 Task: Add a signature Jude Thompson containing Best wishes for a happy National Science Day, Jude Thompson to email address softage.8@softage.net and add a label Version control
Action: Mouse moved to (1114, 54)
Screenshot: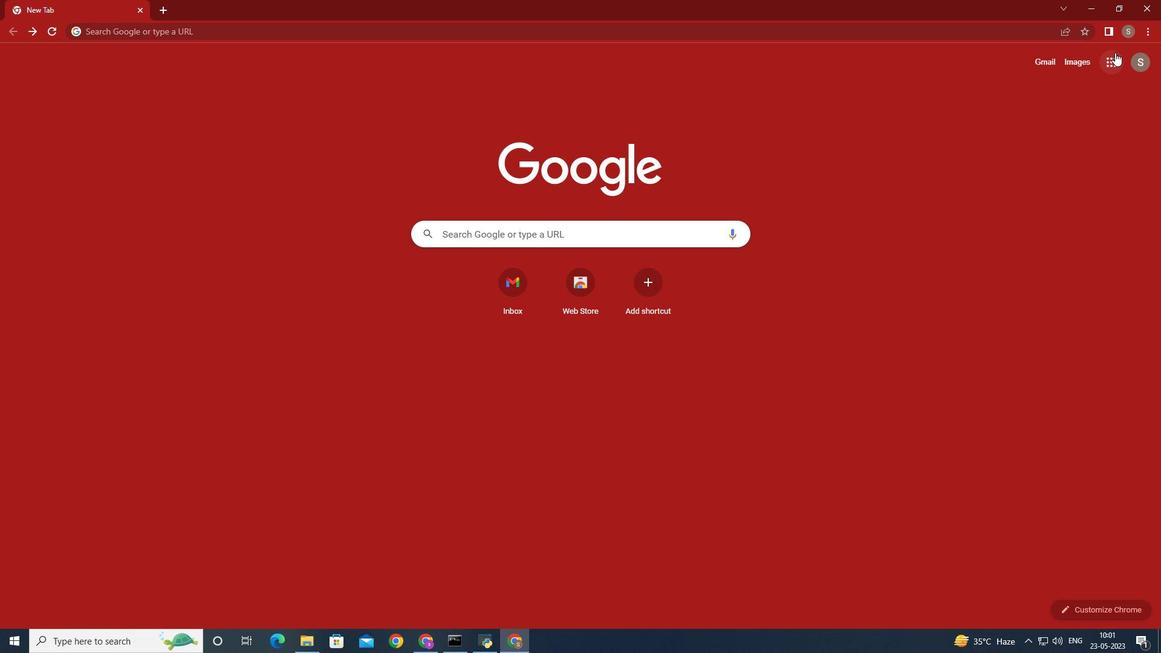 
Action: Mouse pressed left at (1114, 54)
Screenshot: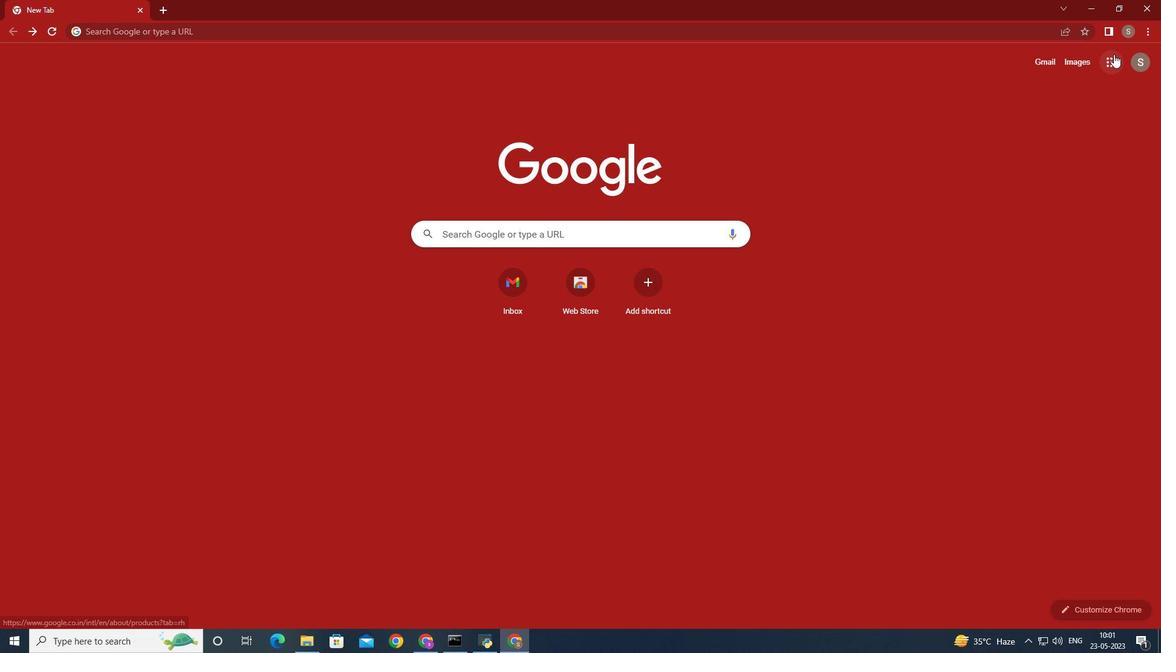 
Action: Mouse moved to (1068, 113)
Screenshot: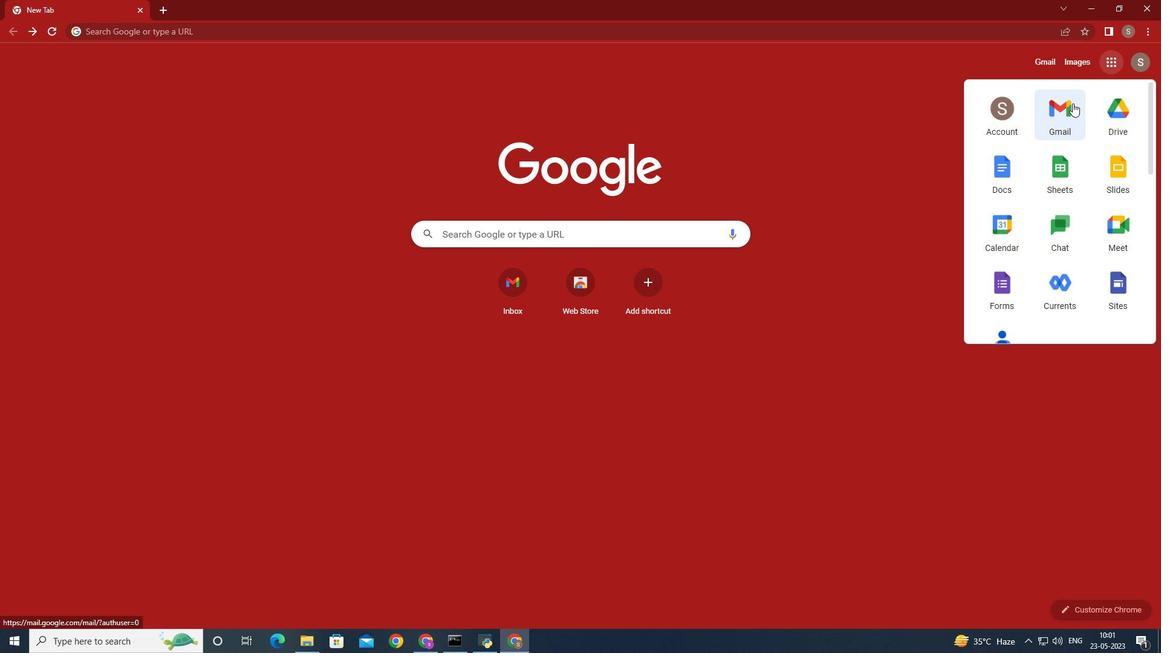
Action: Mouse pressed left at (1068, 113)
Screenshot: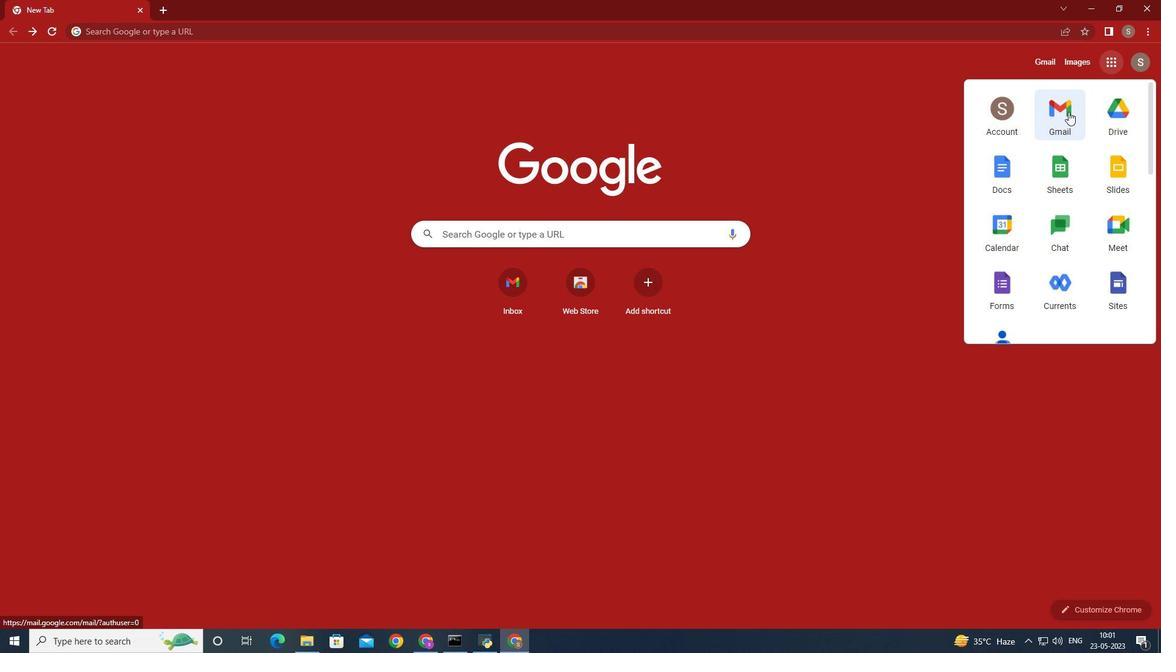
Action: Mouse moved to (946, 93)
Screenshot: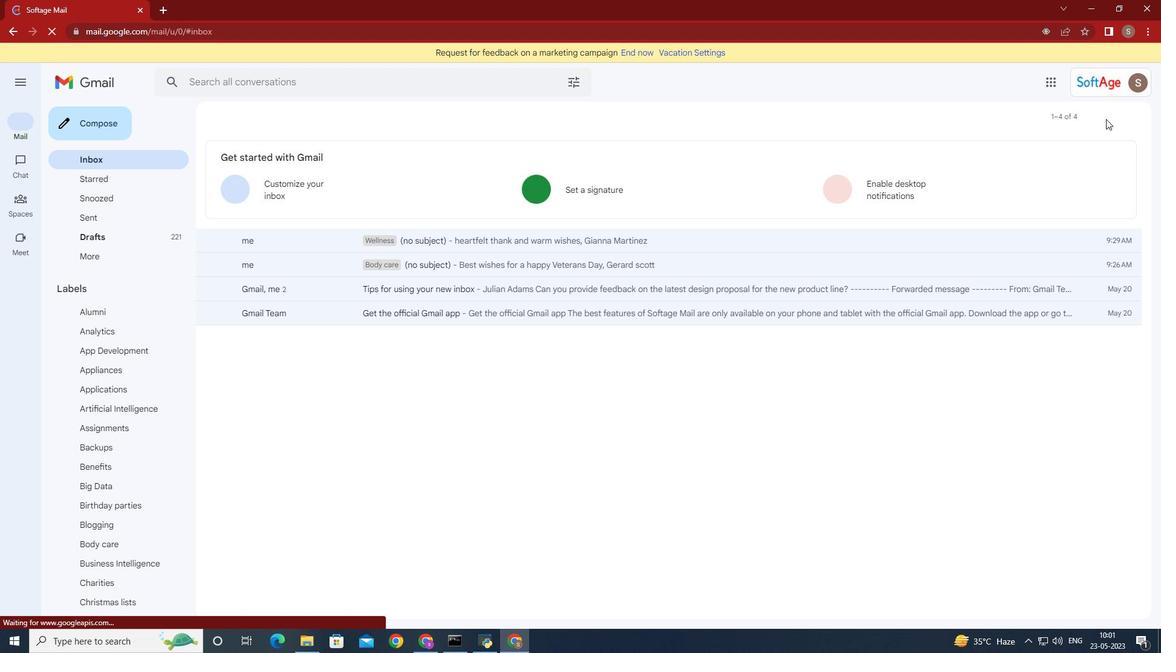 
Action: Mouse pressed left at (946, 93)
Screenshot: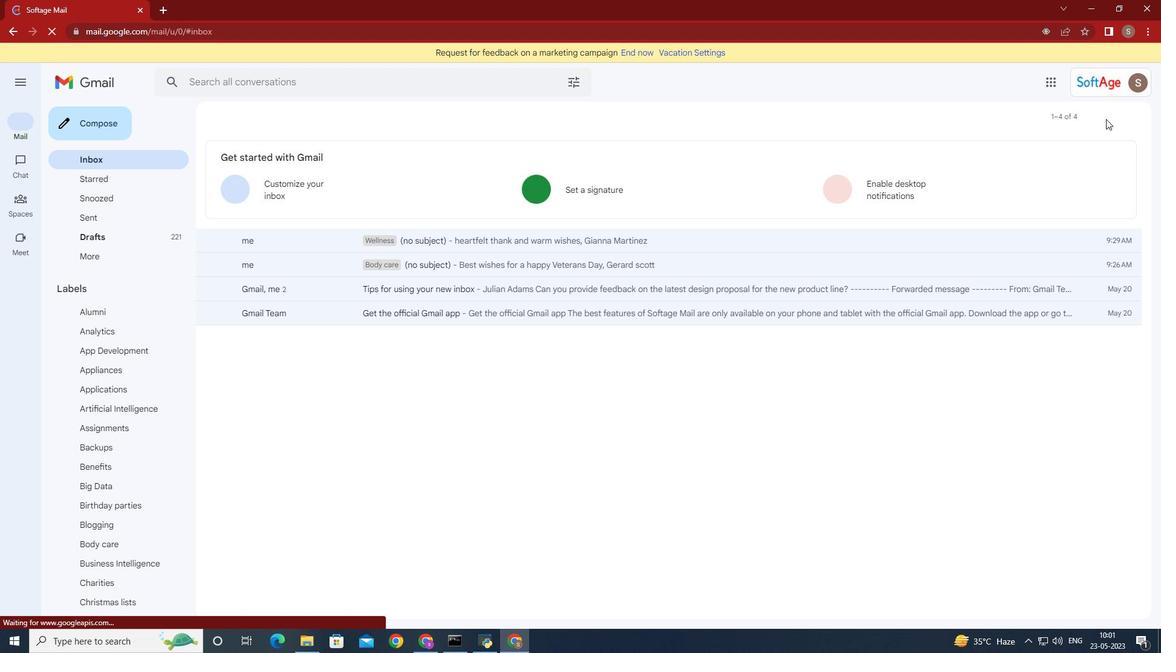 
Action: Mouse moved to (1027, 82)
Screenshot: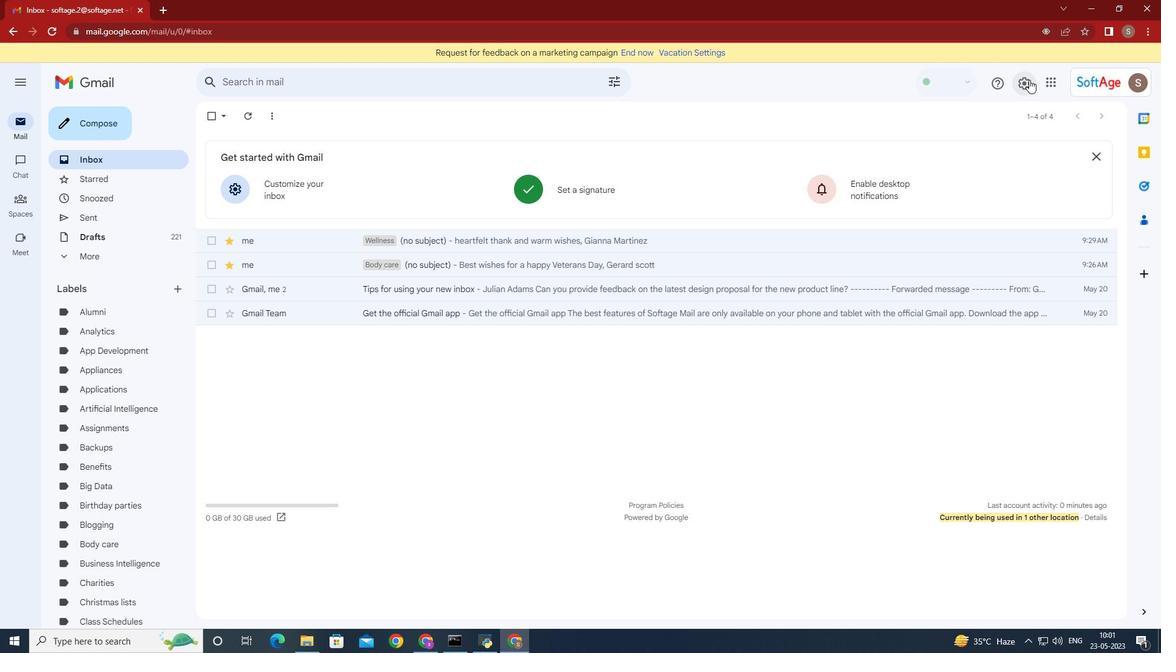 
Action: Mouse pressed left at (1027, 82)
Screenshot: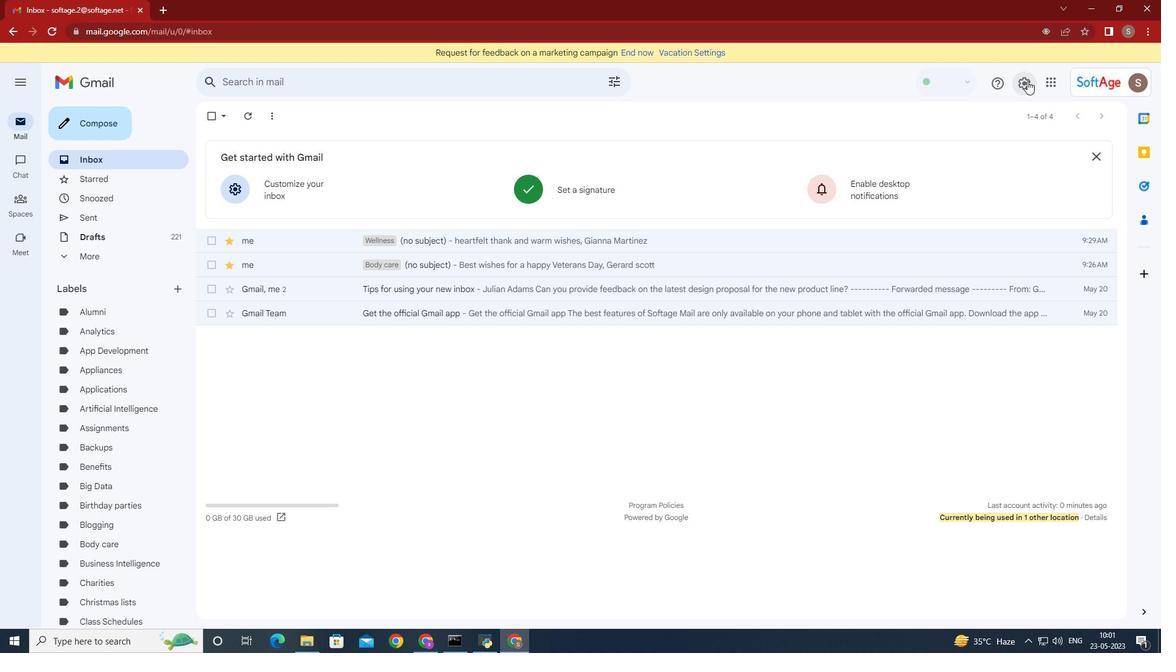 
Action: Mouse moved to (1043, 138)
Screenshot: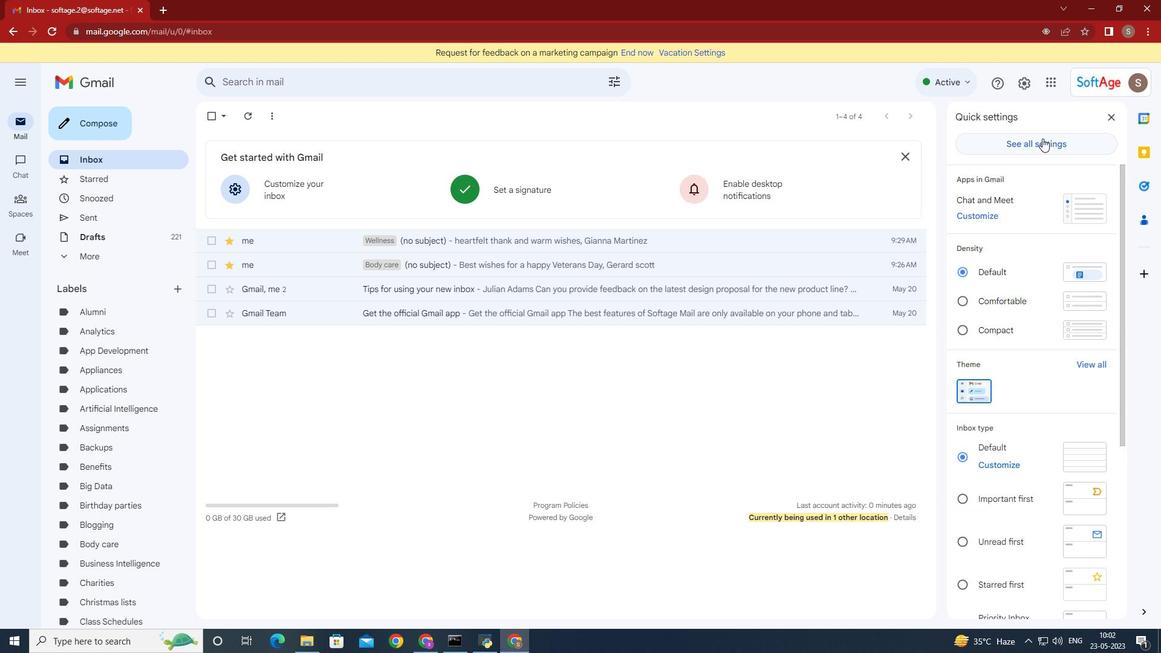 
Action: Mouse pressed left at (1043, 138)
Screenshot: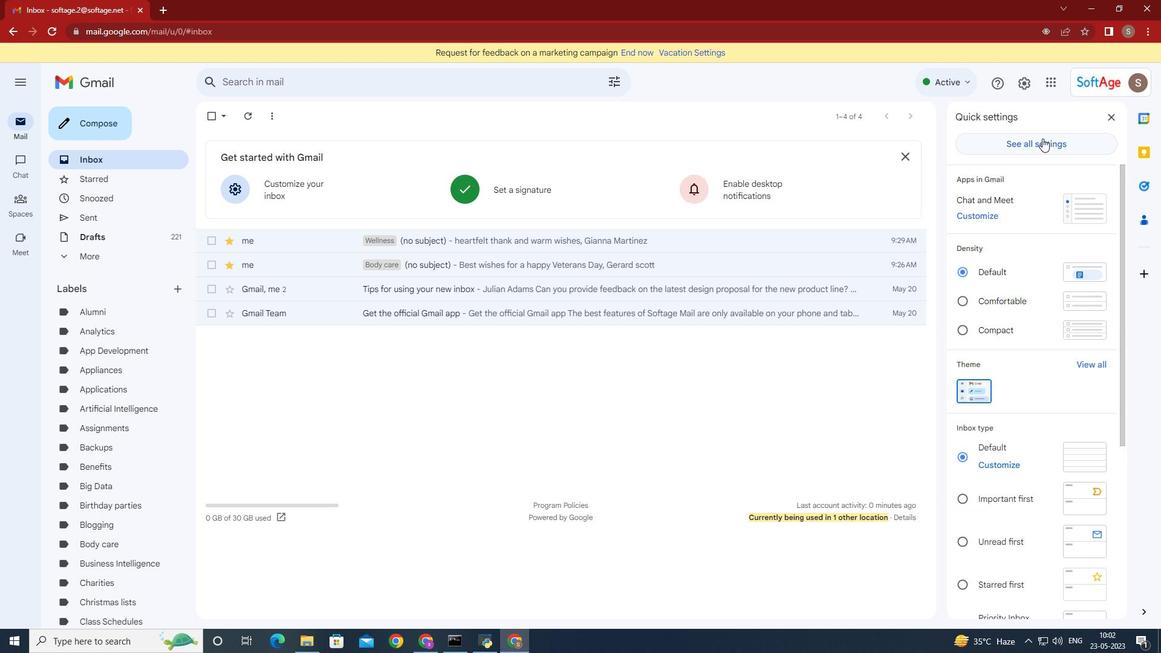 
Action: Mouse moved to (719, 350)
Screenshot: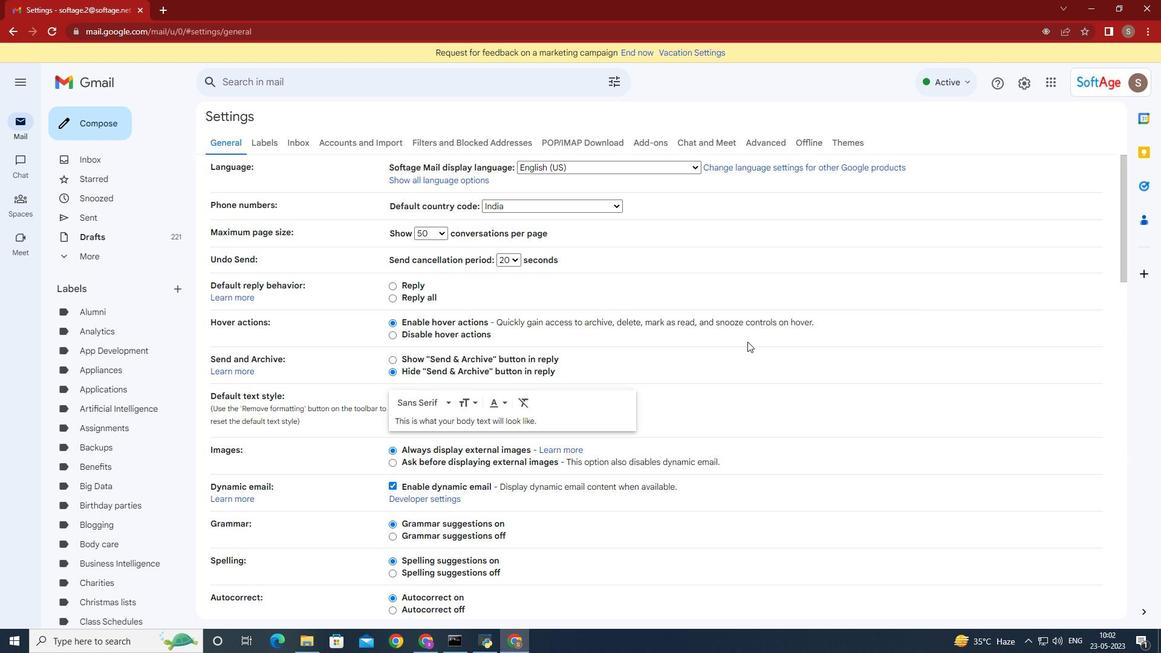 
Action: Mouse scrolled (719, 349) with delta (0, 0)
Screenshot: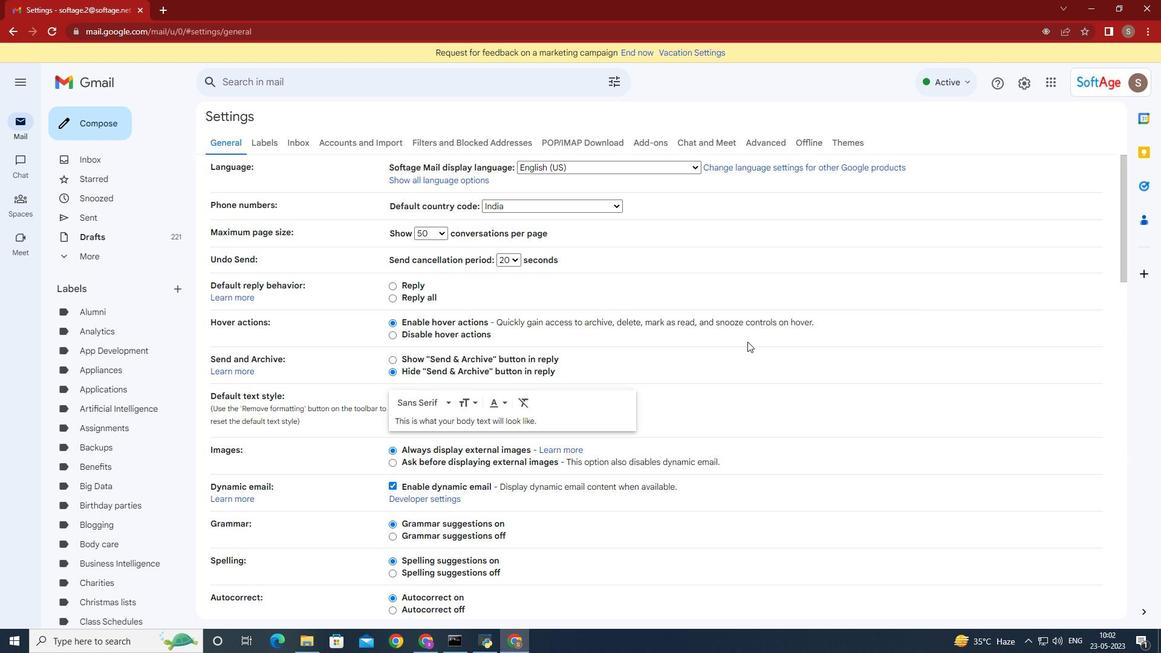 
Action: Mouse moved to (719, 350)
Screenshot: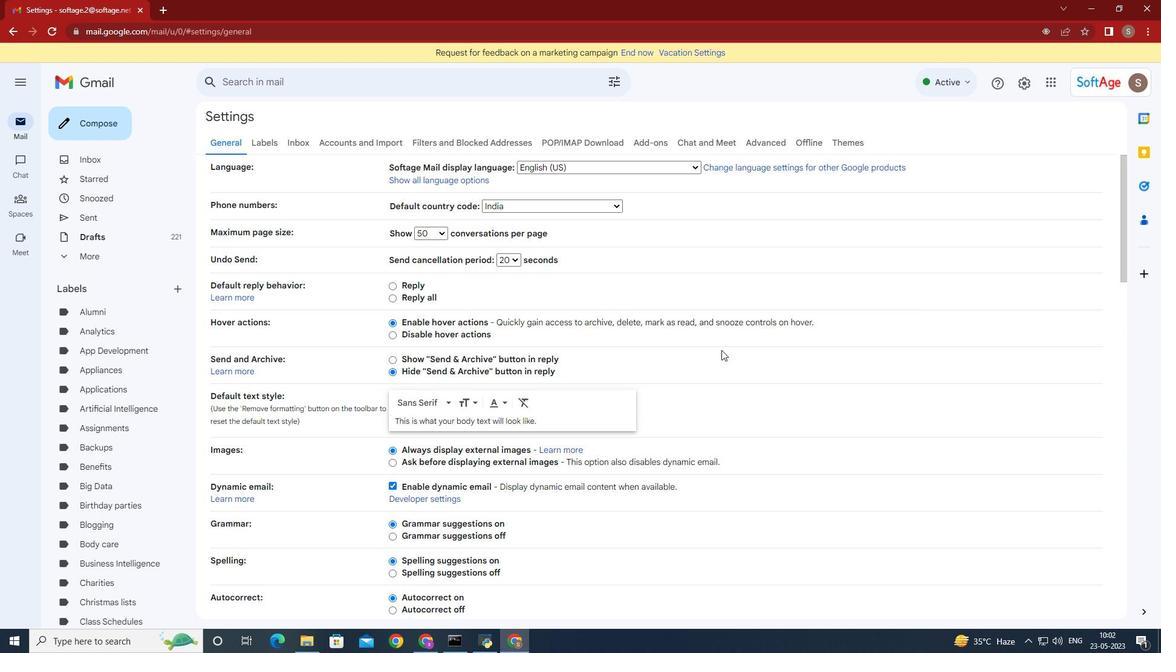 
Action: Mouse scrolled (719, 349) with delta (0, 0)
Screenshot: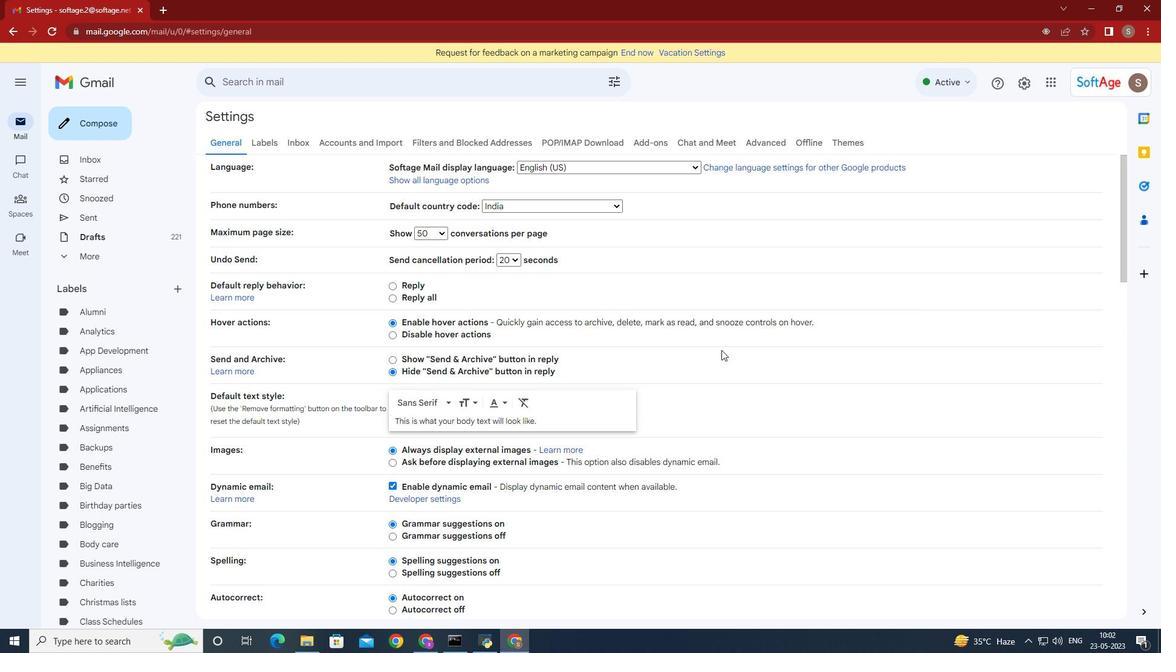 
Action: Mouse moved to (718, 350)
Screenshot: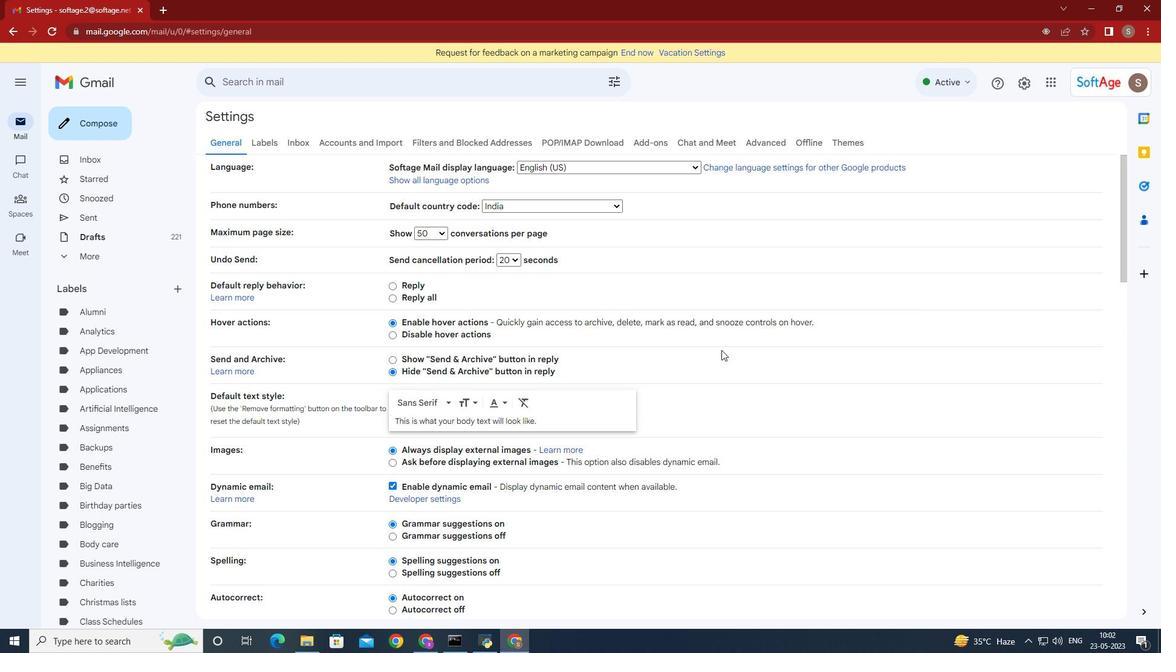 
Action: Mouse scrolled (718, 349) with delta (0, 0)
Screenshot: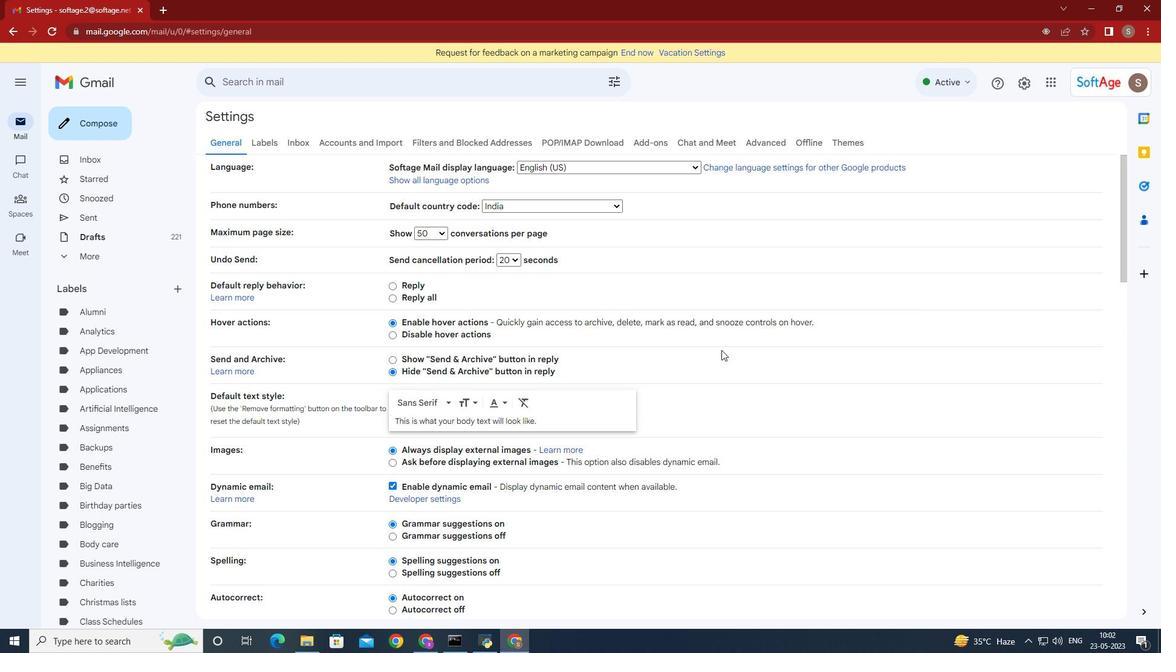
Action: Mouse moved to (718, 350)
Screenshot: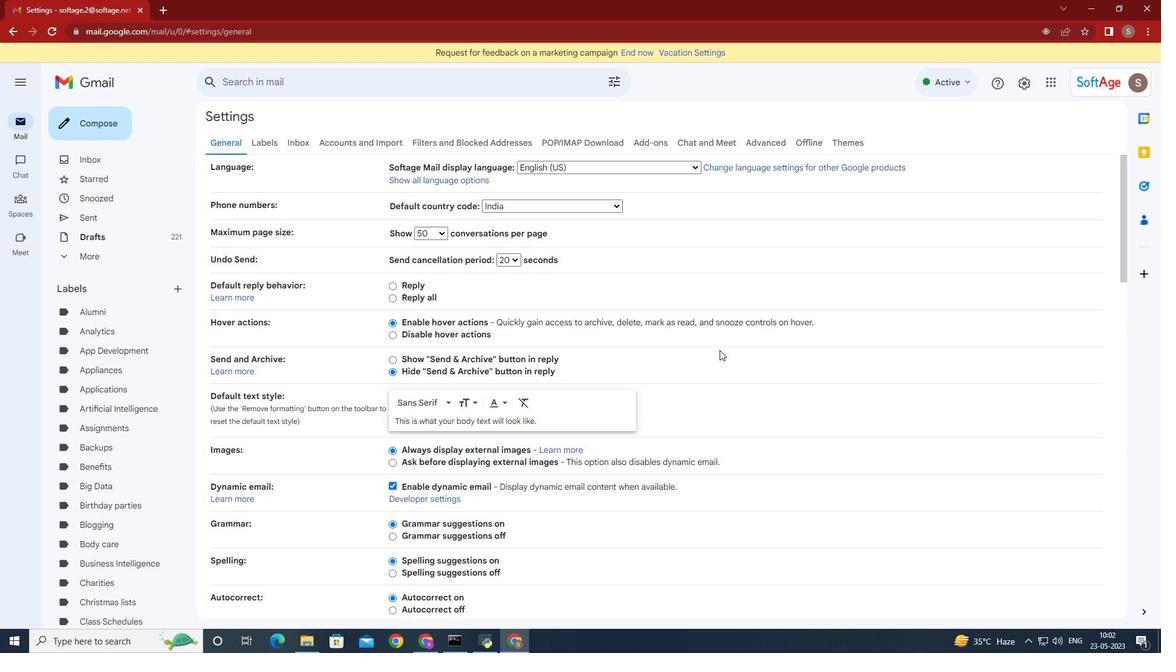 
Action: Mouse scrolled (718, 349) with delta (0, 0)
Screenshot: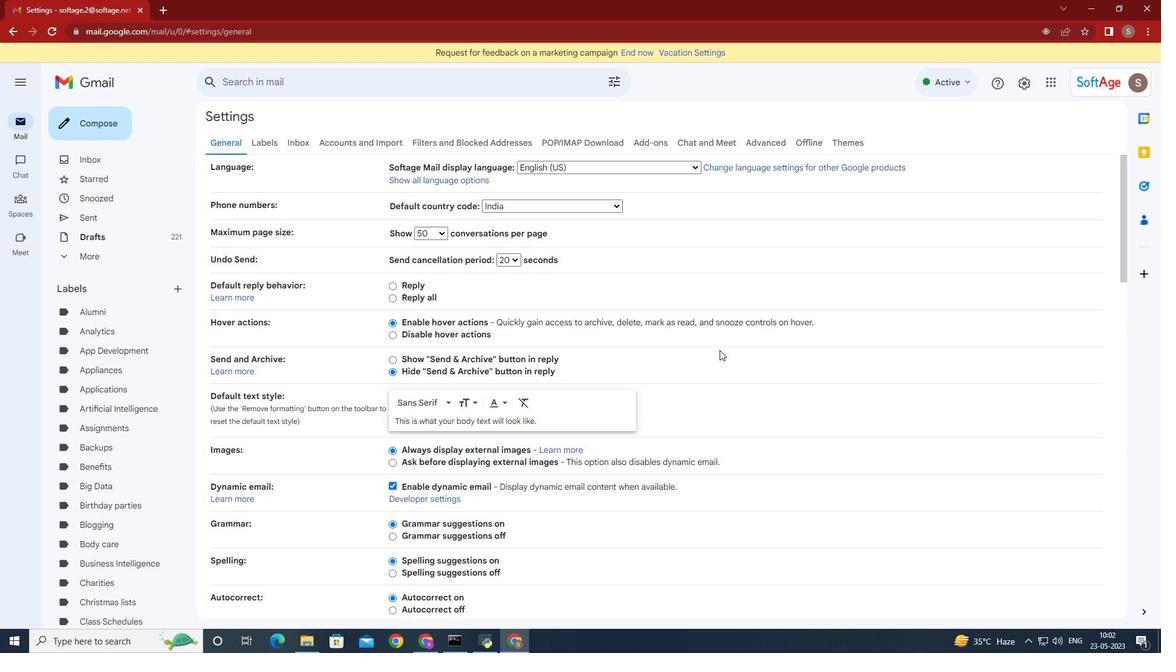 
Action: Mouse moved to (717, 348)
Screenshot: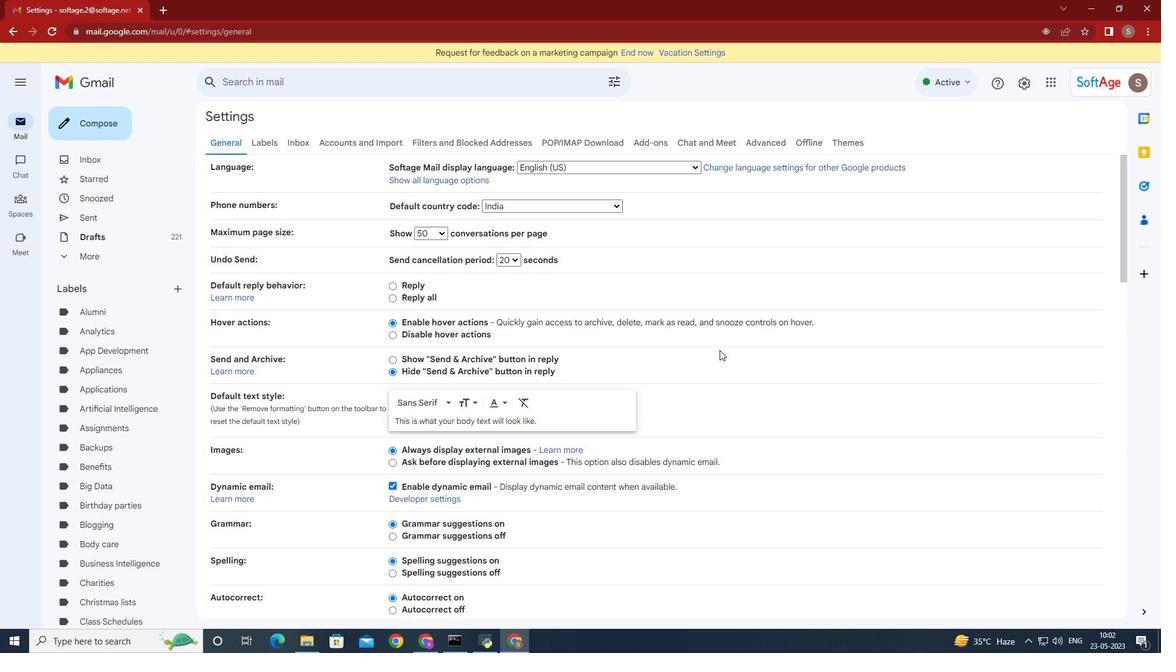 
Action: Mouse scrolled (717, 347) with delta (0, 0)
Screenshot: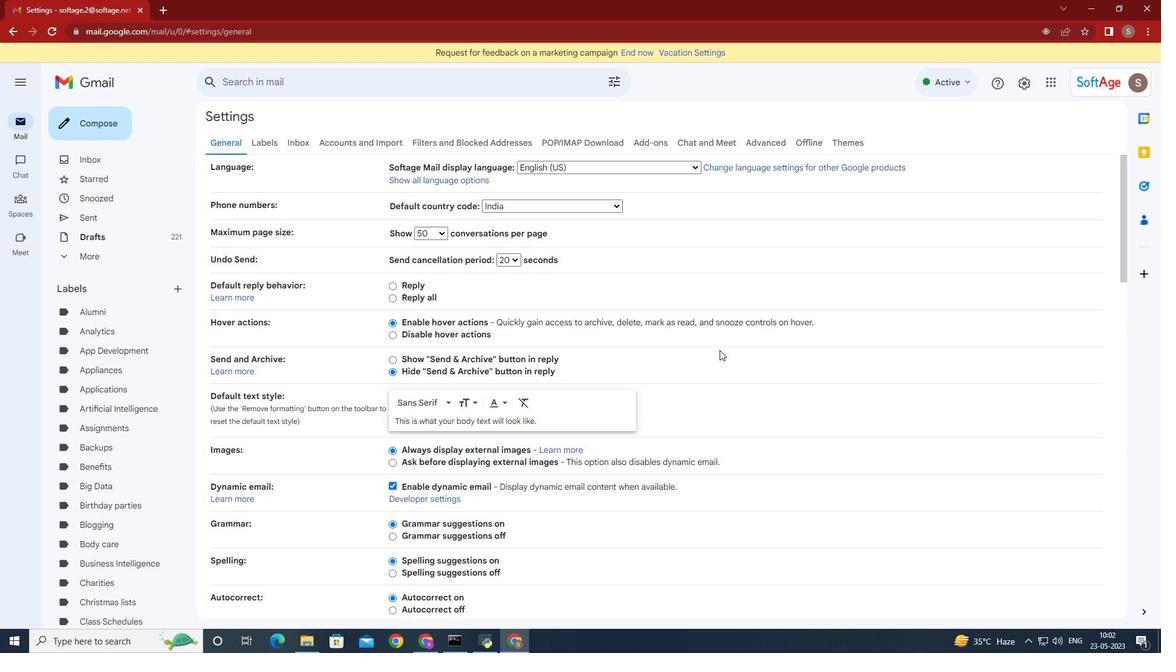 
Action: Mouse moved to (715, 343)
Screenshot: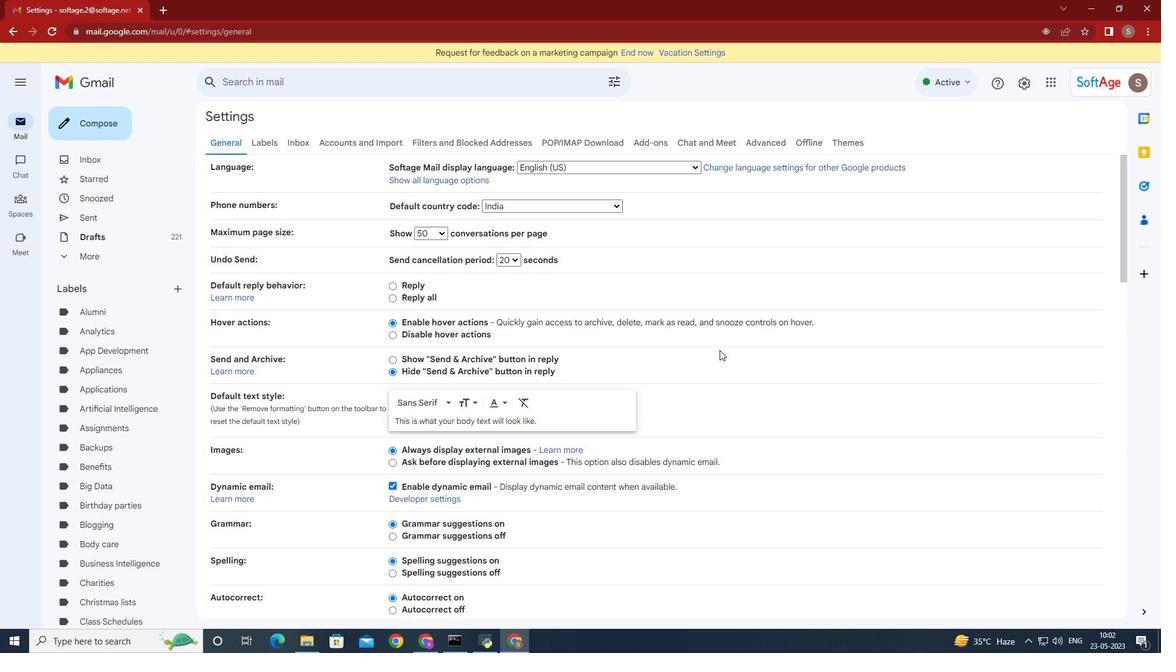 
Action: Mouse scrolled (715, 342) with delta (0, 0)
Screenshot: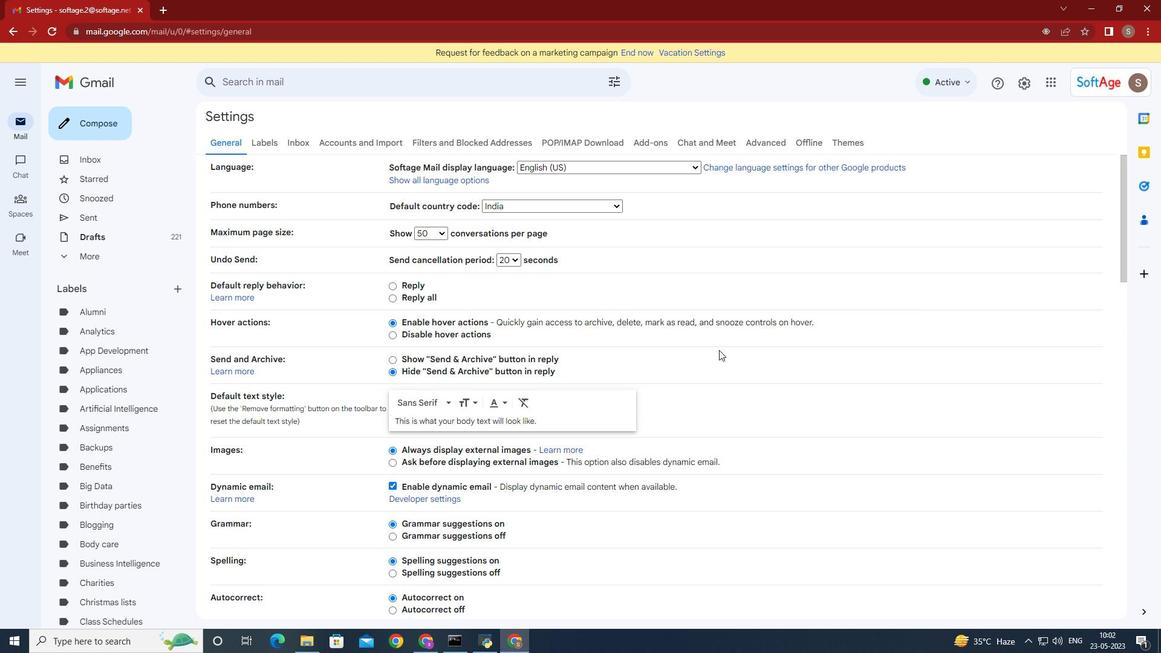 
Action: Mouse moved to (715, 338)
Screenshot: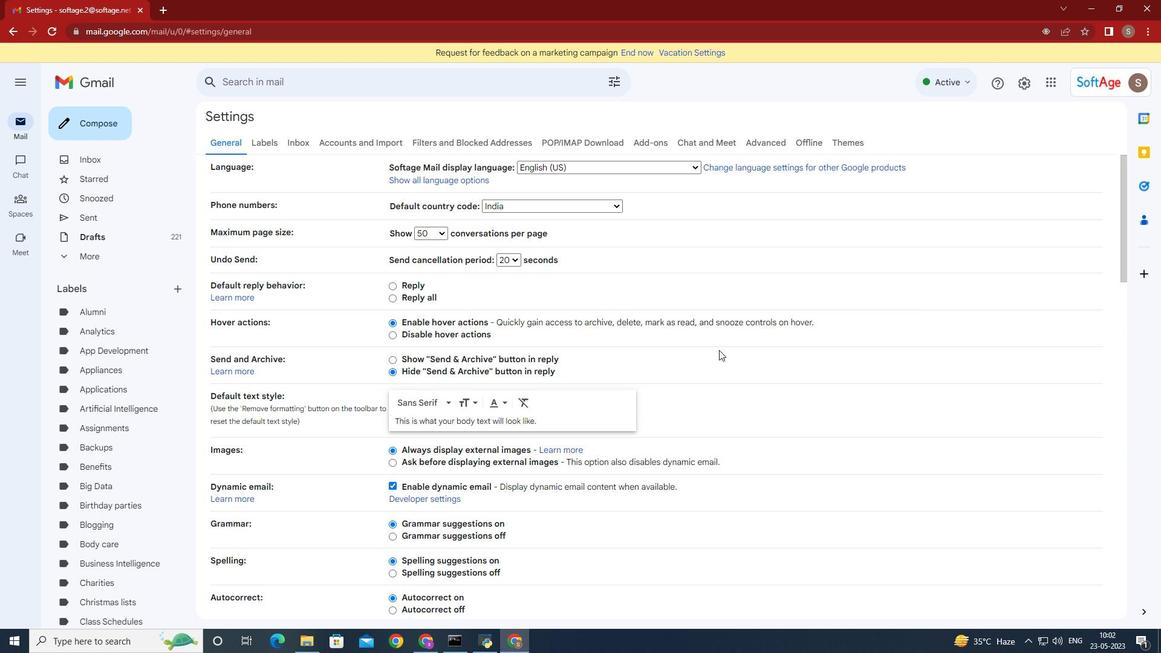 
Action: Mouse scrolled (715, 337) with delta (0, 0)
Screenshot: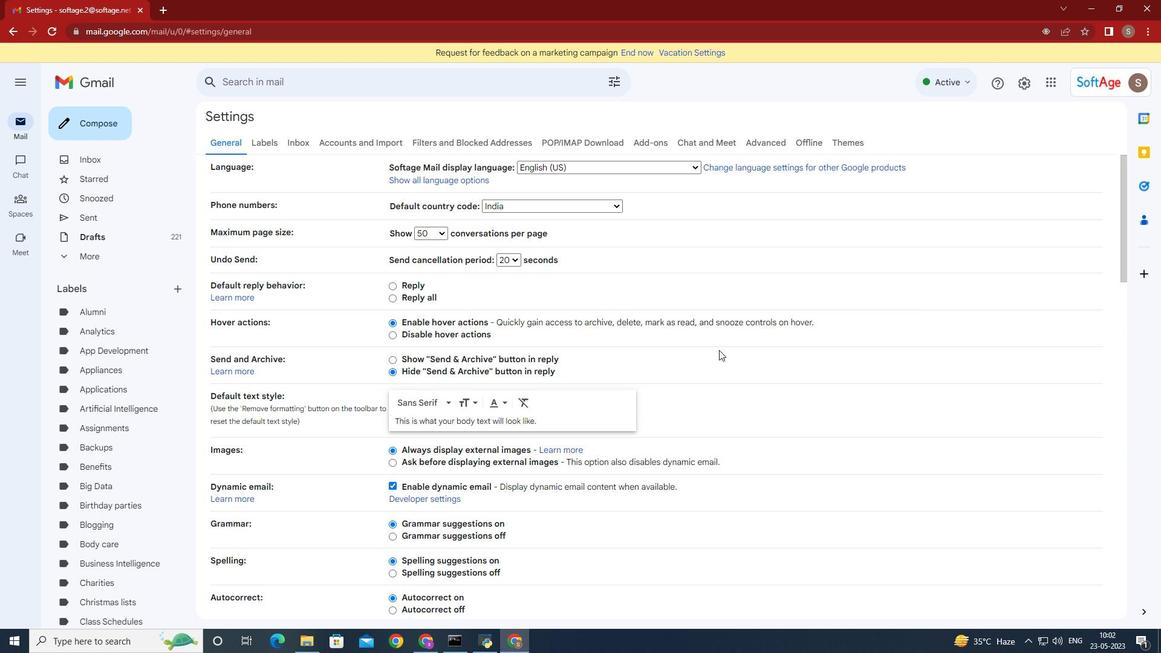 
Action: Mouse moved to (713, 333)
Screenshot: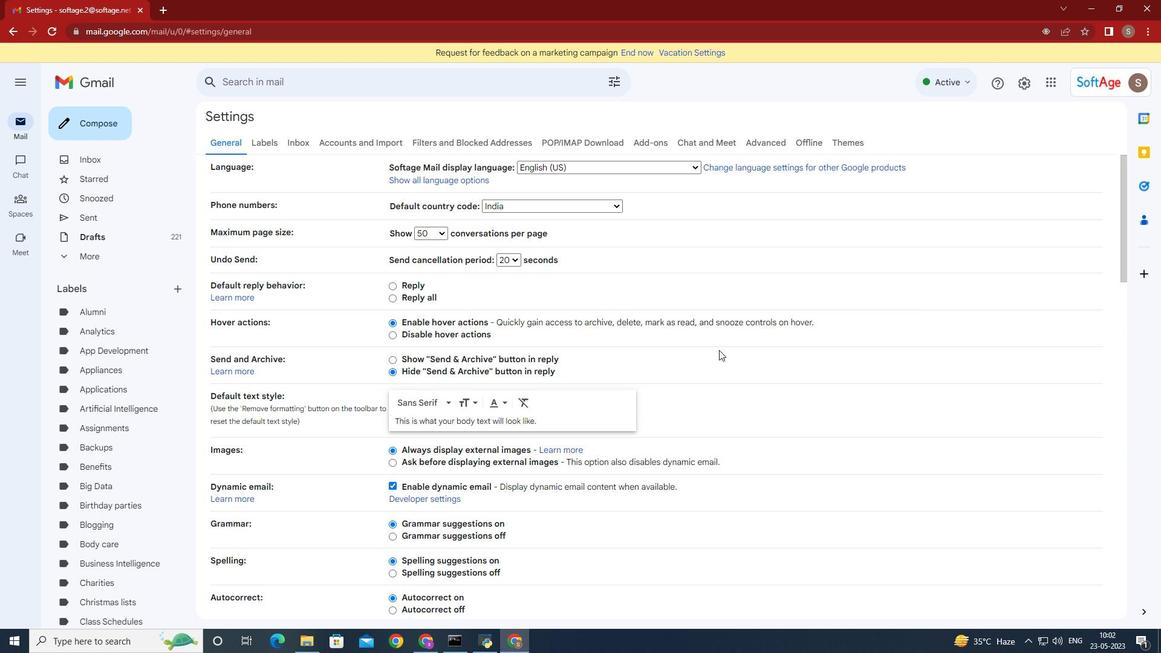 
Action: Mouse scrolled (713, 332) with delta (0, 0)
Screenshot: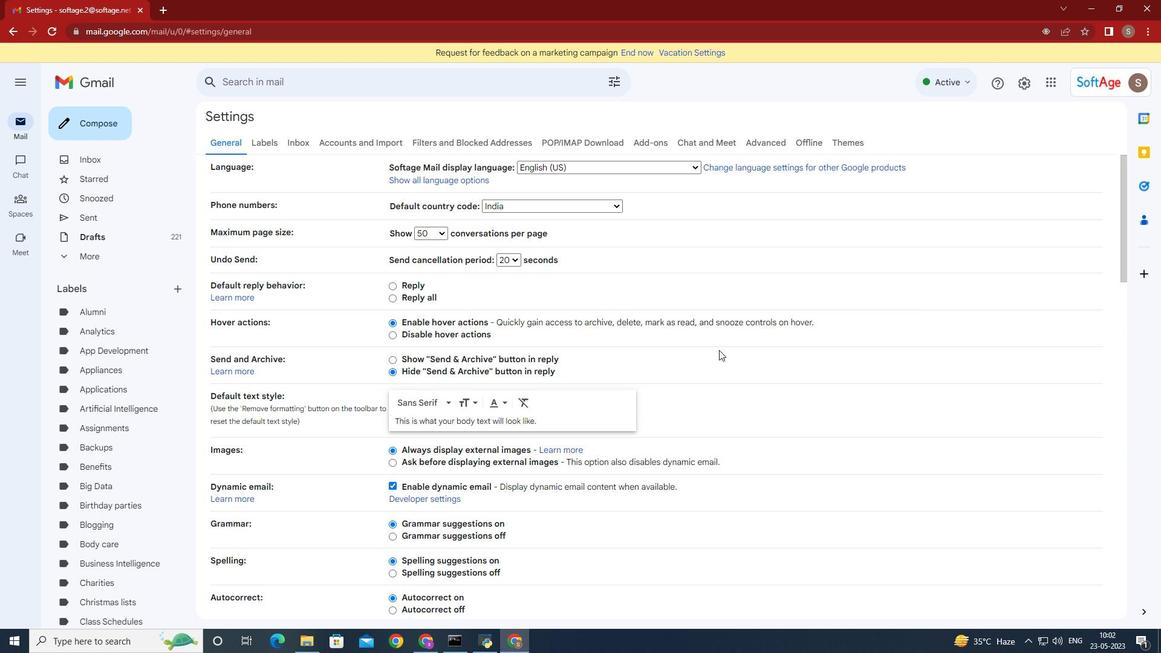 
Action: Mouse moved to (696, 344)
Screenshot: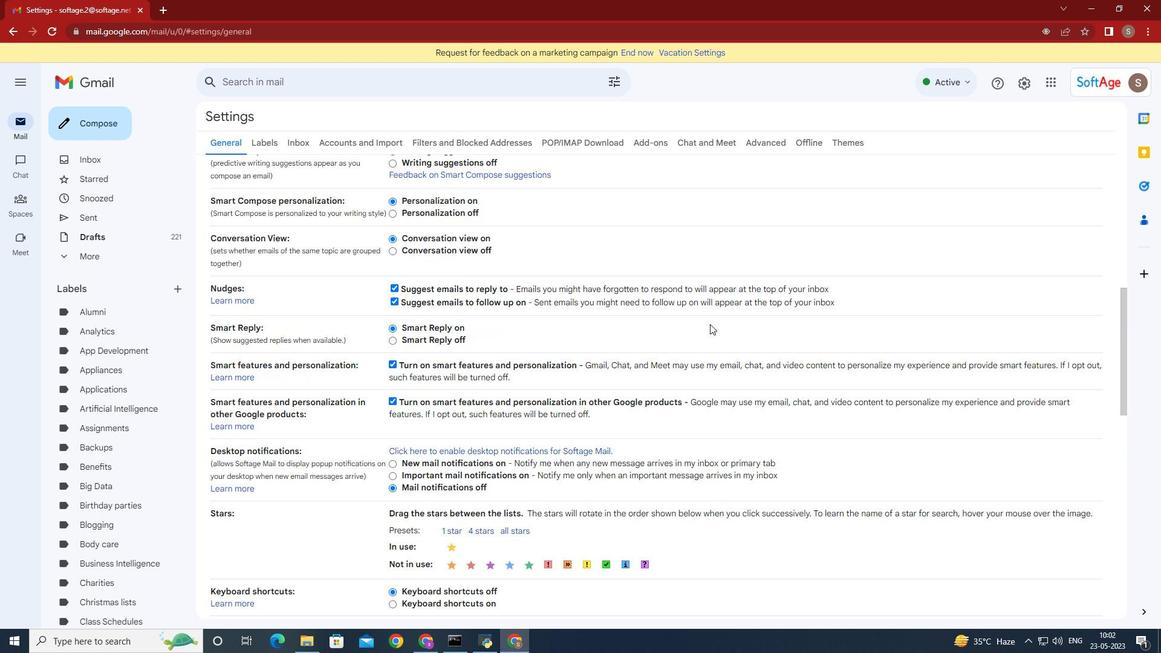 
Action: Mouse scrolled (696, 344) with delta (0, 0)
Screenshot: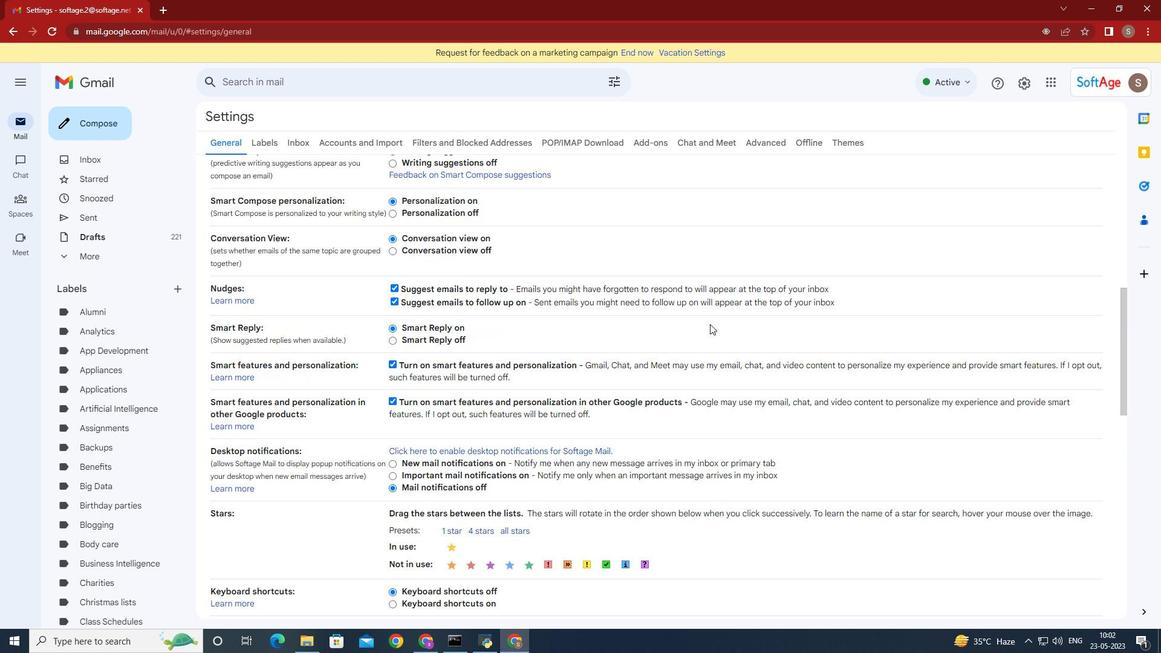 
Action: Mouse scrolled (696, 344) with delta (0, 0)
Screenshot: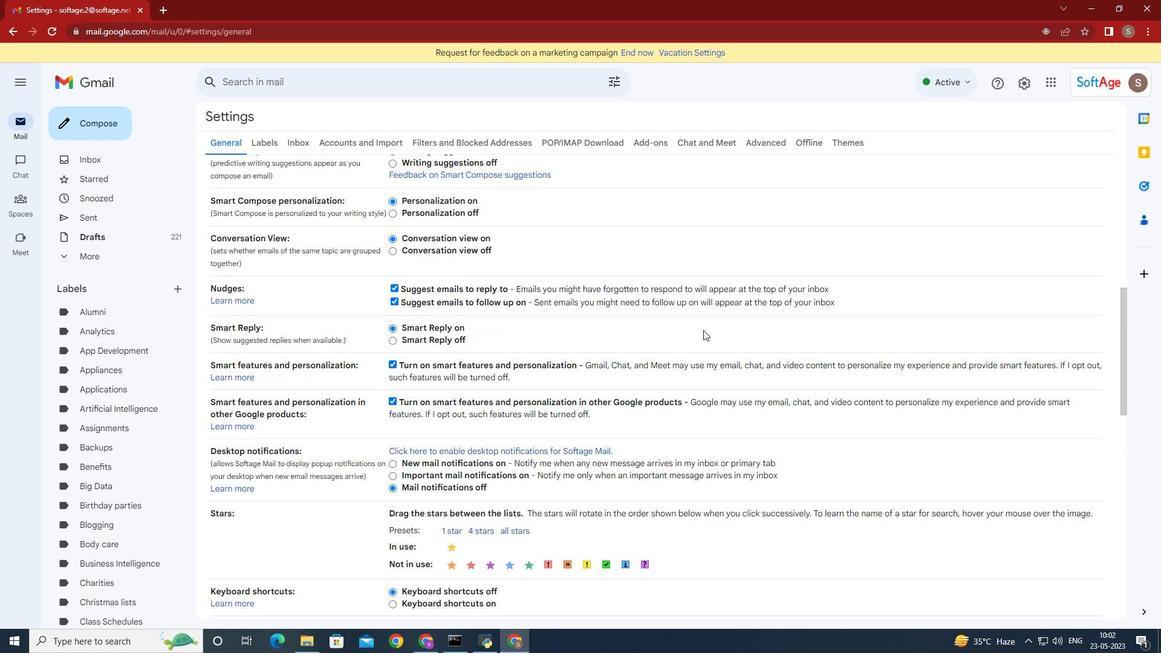 
Action: Mouse scrolled (696, 344) with delta (0, 0)
Screenshot: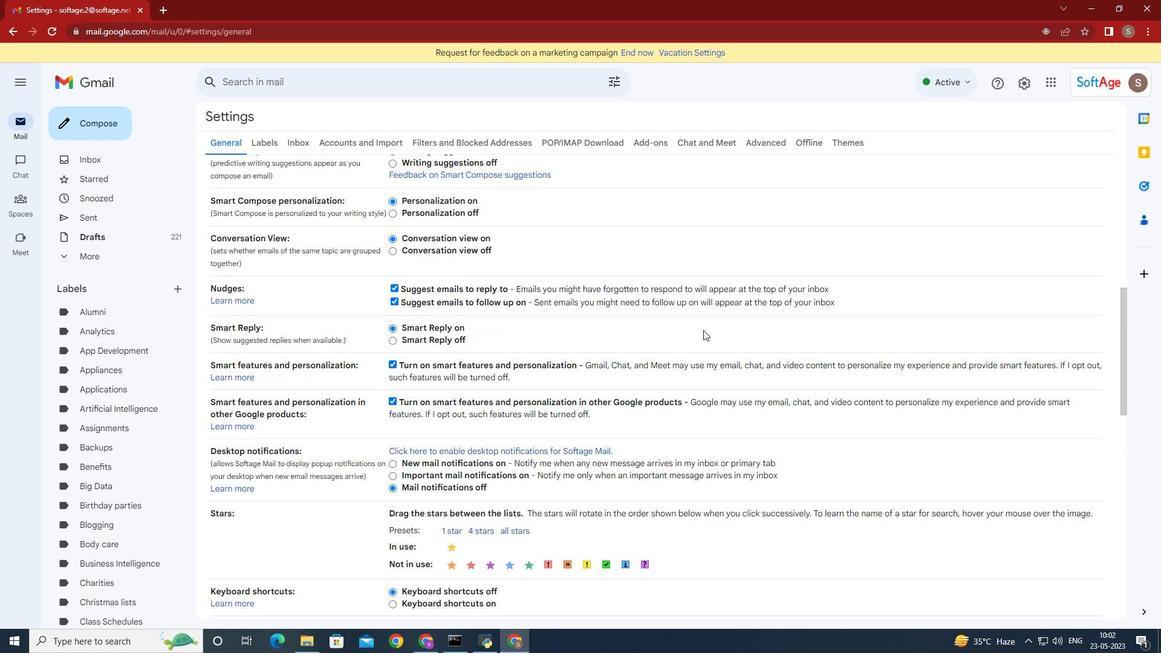 
Action: Mouse scrolled (696, 344) with delta (0, 0)
Screenshot: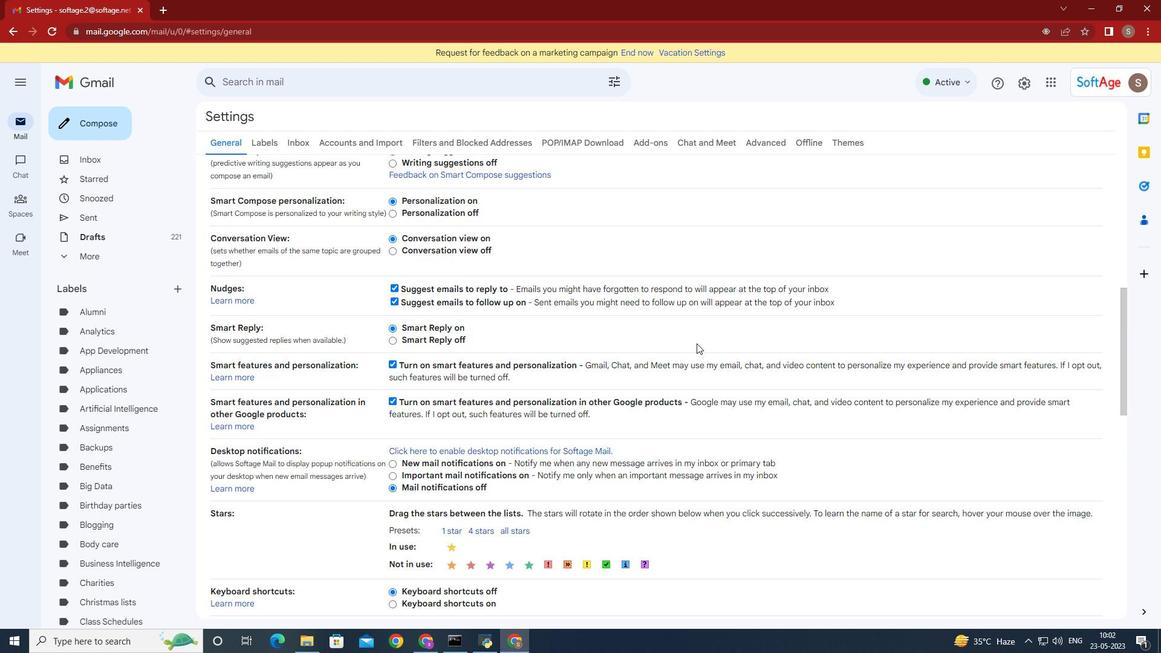 
Action: Mouse scrolled (696, 344) with delta (0, 0)
Screenshot: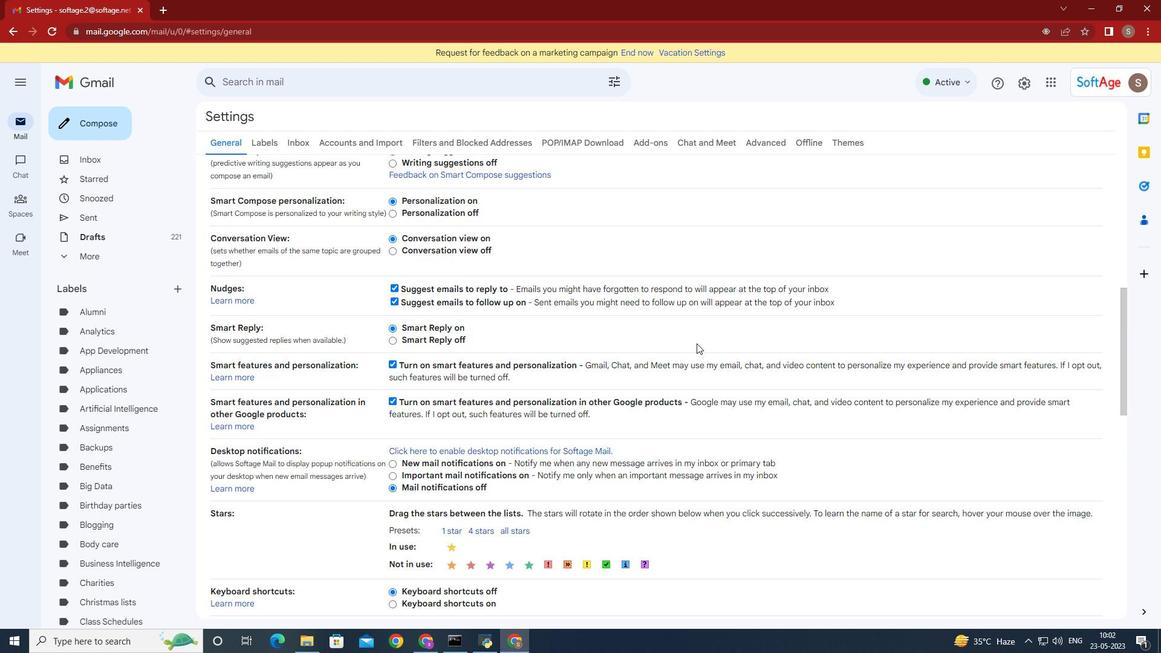 
Action: Mouse scrolled (696, 344) with delta (0, 0)
Screenshot: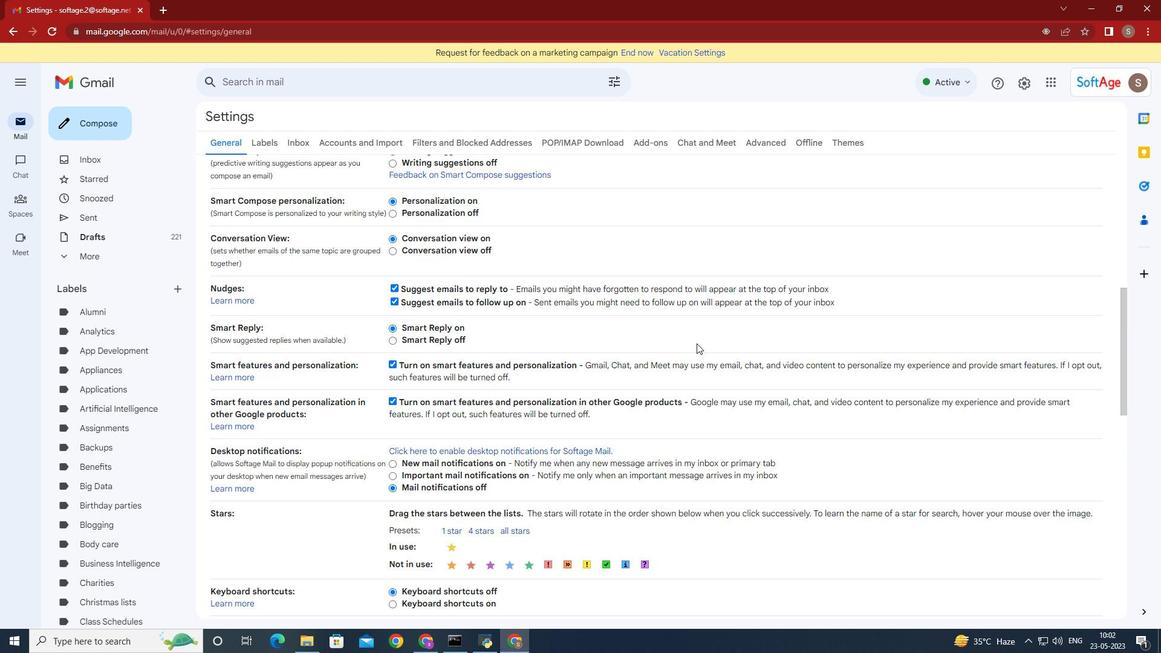
Action: Mouse moved to (696, 344)
Screenshot: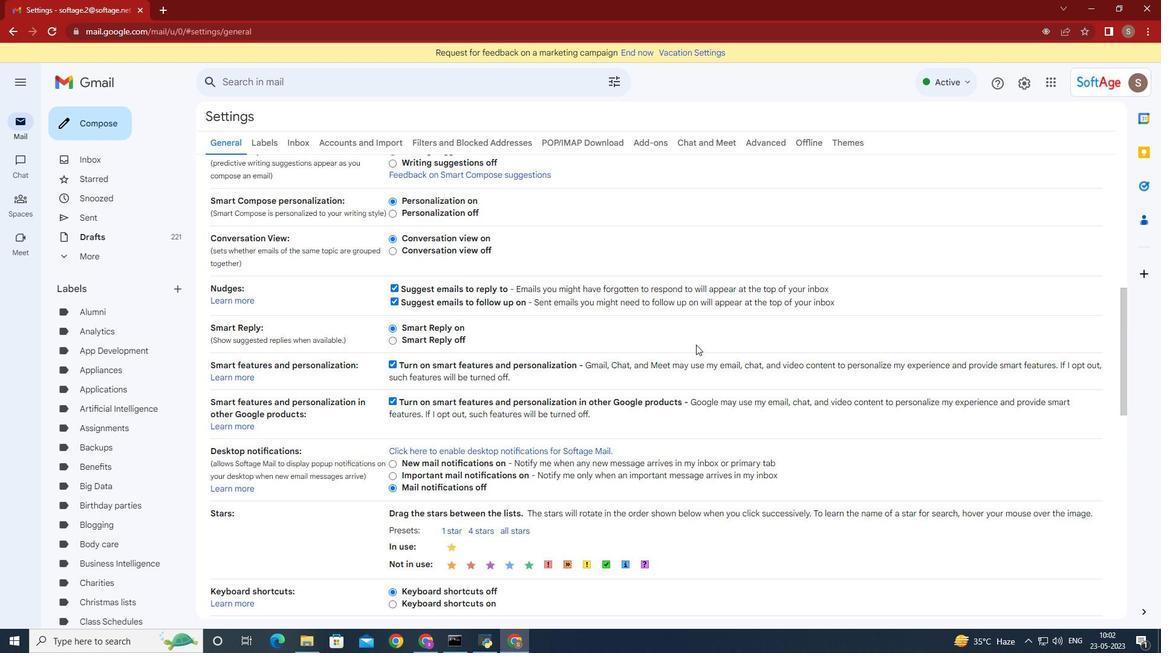 
Action: Mouse scrolled (696, 344) with delta (0, 0)
Screenshot: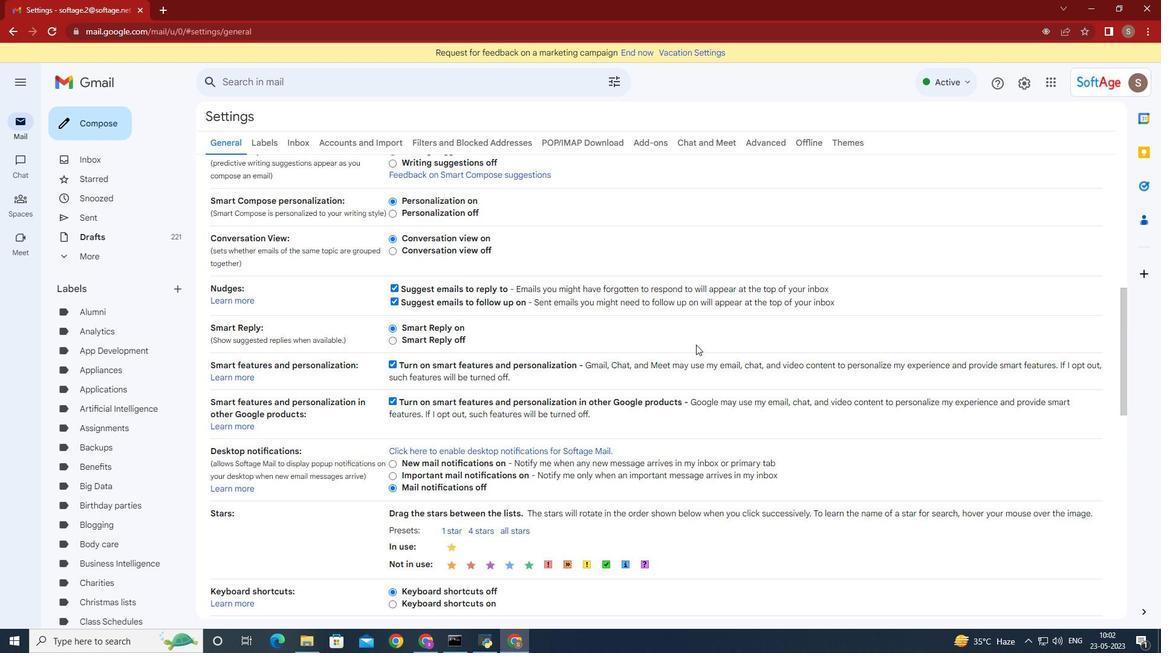
Action: Mouse moved to (500, 436)
Screenshot: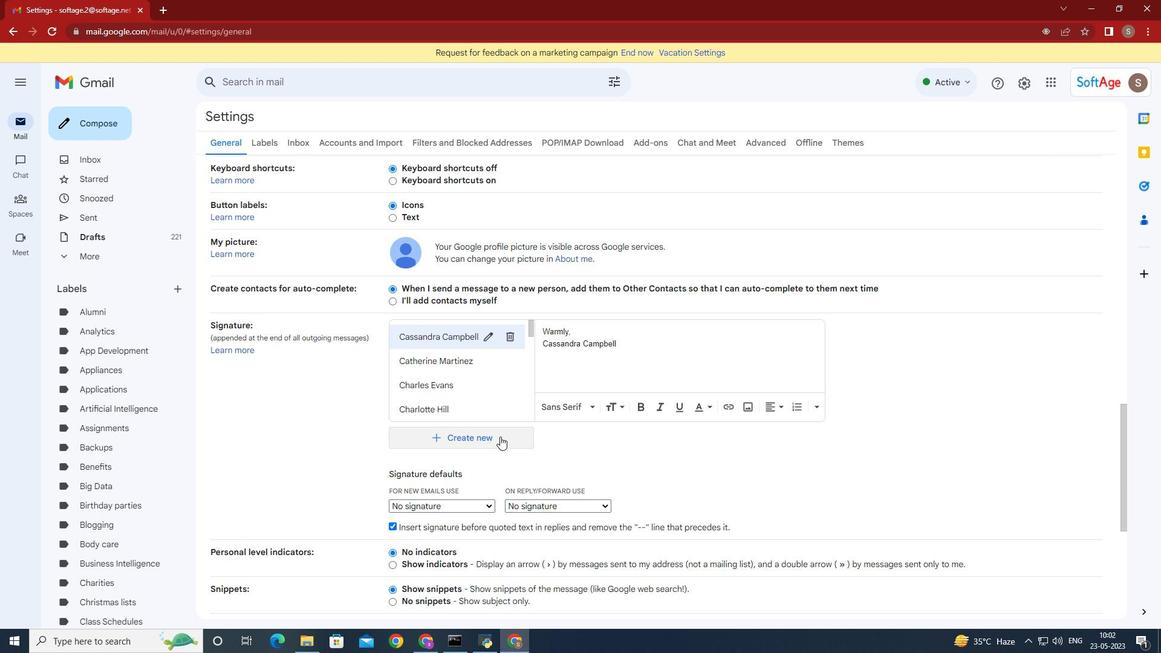 
Action: Mouse pressed left at (500, 436)
Screenshot: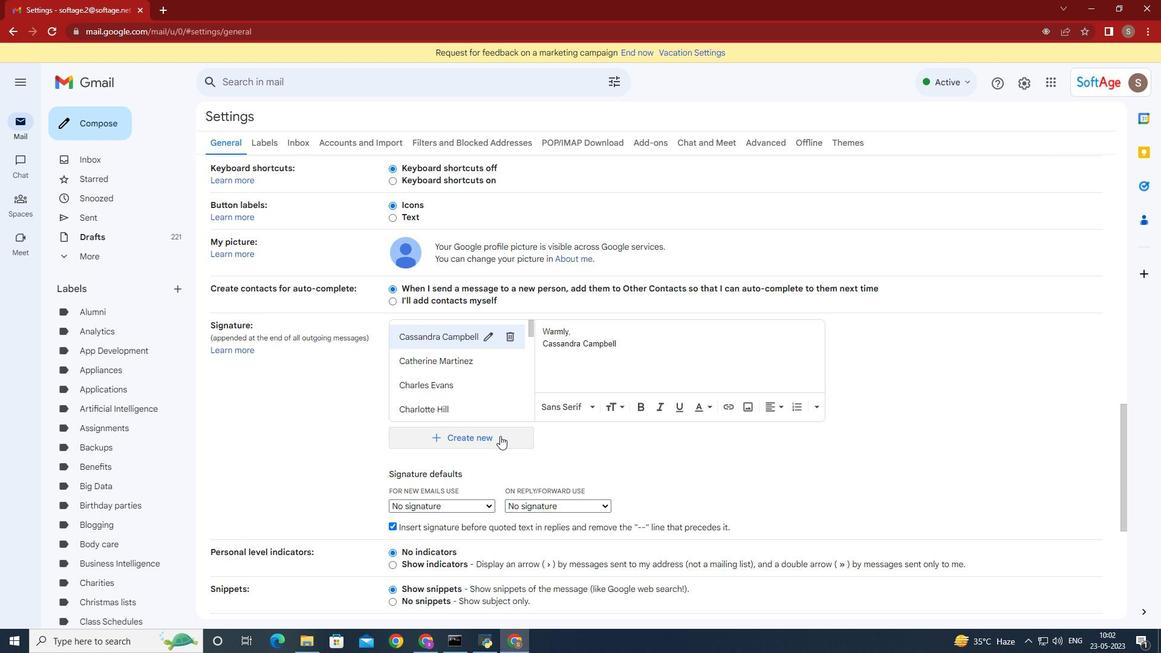 
Action: Mouse moved to (555, 435)
Screenshot: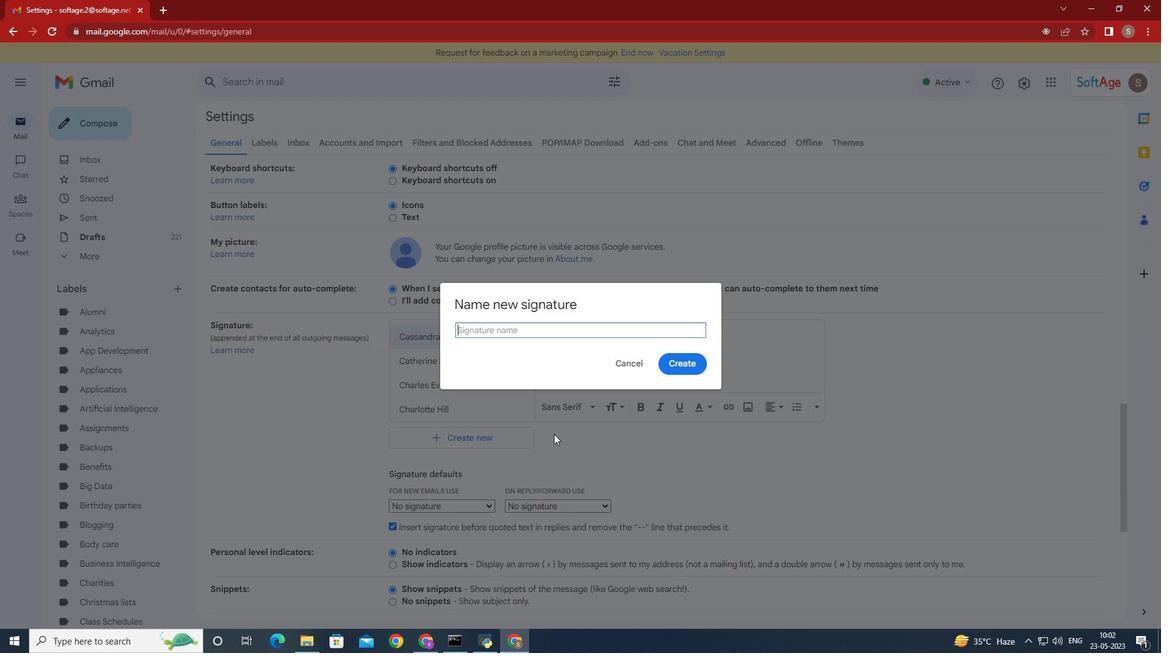 
Action: Key pressed <Key.shift>Jude<Key.space><Key.shift>Thompson
Screenshot: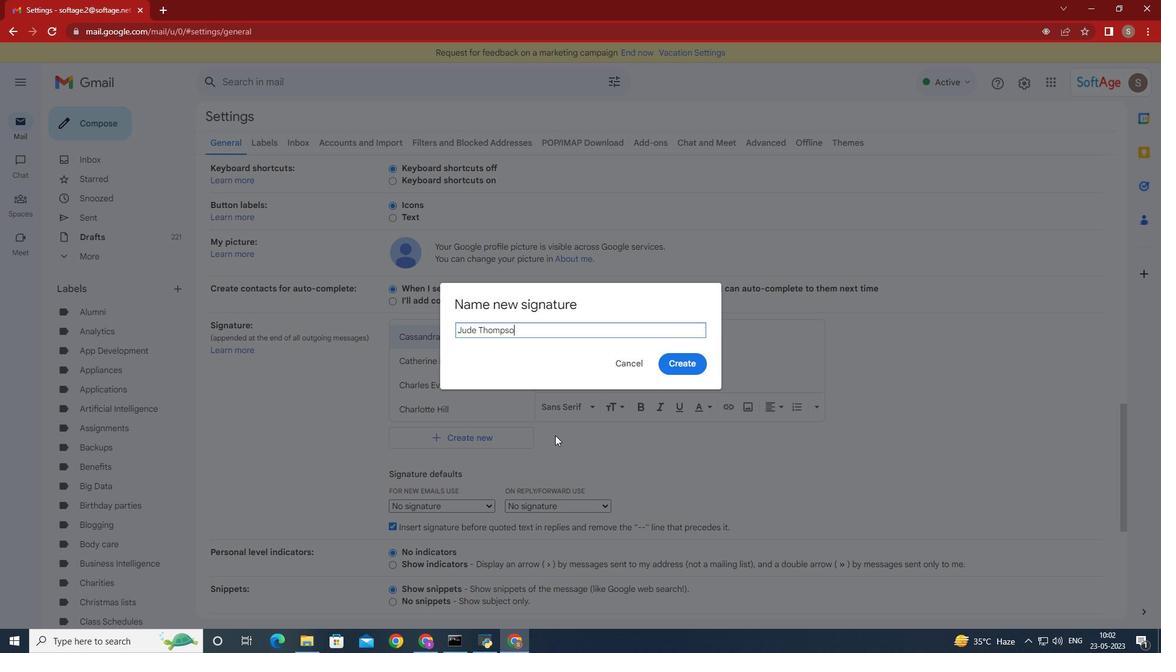 
Action: Mouse moved to (675, 364)
Screenshot: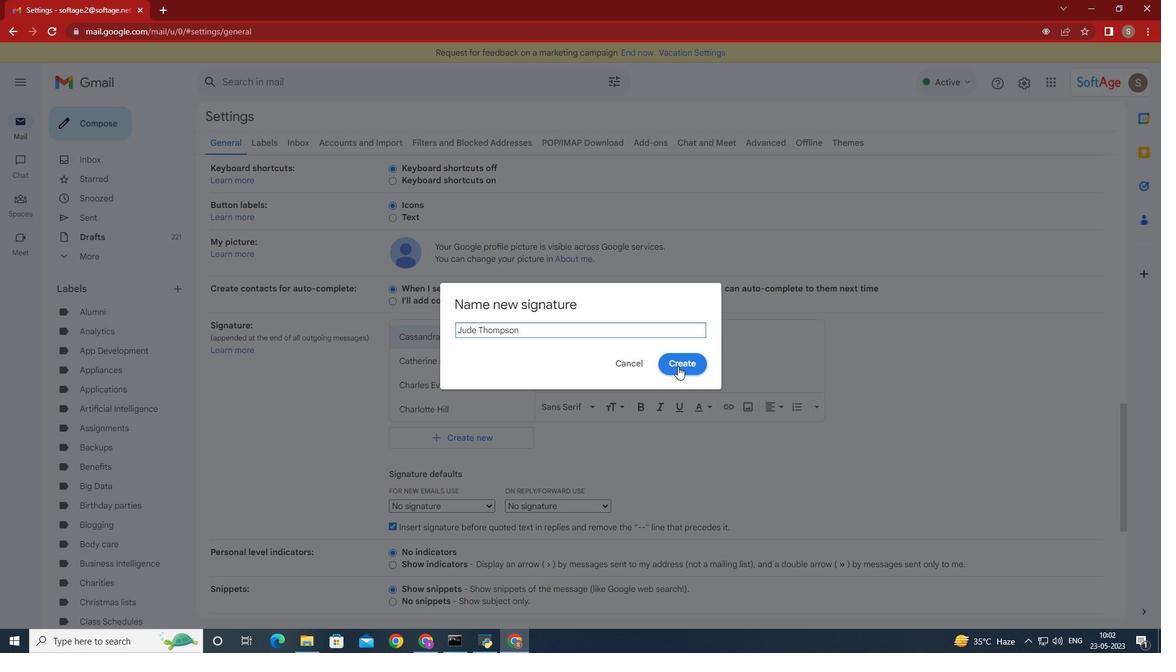 
Action: Mouse pressed left at (675, 364)
Screenshot: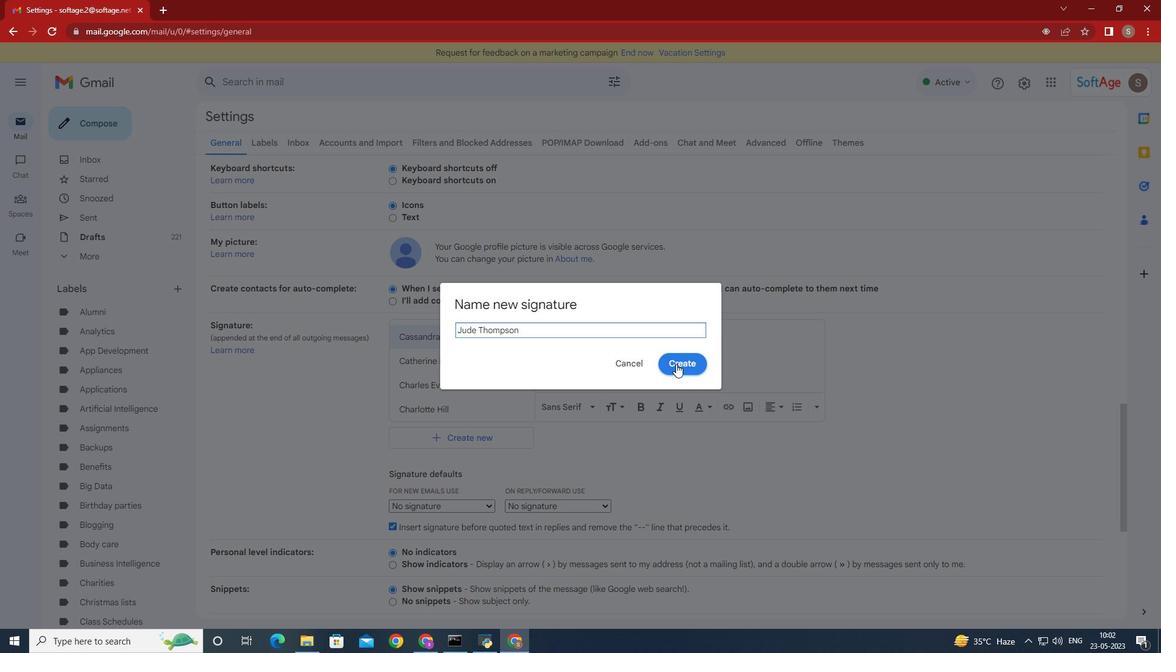 
Action: Key pressed <Key.shift>Best<Key.space>wishes<Key.space>for<Key.space>a<Key.space>happy<Key.space><Key.shift>National<Key.space><Key.shift>Science<Key.shift>Da<Key.backspace><Key.backspace><Key.space><Key.shift>Day,<Key.enter><Key.shift>H<Key.backspace><Key.shift>Jude<Key.space><Key.shift>Thompson
Screenshot: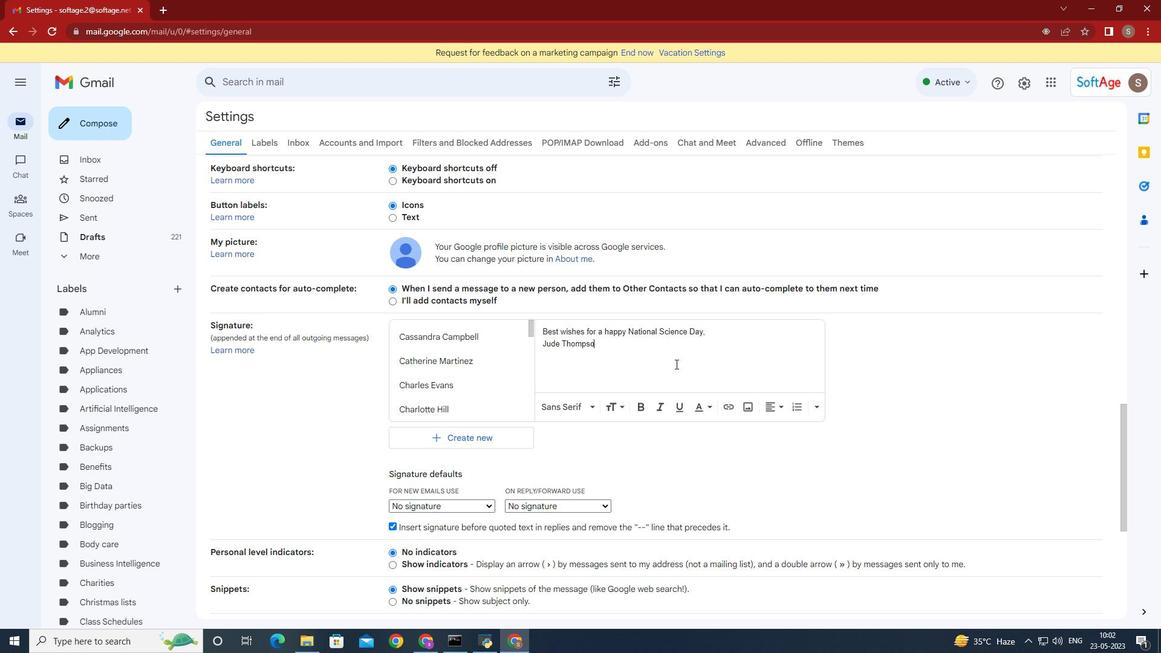 
Action: Mouse moved to (737, 359)
Screenshot: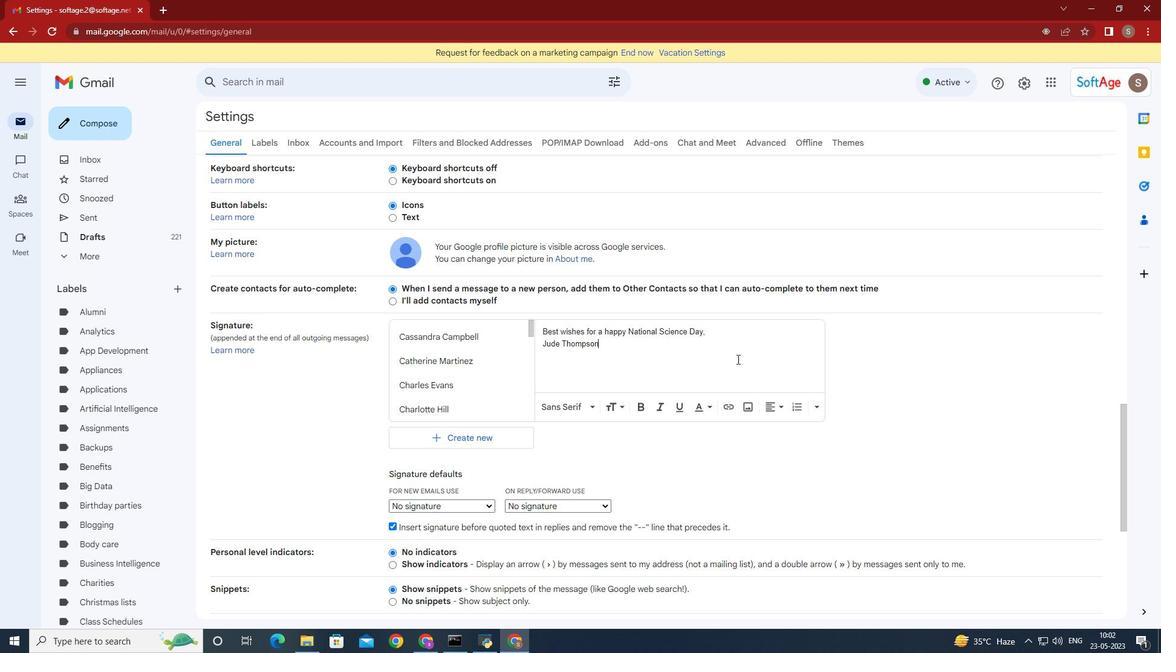 
Action: Mouse scrolled (737, 358) with delta (0, 0)
Screenshot: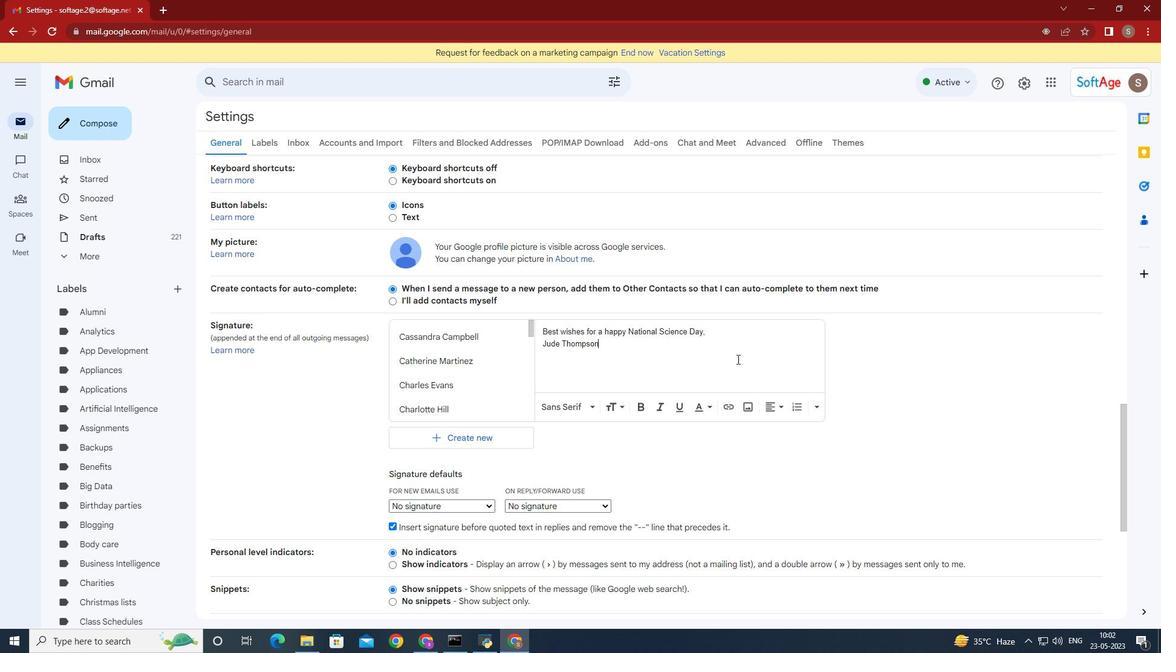 
Action: Mouse scrolled (737, 358) with delta (0, 0)
Screenshot: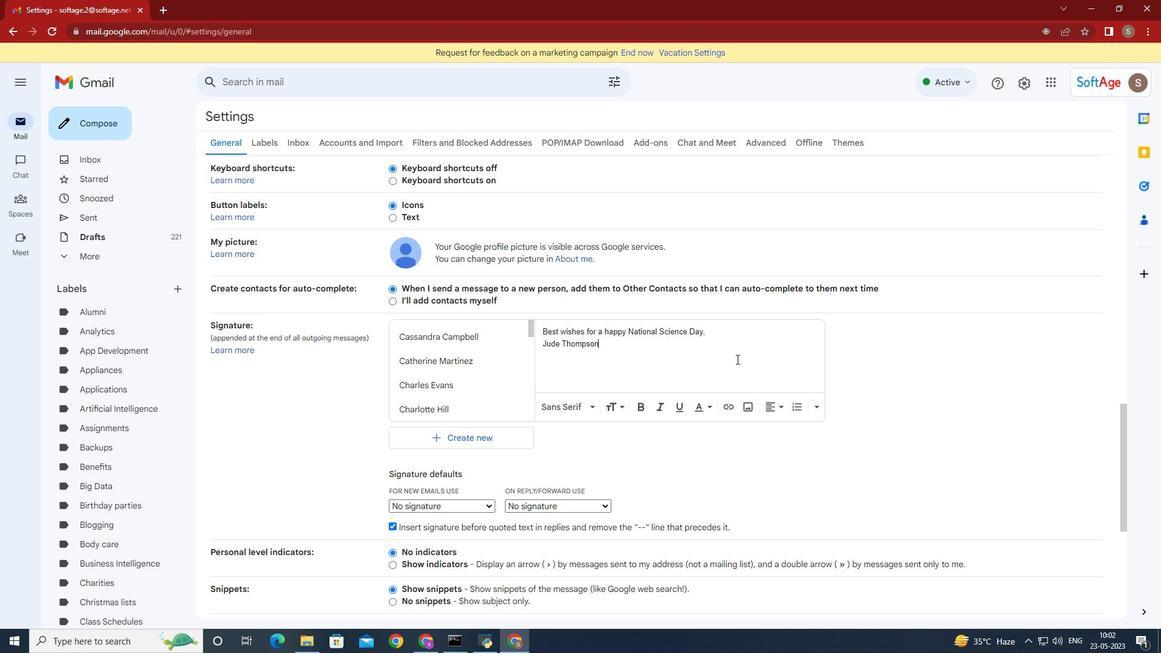 
Action: Mouse moved to (489, 385)
Screenshot: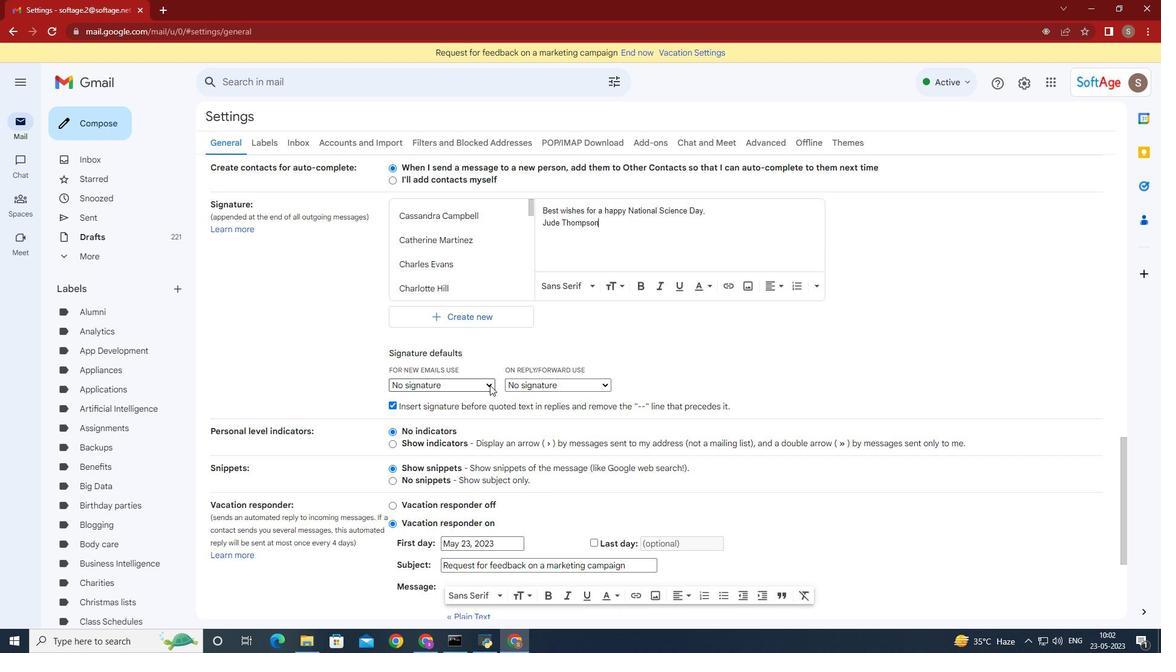 
Action: Mouse pressed left at (489, 385)
Screenshot: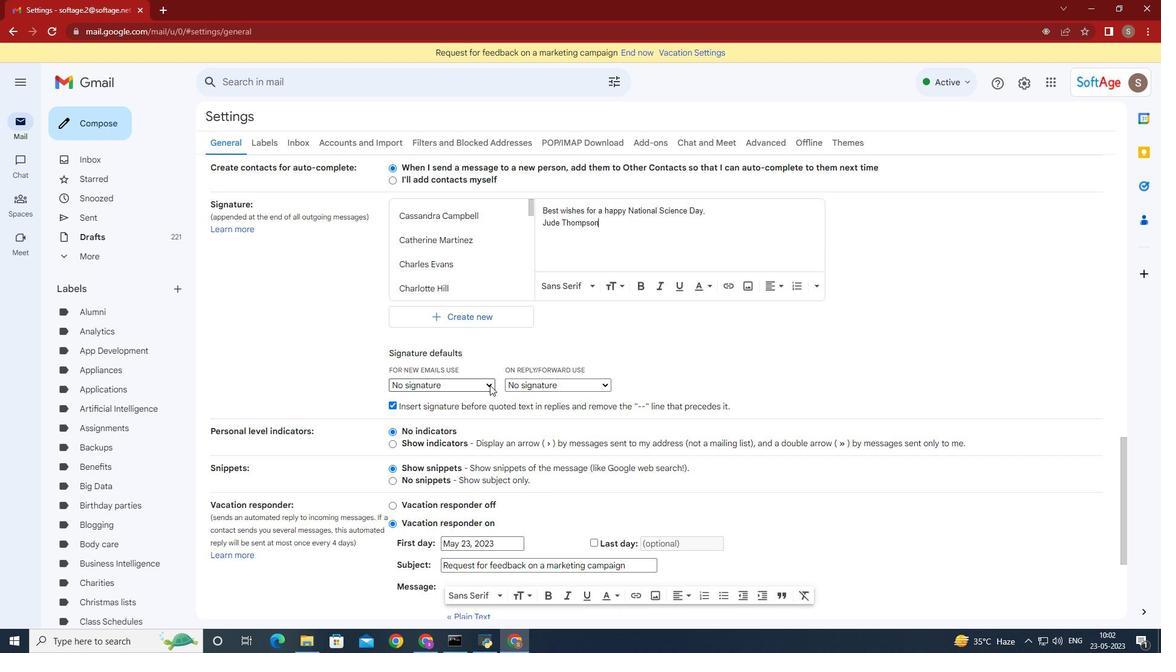 
Action: Mouse moved to (458, 473)
Screenshot: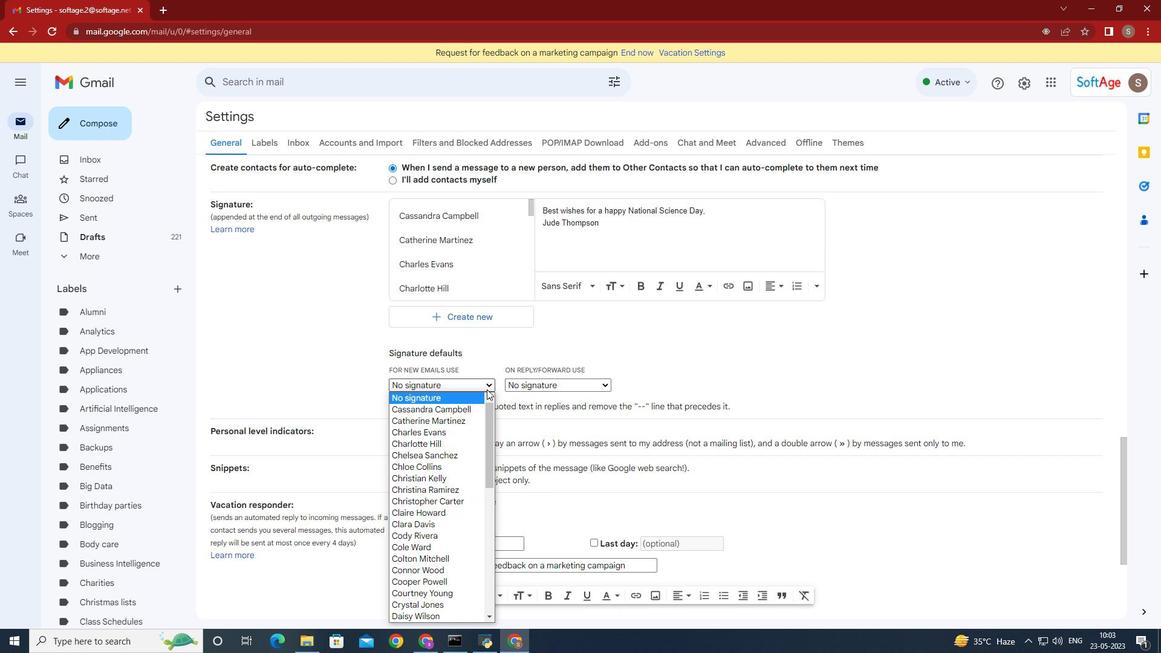 
Action: Mouse scrolled (458, 473) with delta (0, 0)
Screenshot: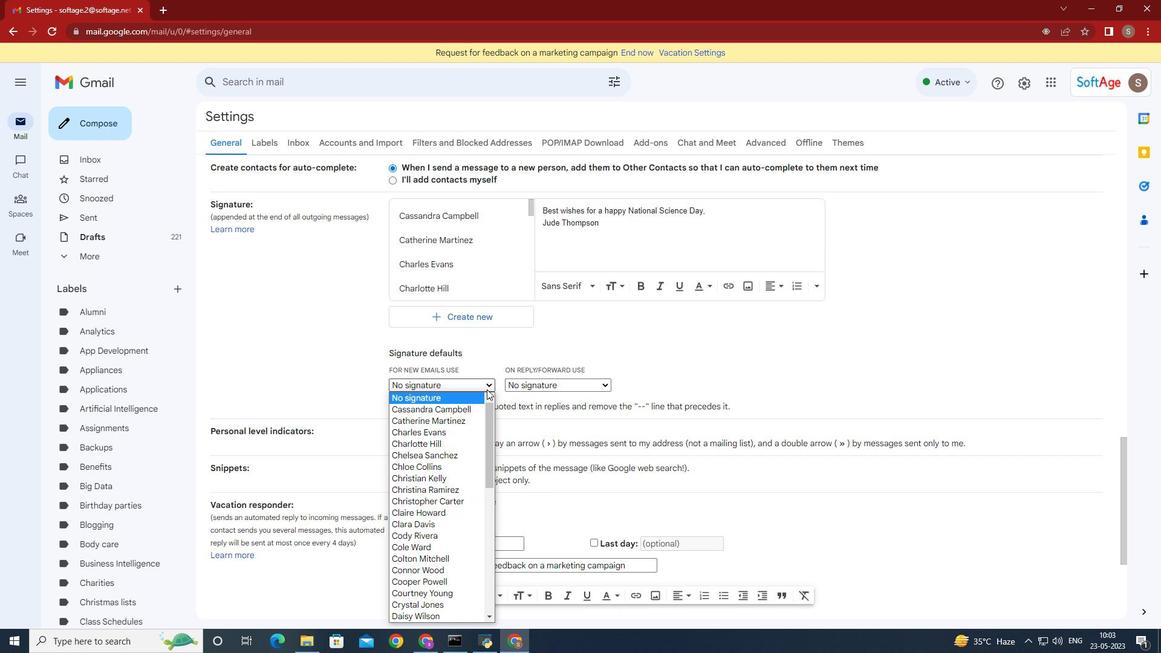 
Action: Mouse moved to (458, 475)
Screenshot: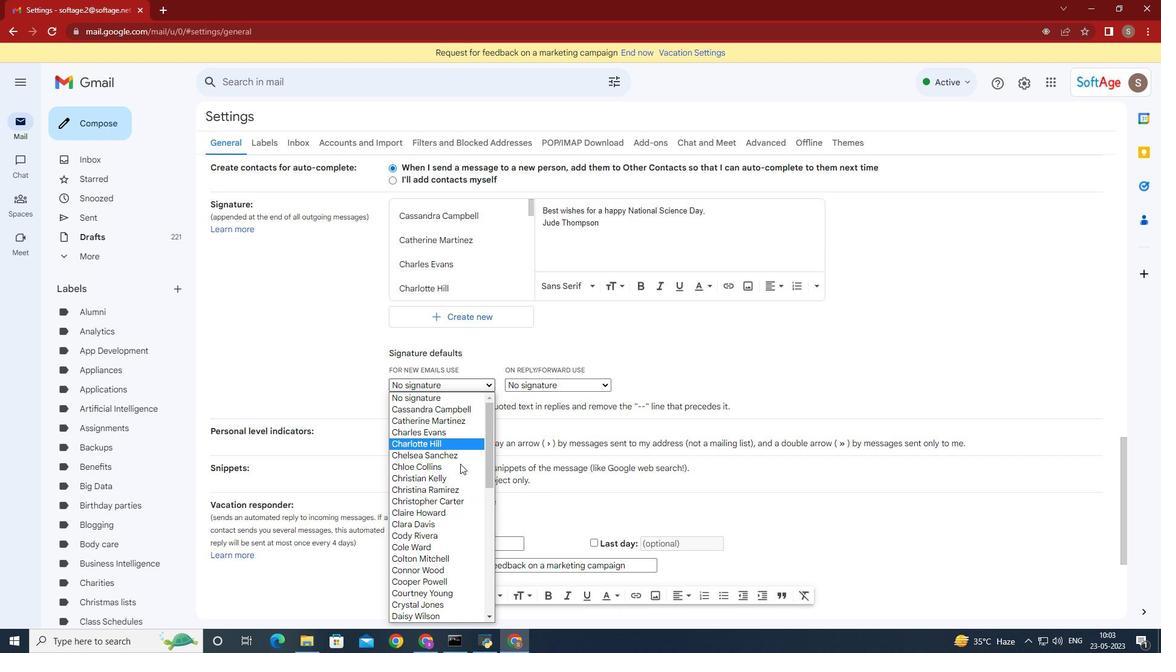 
Action: Mouse scrolled (458, 474) with delta (0, 0)
Screenshot: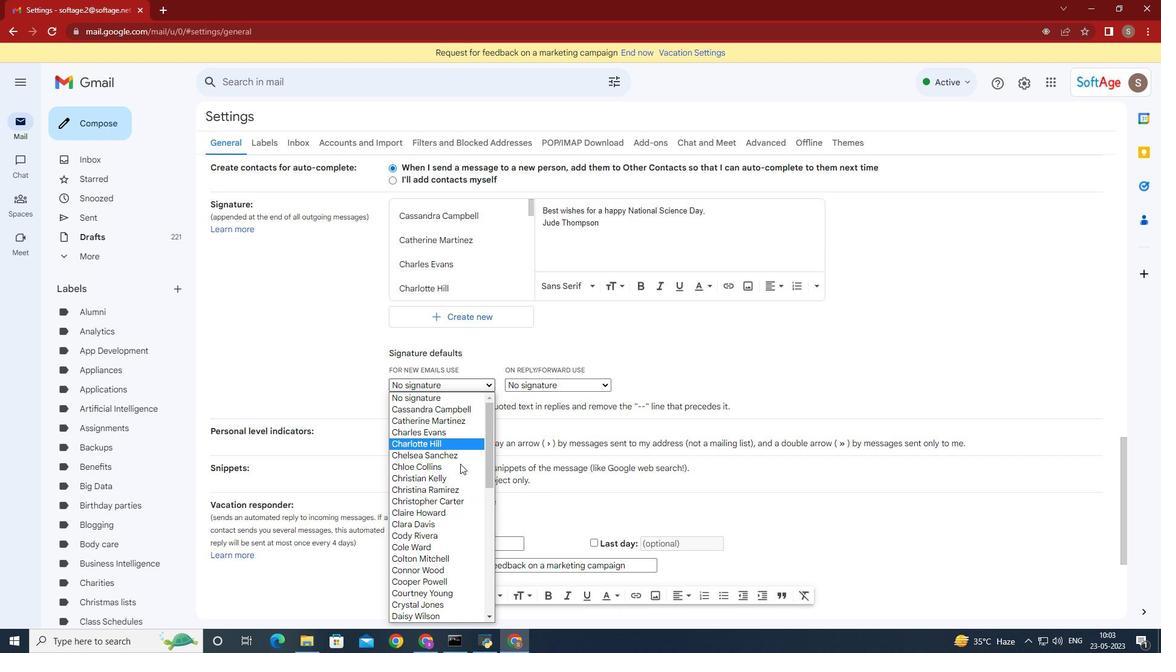 
Action: Mouse moved to (458, 475)
Screenshot: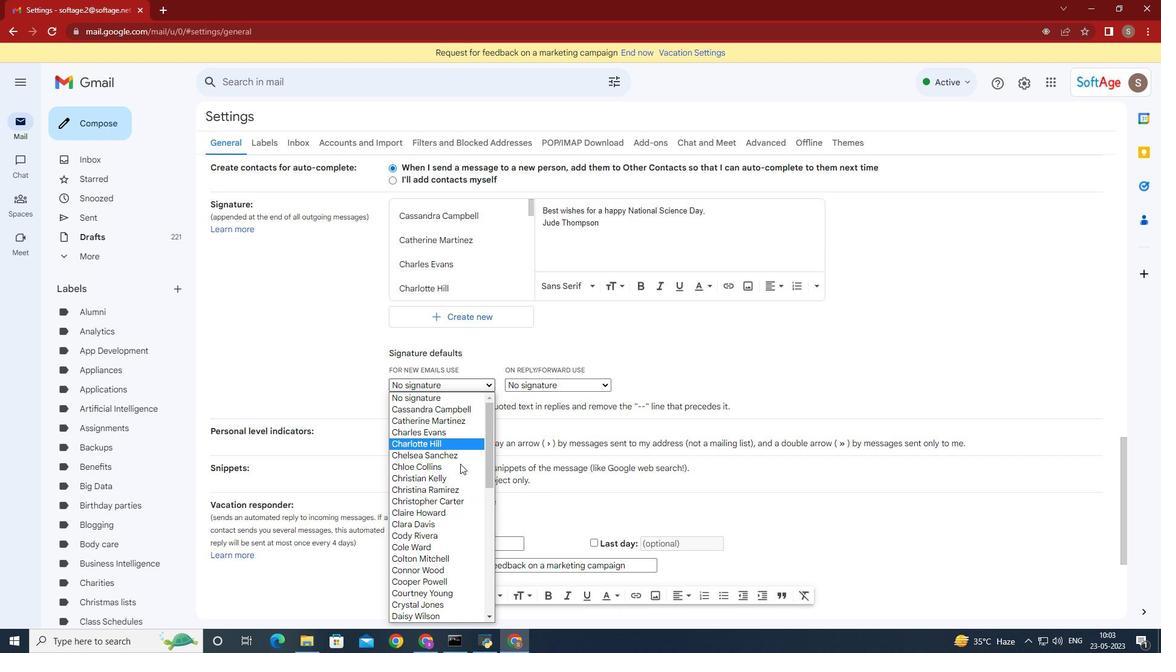 
Action: Mouse scrolled (458, 475) with delta (0, 0)
Screenshot: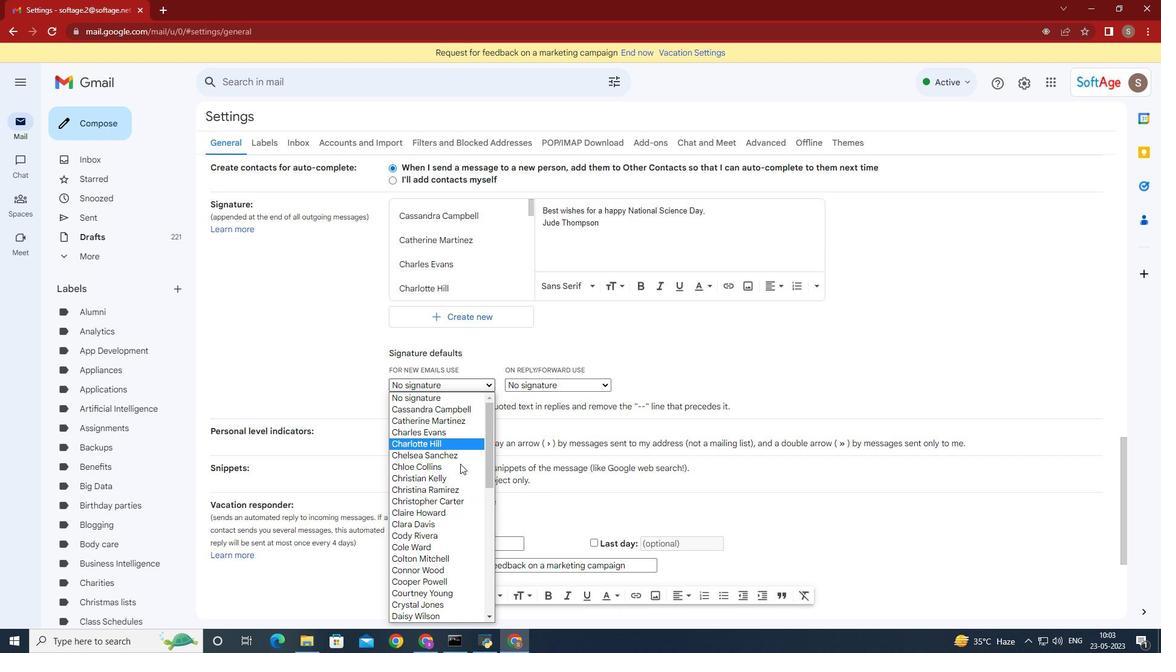 
Action: Mouse moved to (458, 476)
Screenshot: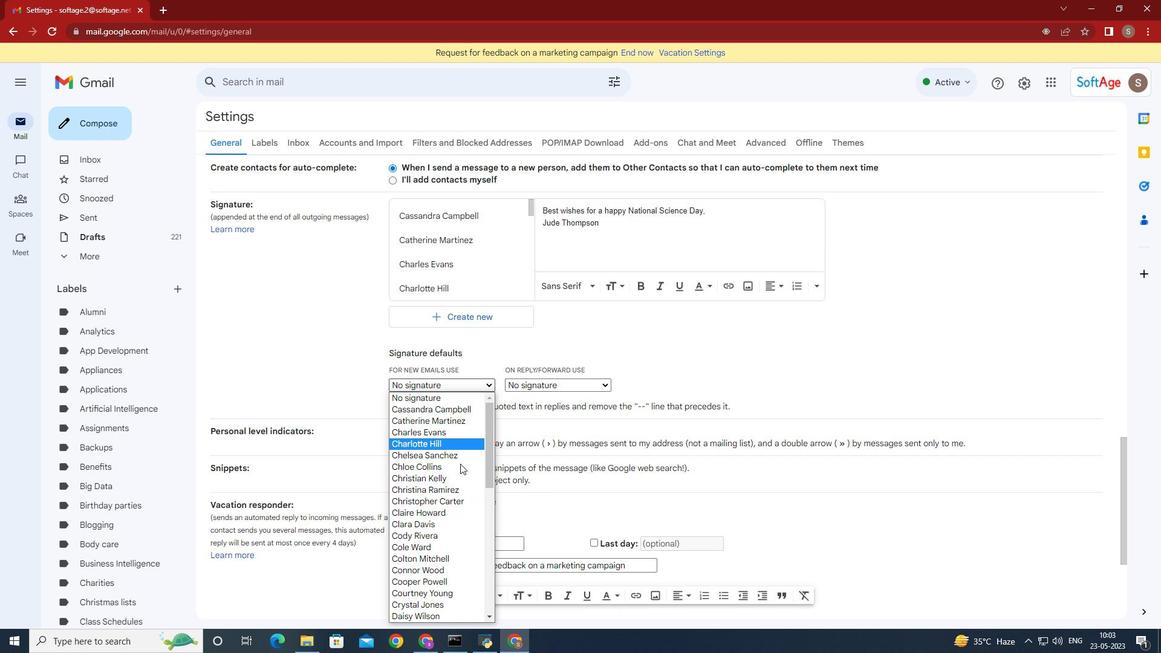 
Action: Mouse scrolled (458, 475) with delta (0, 0)
Screenshot: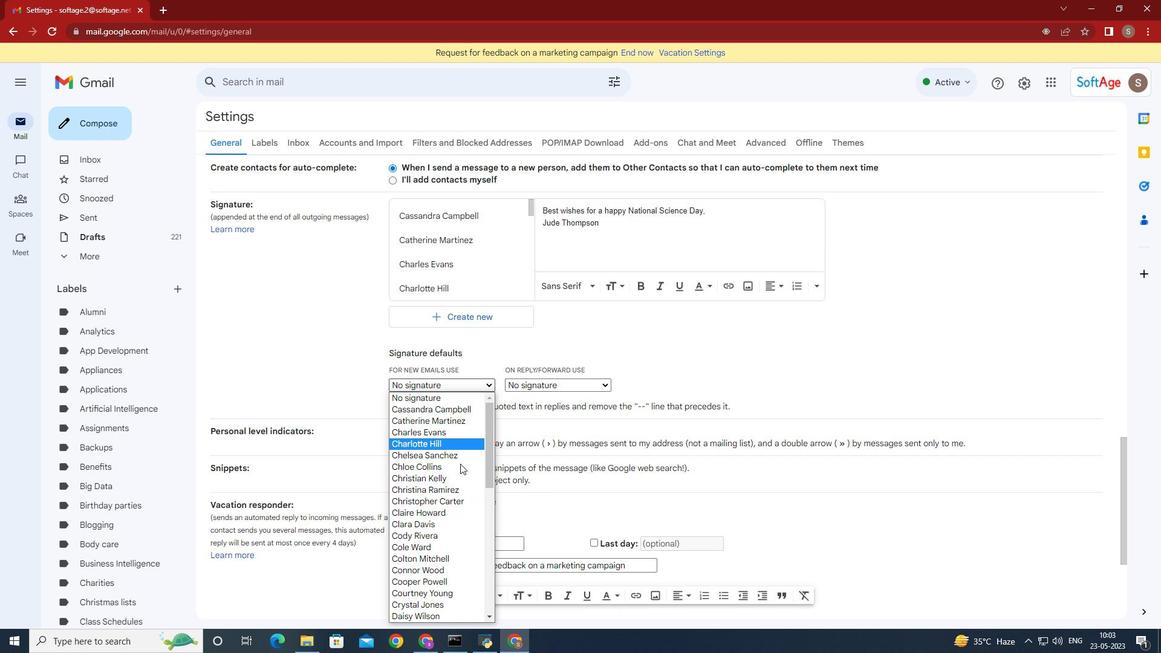 
Action: Mouse scrolled (458, 475) with delta (0, 0)
Screenshot: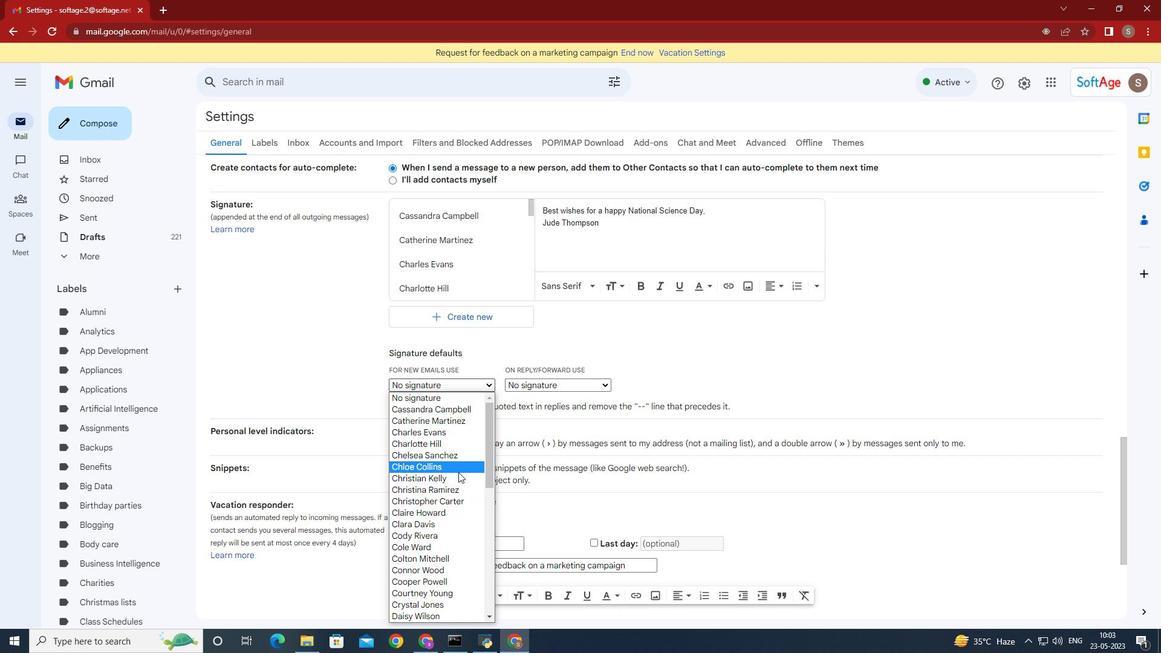 
Action: Mouse scrolled (458, 475) with delta (0, 0)
Screenshot: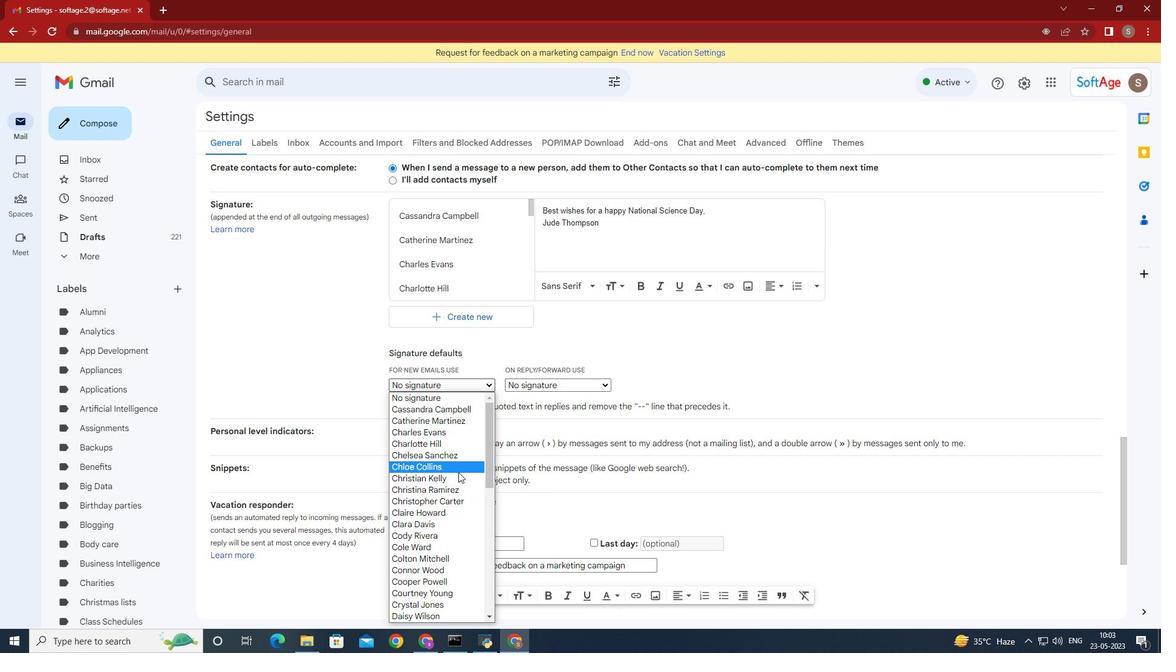 
Action: Mouse scrolled (458, 475) with delta (0, 0)
Screenshot: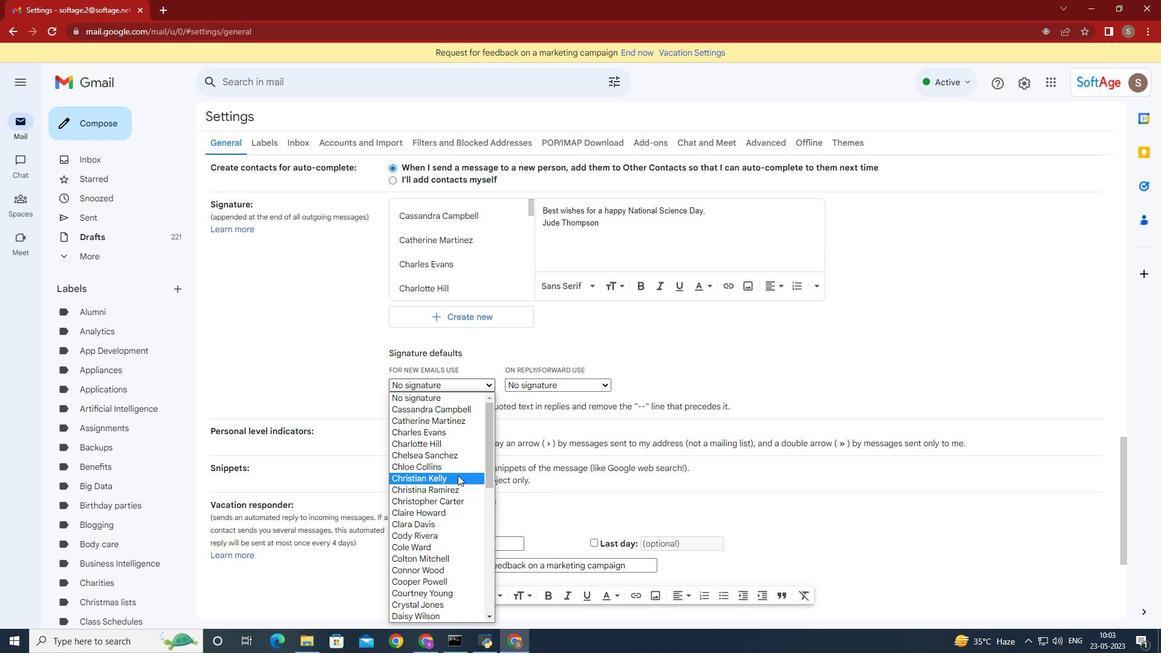 
Action: Mouse scrolled (458, 475) with delta (0, 0)
Screenshot: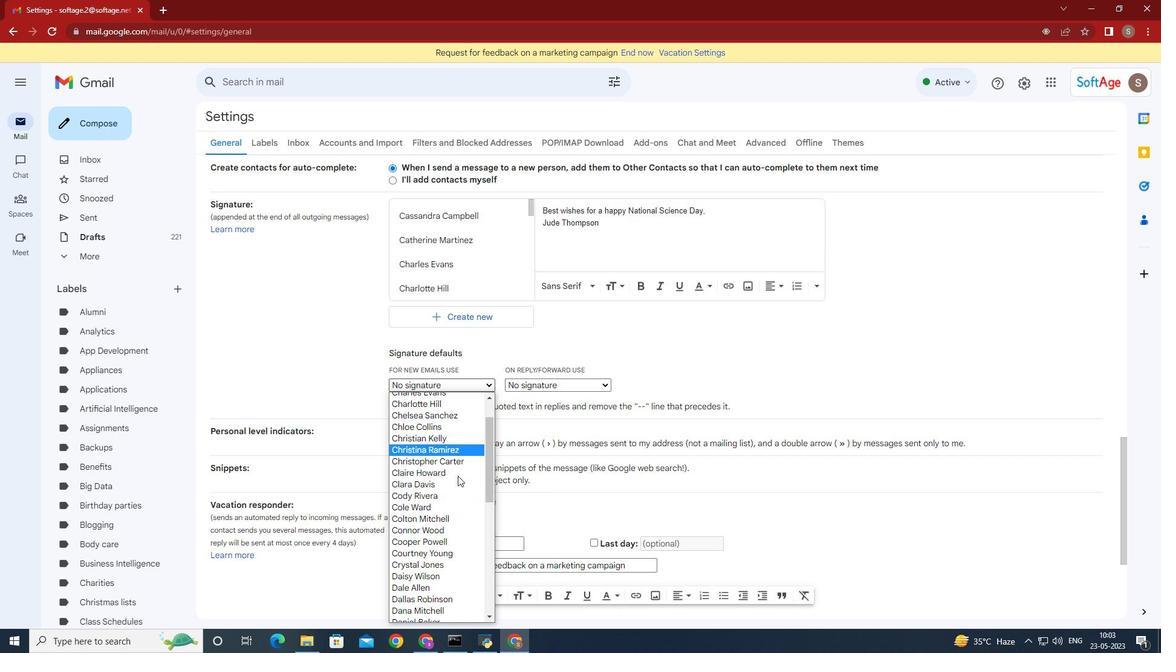 
Action: Mouse moved to (476, 611)
Screenshot: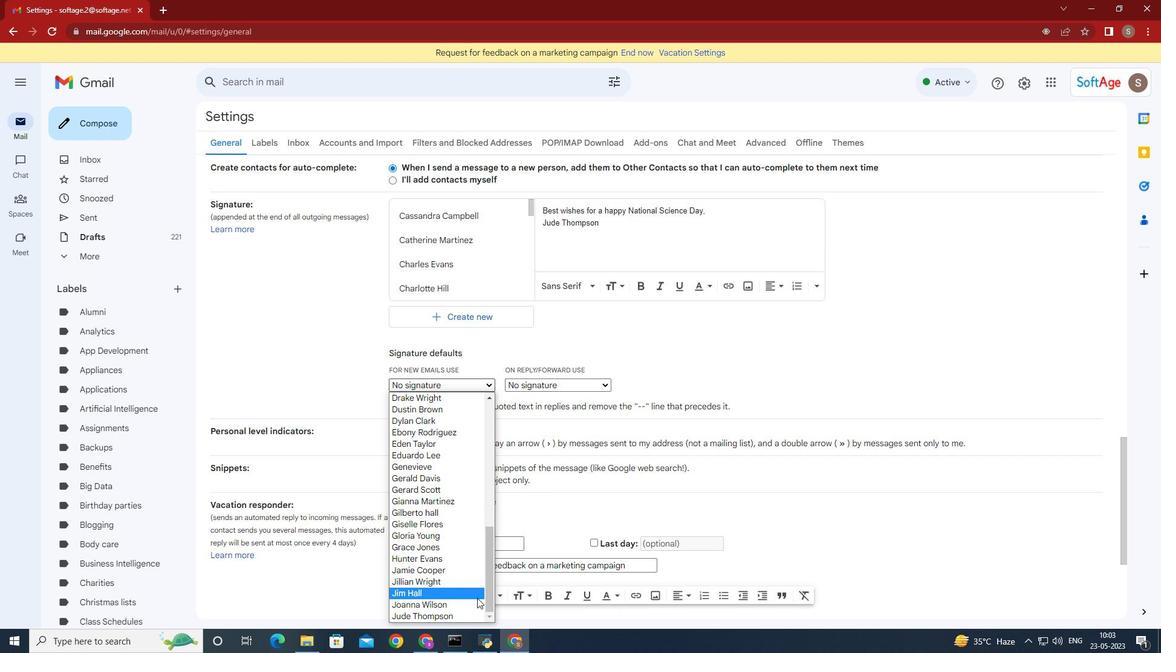 
Action: Mouse pressed left at (476, 611)
Screenshot: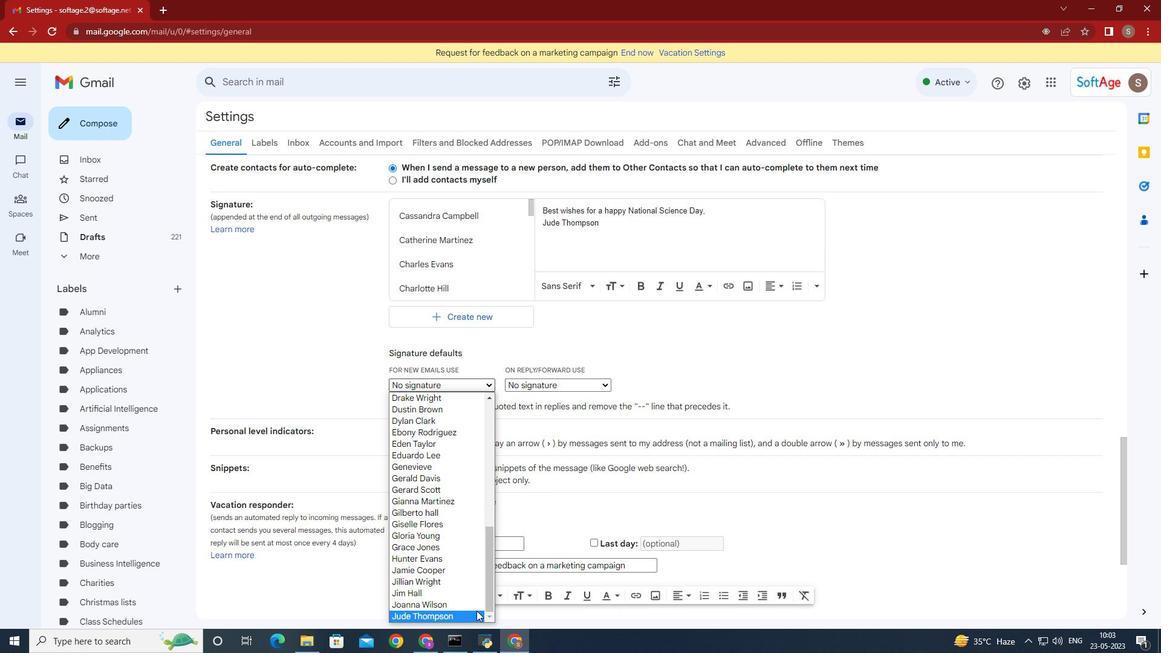 
Action: Mouse moved to (603, 384)
Screenshot: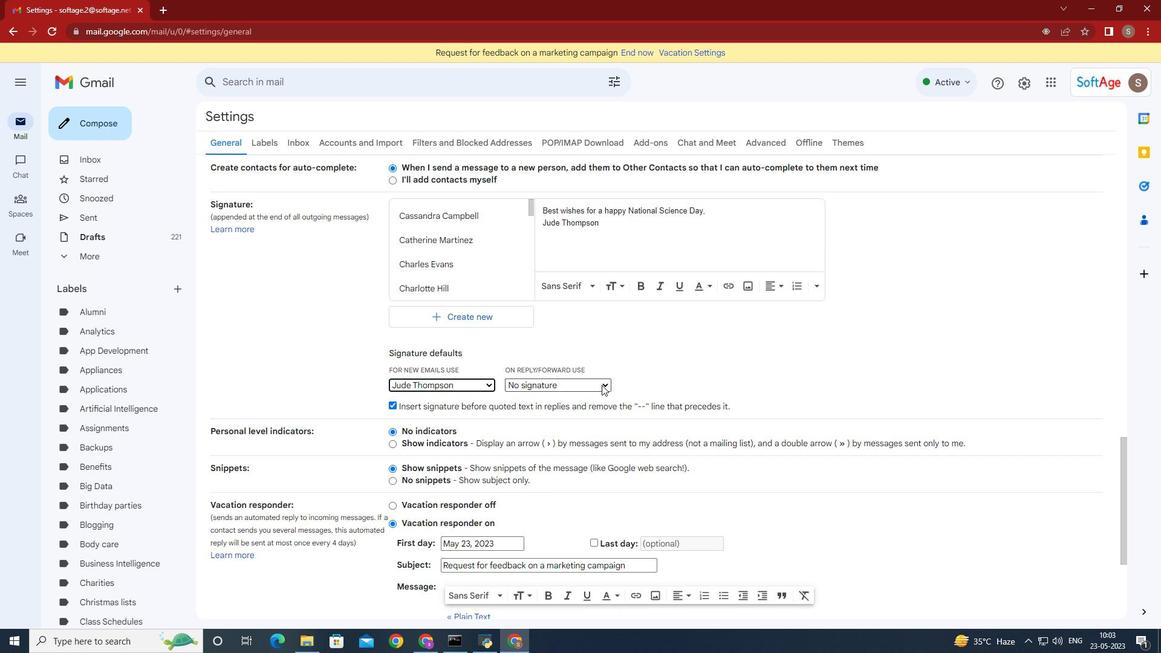 
Action: Mouse pressed left at (603, 384)
Screenshot: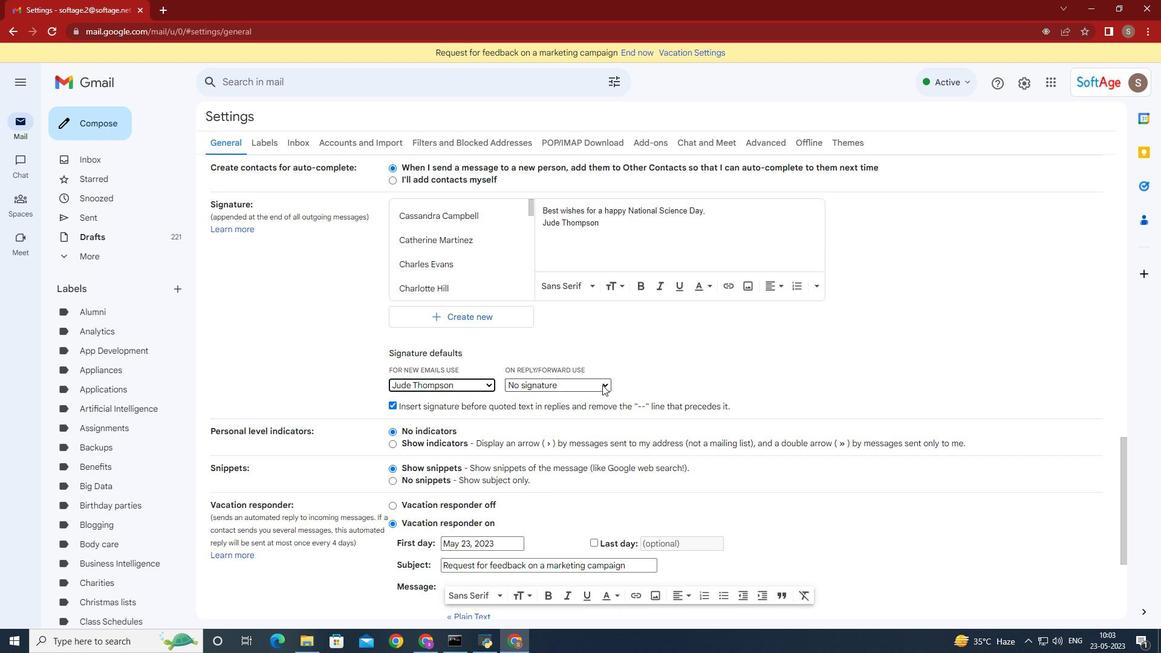
Action: Mouse moved to (576, 504)
Screenshot: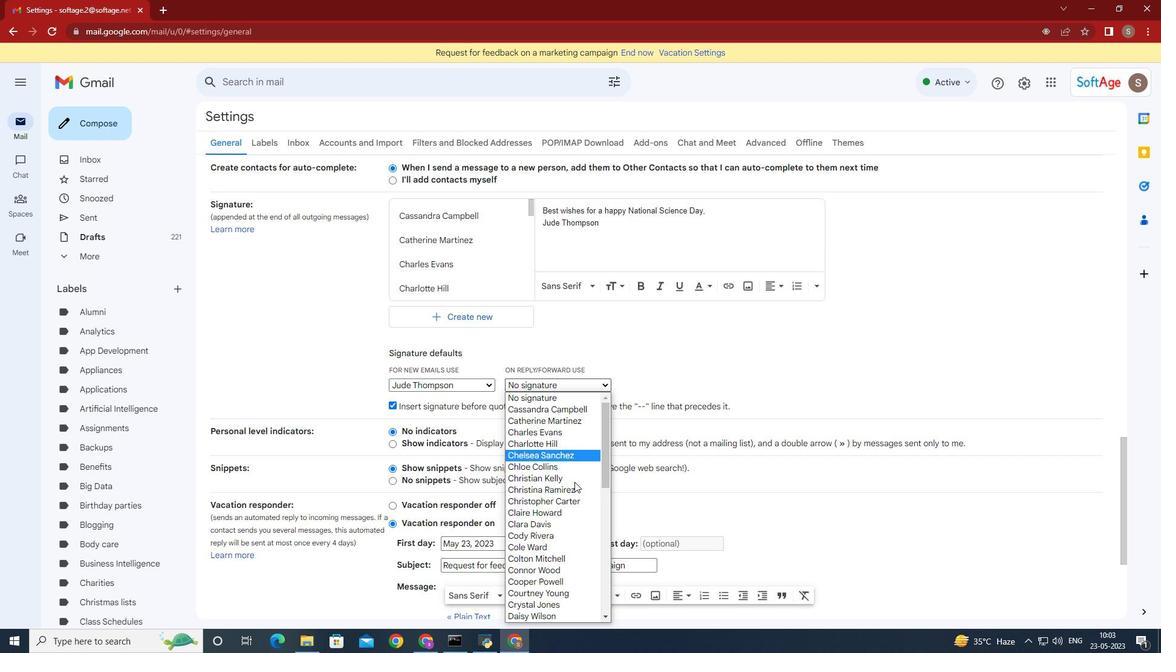 
Action: Mouse scrolled (576, 504) with delta (0, 0)
Screenshot: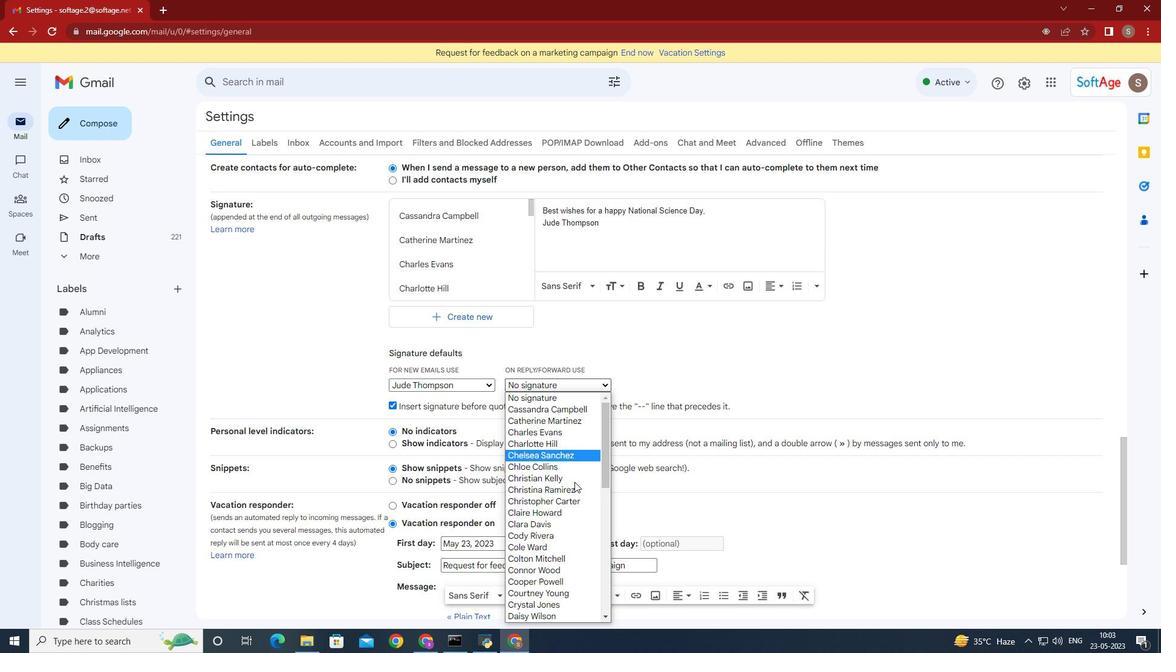 
Action: Mouse moved to (576, 508)
Screenshot: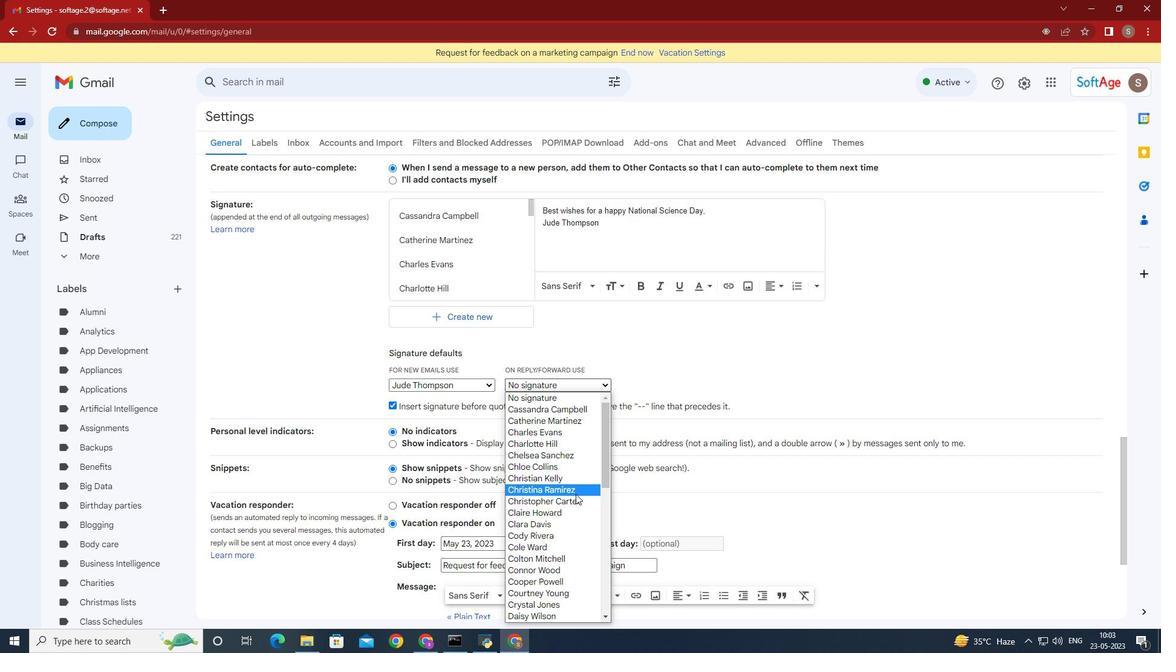 
Action: Mouse scrolled (576, 507) with delta (0, 0)
Screenshot: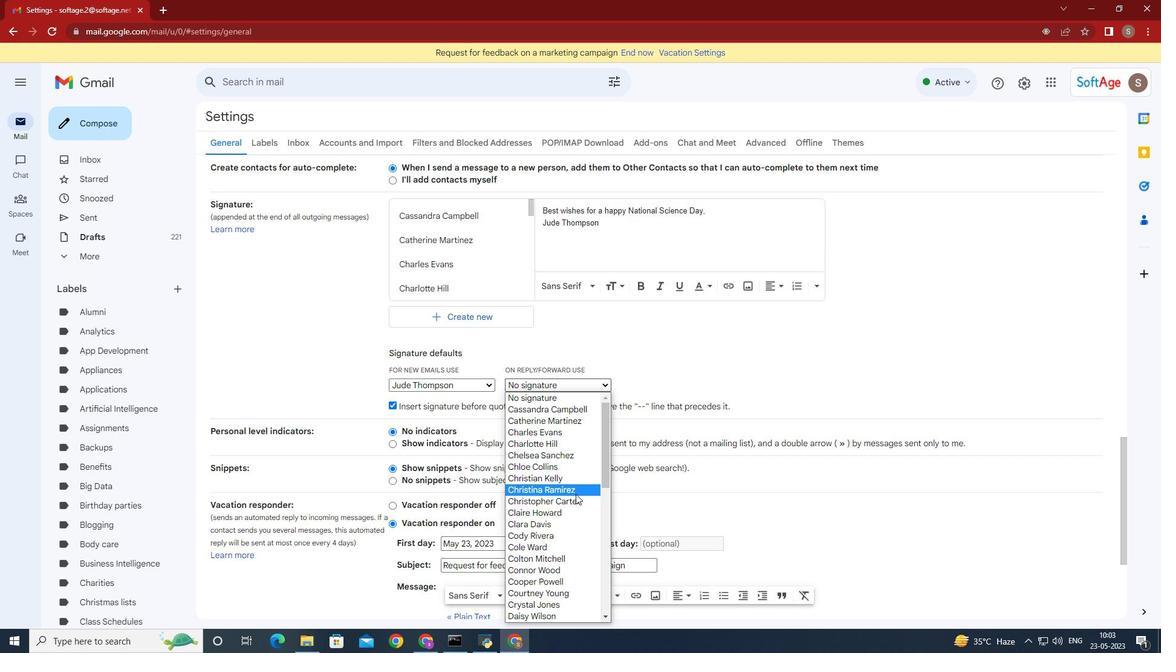 
Action: Mouse moved to (577, 510)
Screenshot: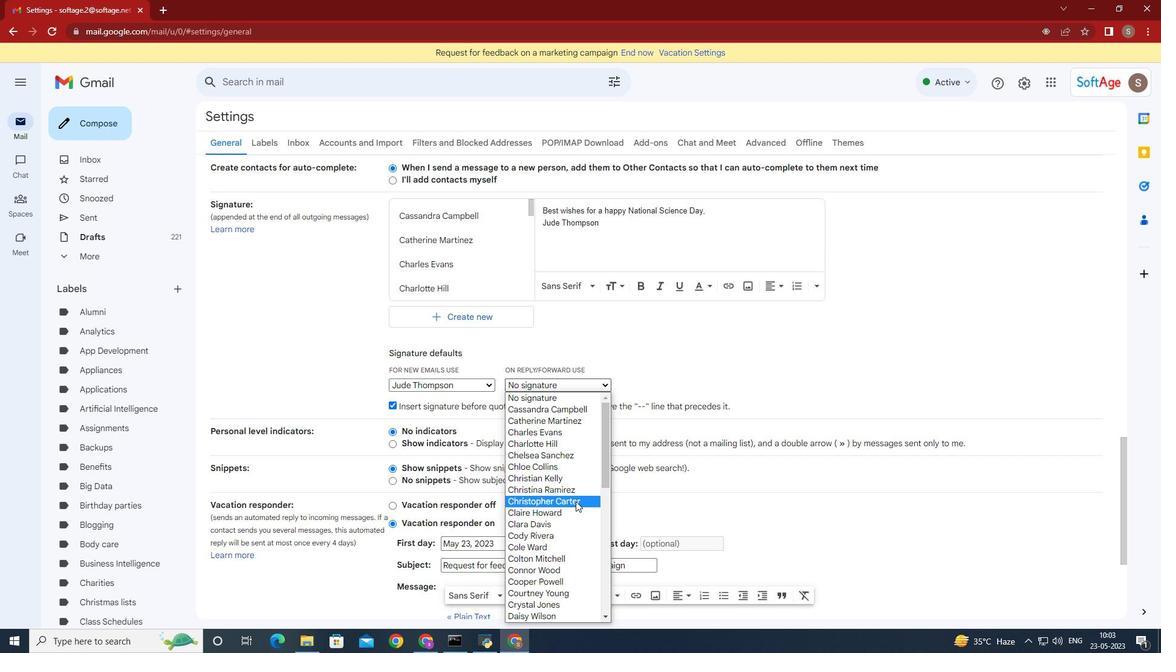 
Action: Mouse scrolled (577, 509) with delta (0, 0)
Screenshot: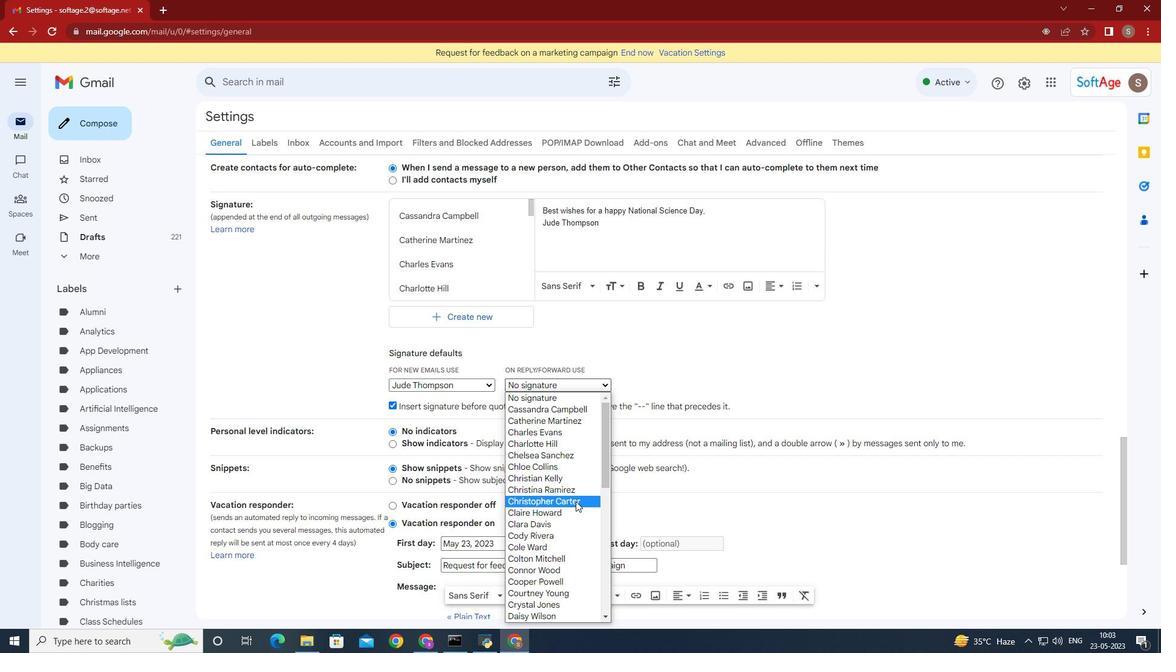
Action: Mouse moved to (577, 510)
Screenshot: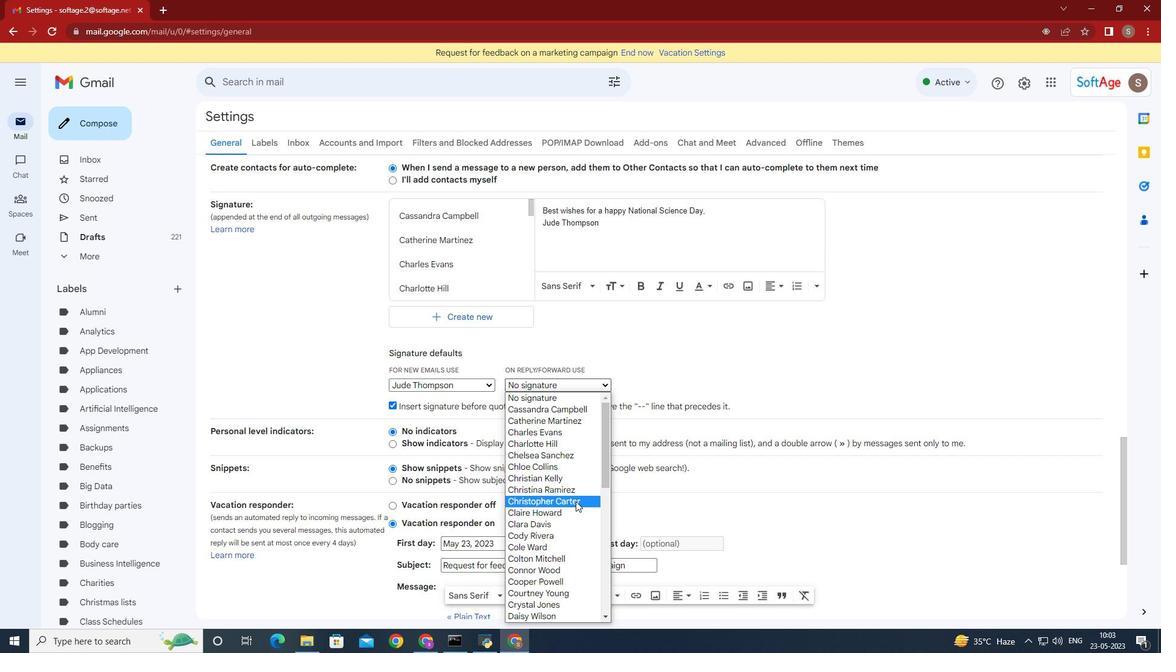 
Action: Mouse scrolled (577, 510) with delta (0, 0)
Screenshot: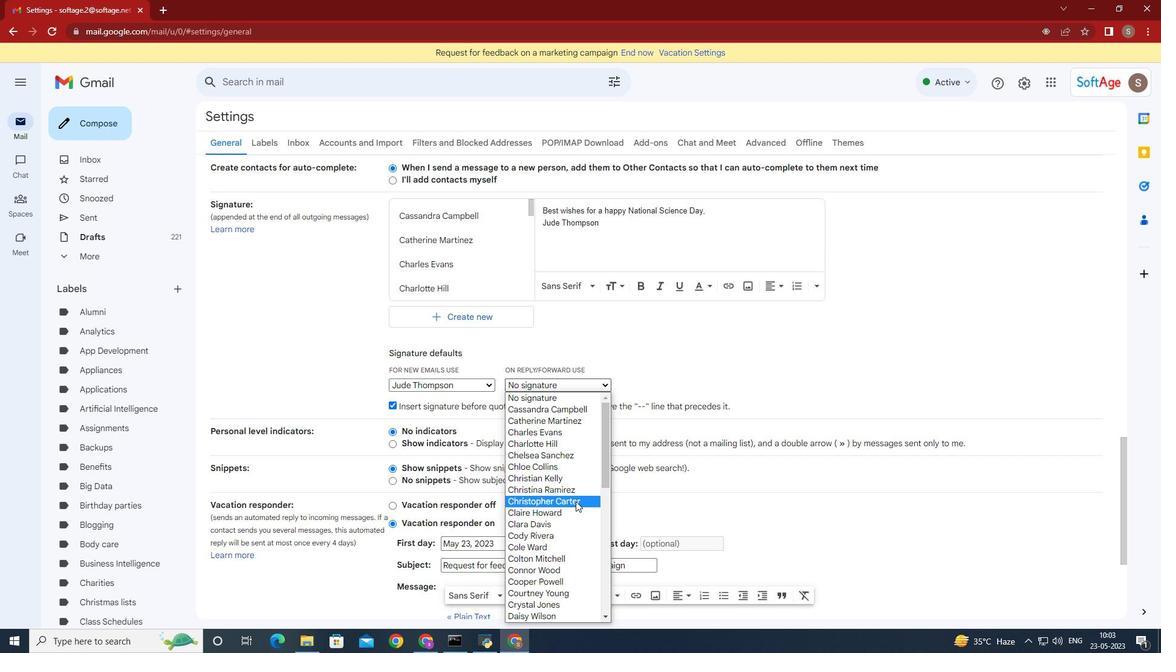 
Action: Mouse scrolled (577, 510) with delta (0, 0)
Screenshot: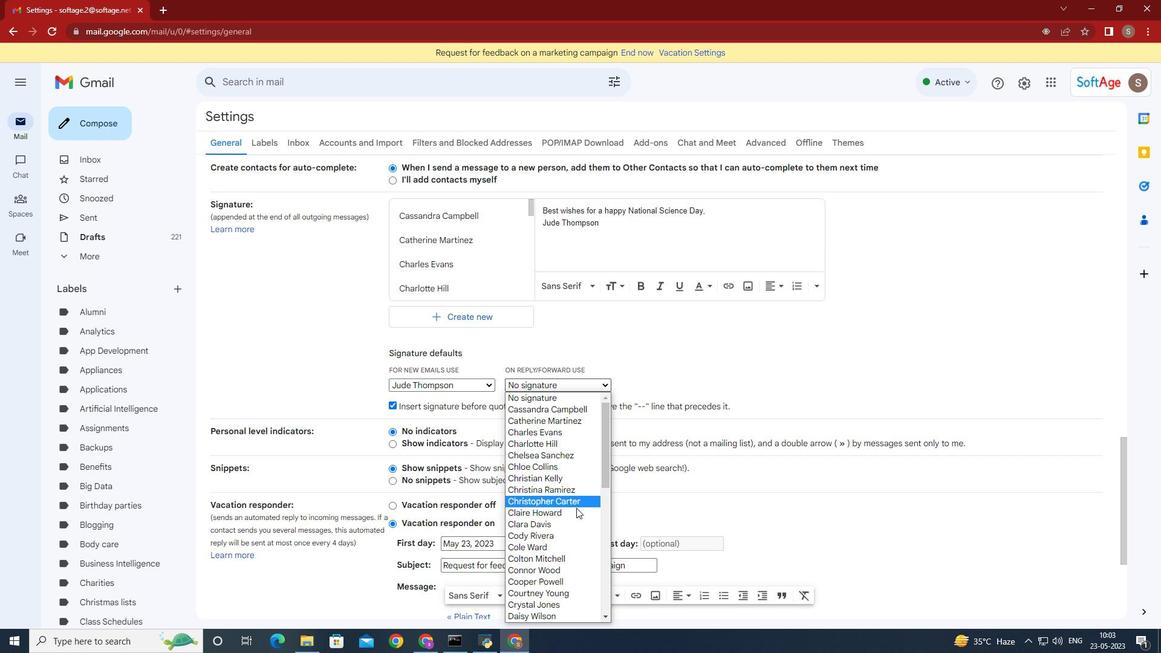
Action: Mouse scrolled (577, 510) with delta (0, 0)
Screenshot: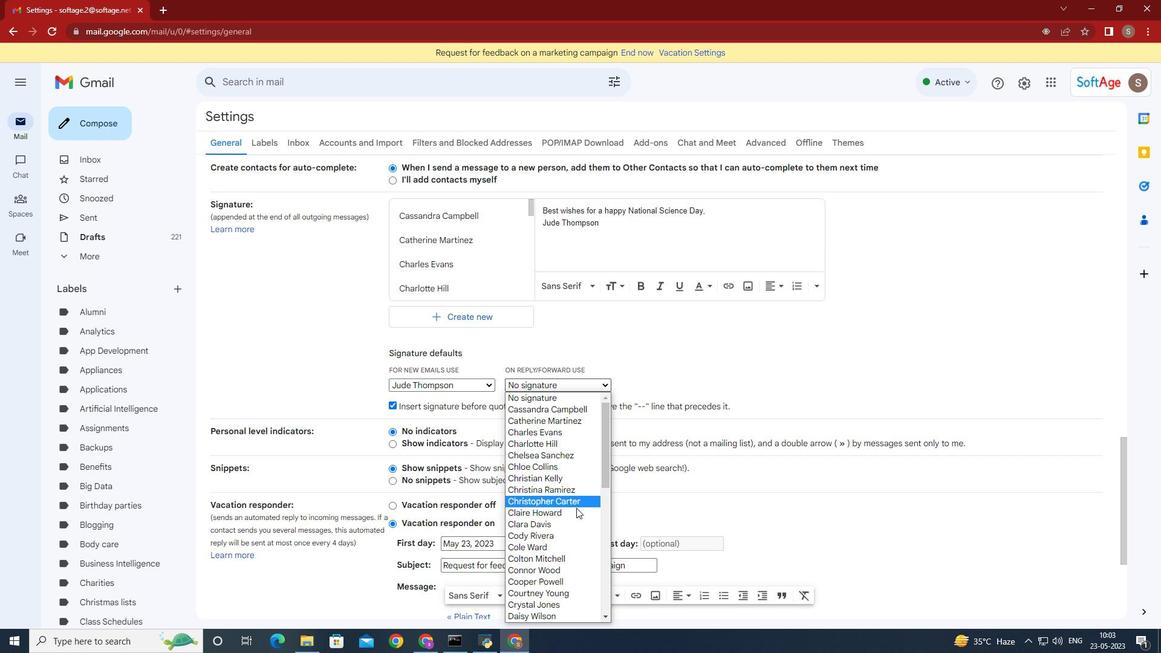 
Action: Mouse scrolled (577, 510) with delta (0, 0)
Screenshot: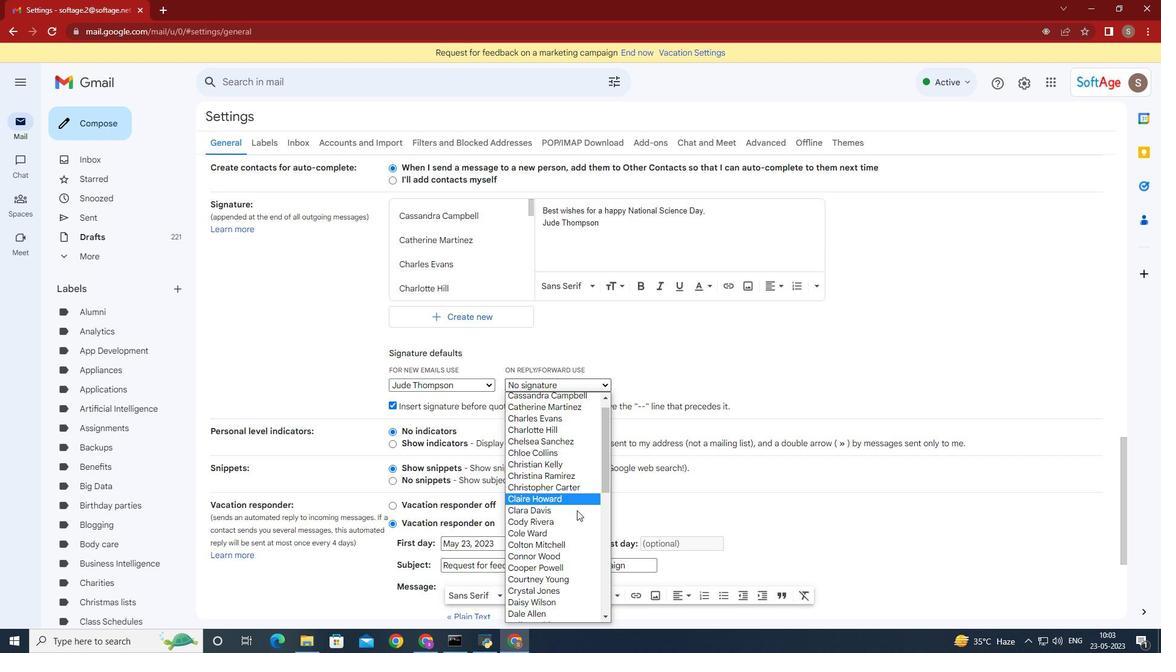 
Action: Mouse scrolled (577, 510) with delta (0, 0)
Screenshot: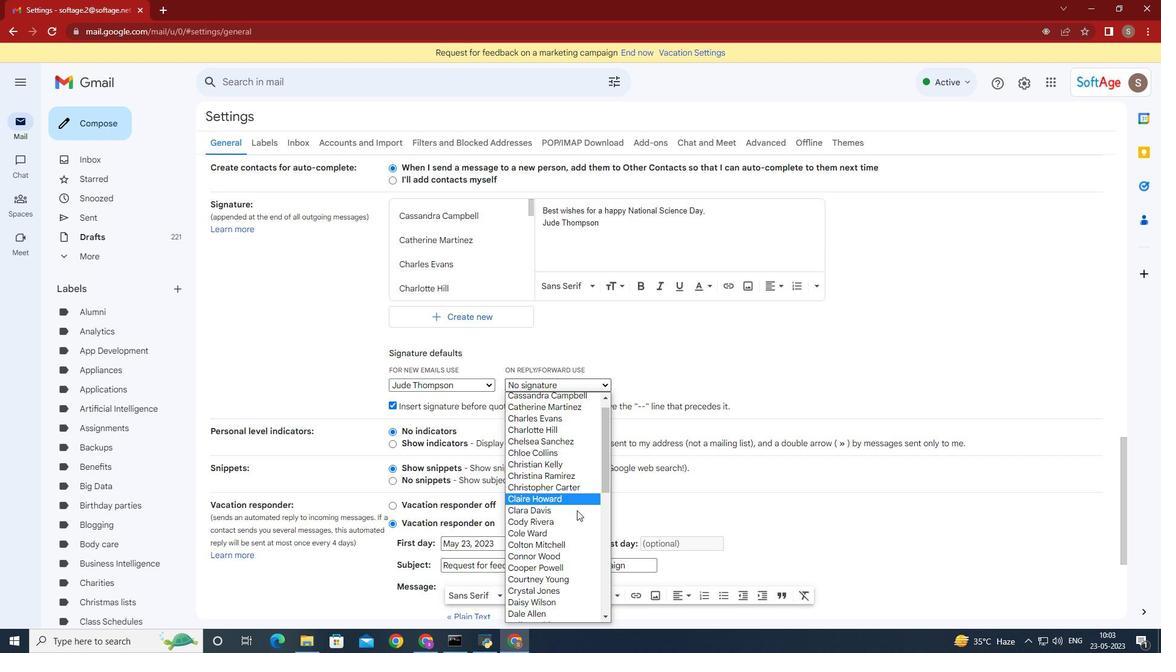 
Action: Mouse scrolled (577, 510) with delta (0, 0)
Screenshot: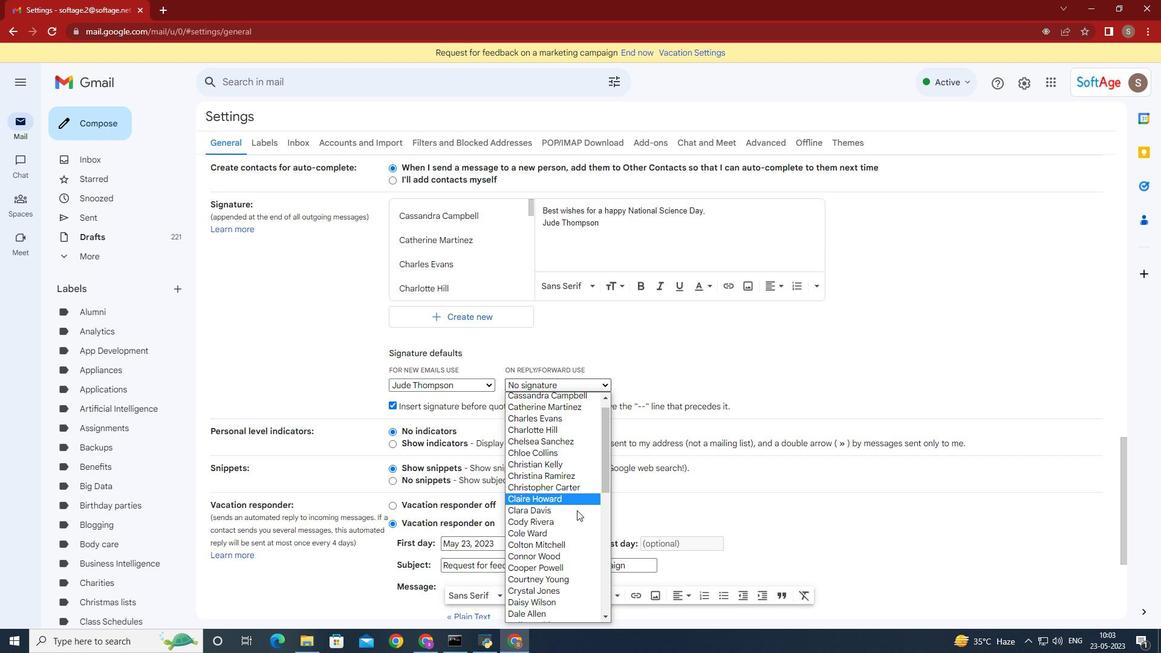 
Action: Mouse moved to (570, 613)
Screenshot: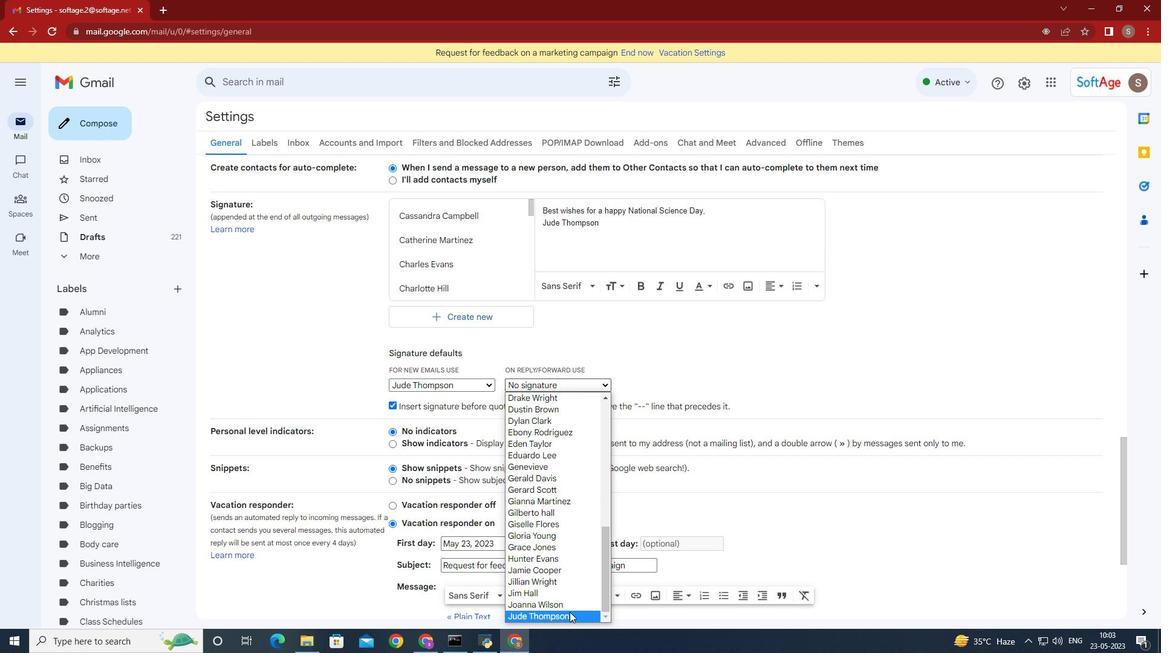 
Action: Mouse pressed left at (570, 613)
Screenshot: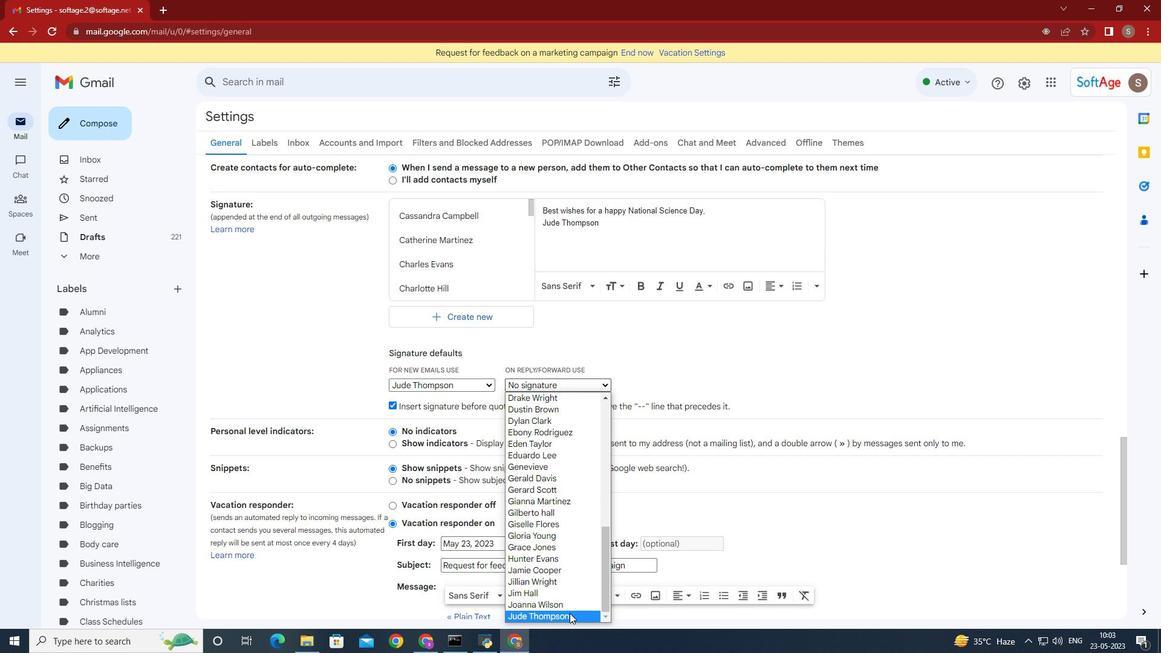 
Action: Mouse moved to (910, 379)
Screenshot: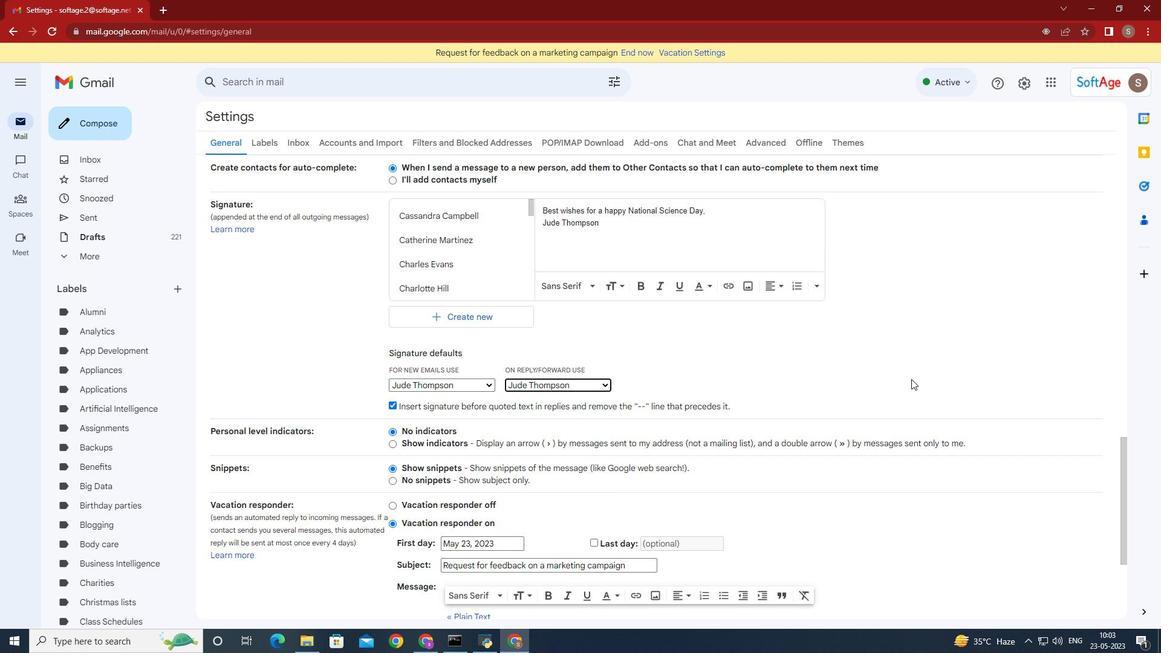 
Action: Mouse scrolled (910, 378) with delta (0, 0)
Screenshot: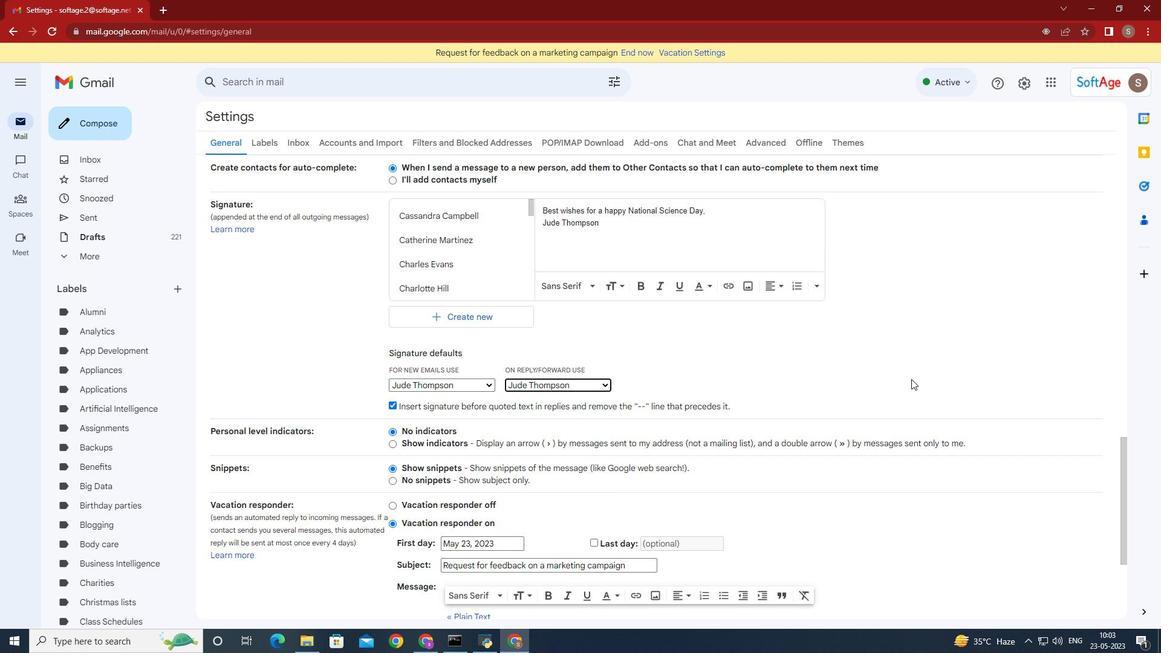 
Action: Mouse scrolled (910, 378) with delta (0, 0)
Screenshot: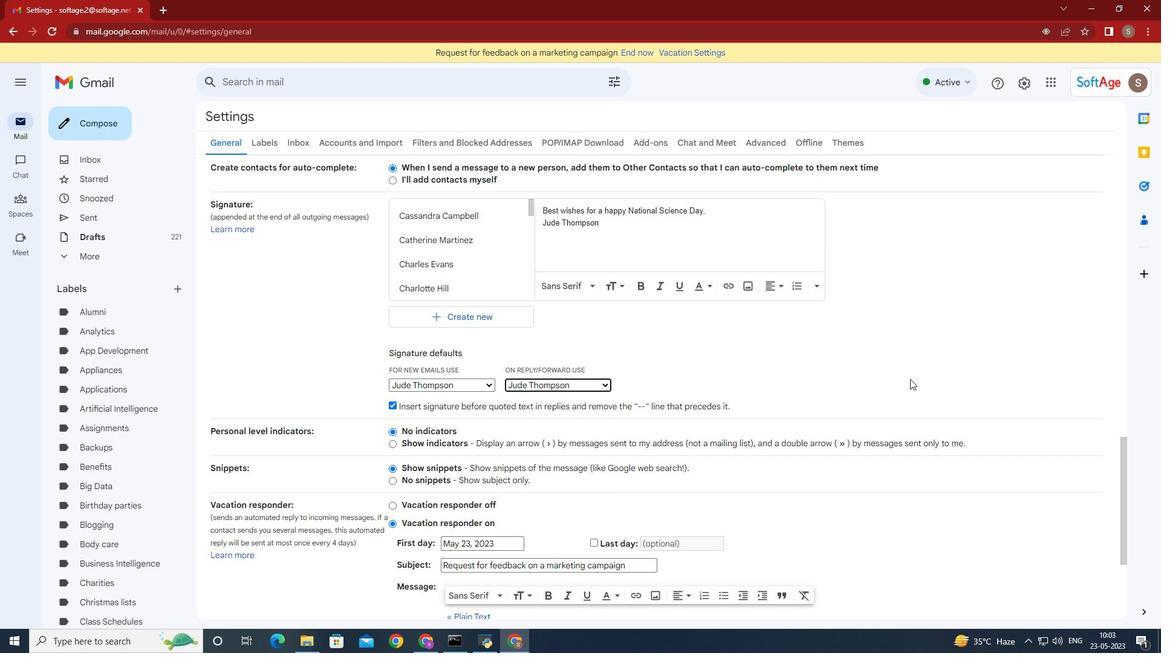
Action: Mouse scrolled (910, 378) with delta (0, 0)
Screenshot: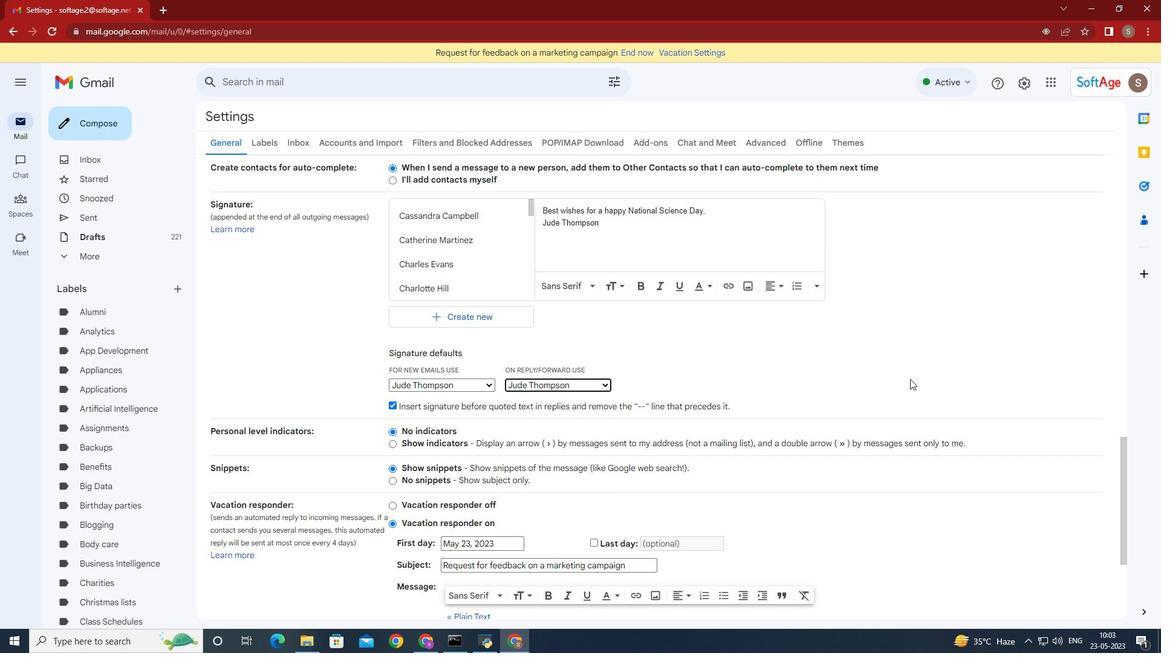
Action: Mouse scrolled (910, 378) with delta (0, 0)
Screenshot: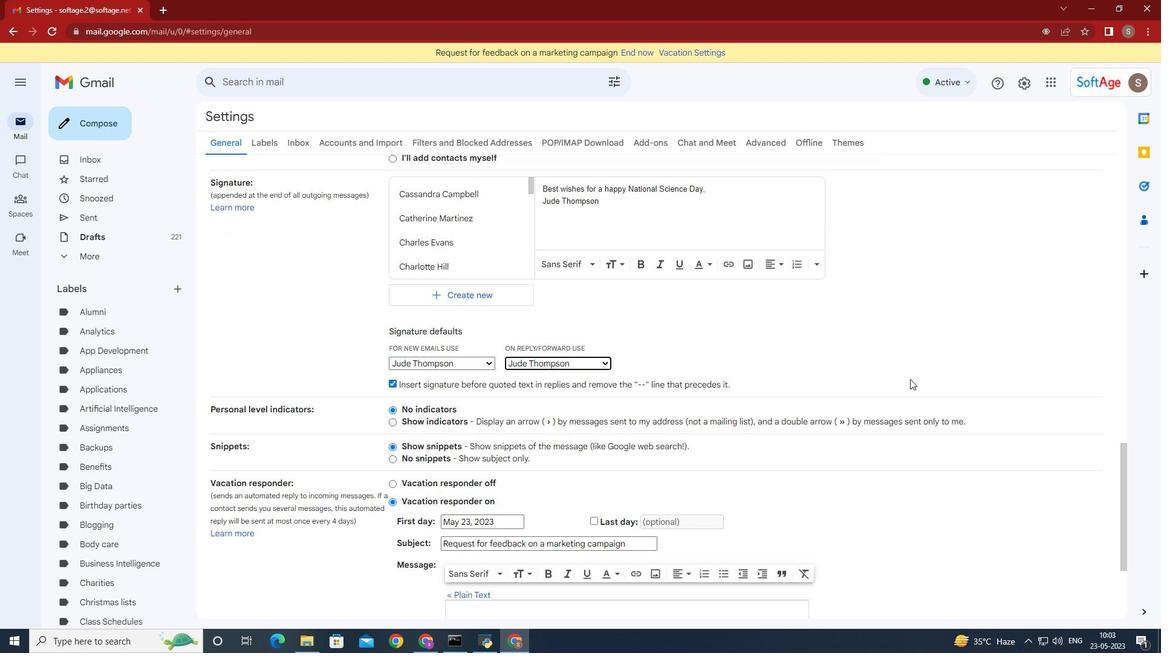 
Action: Mouse moved to (873, 405)
Screenshot: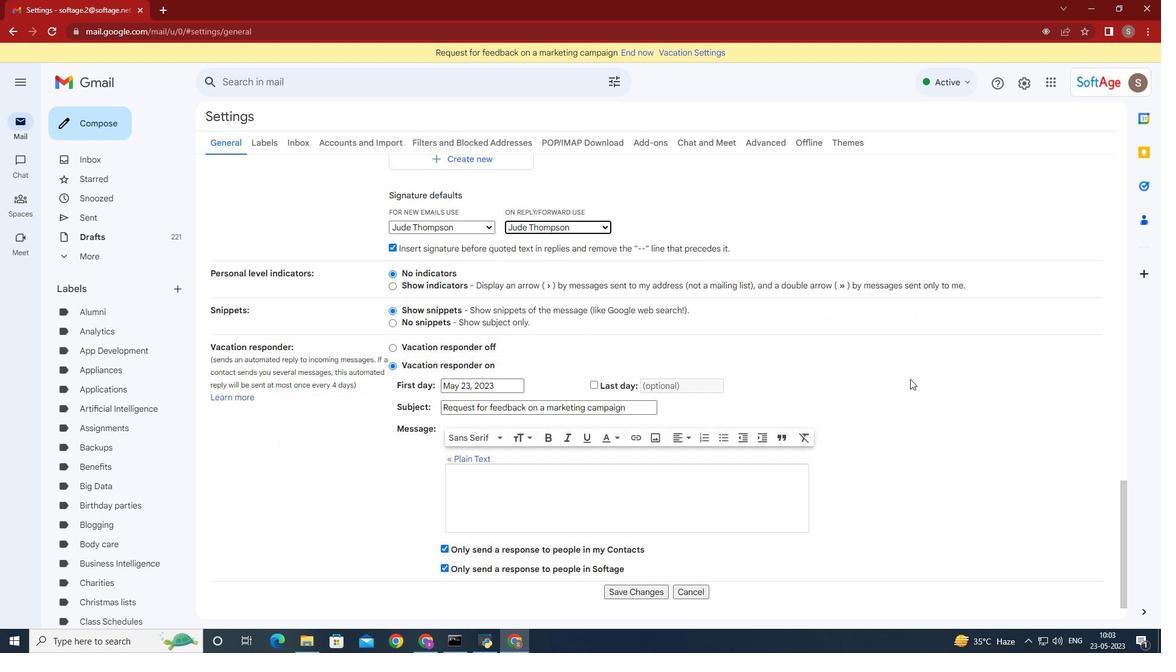 
Action: Mouse scrolled (910, 378) with delta (0, 0)
Screenshot: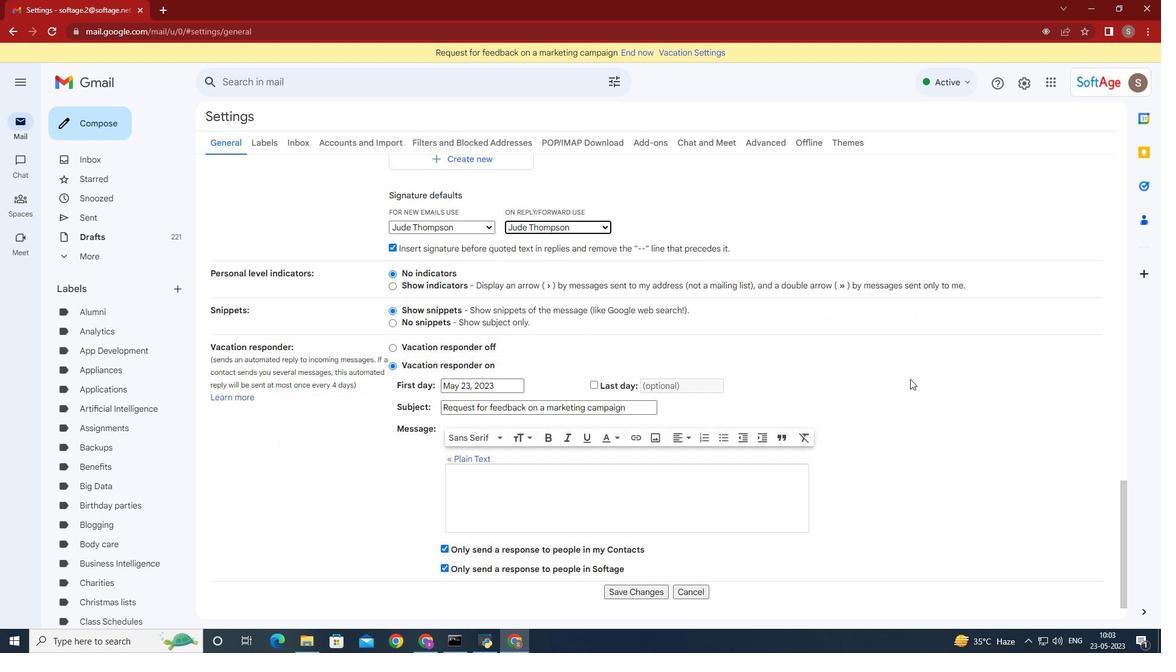 
Action: Mouse moved to (641, 556)
Screenshot: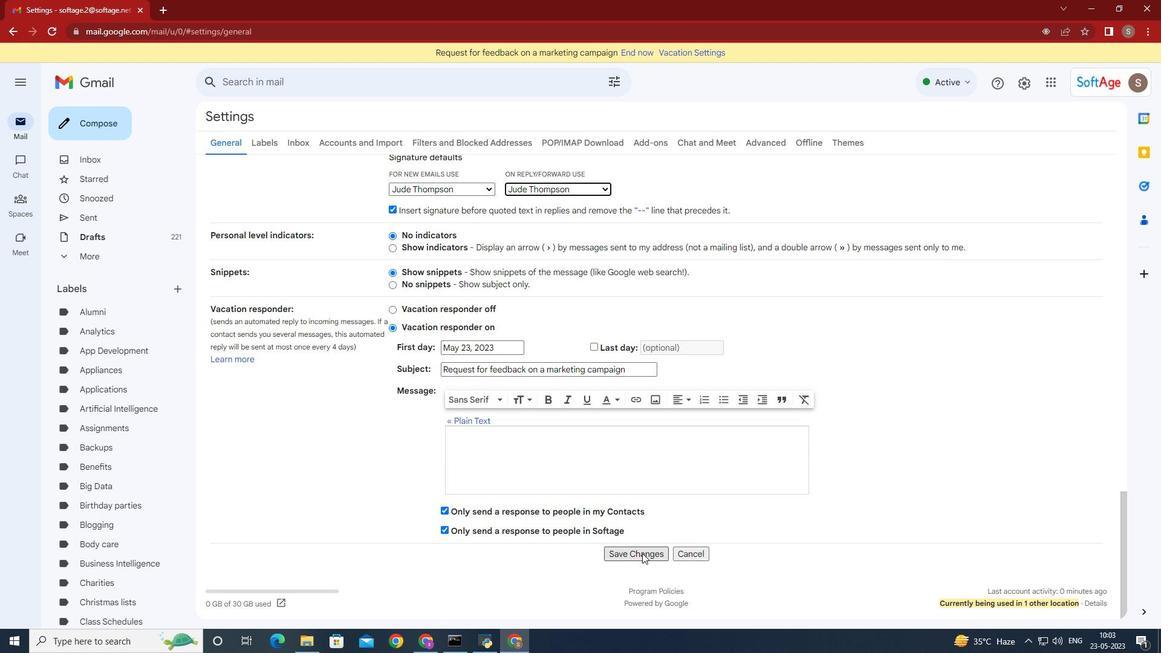 
Action: Mouse pressed left at (641, 556)
Screenshot: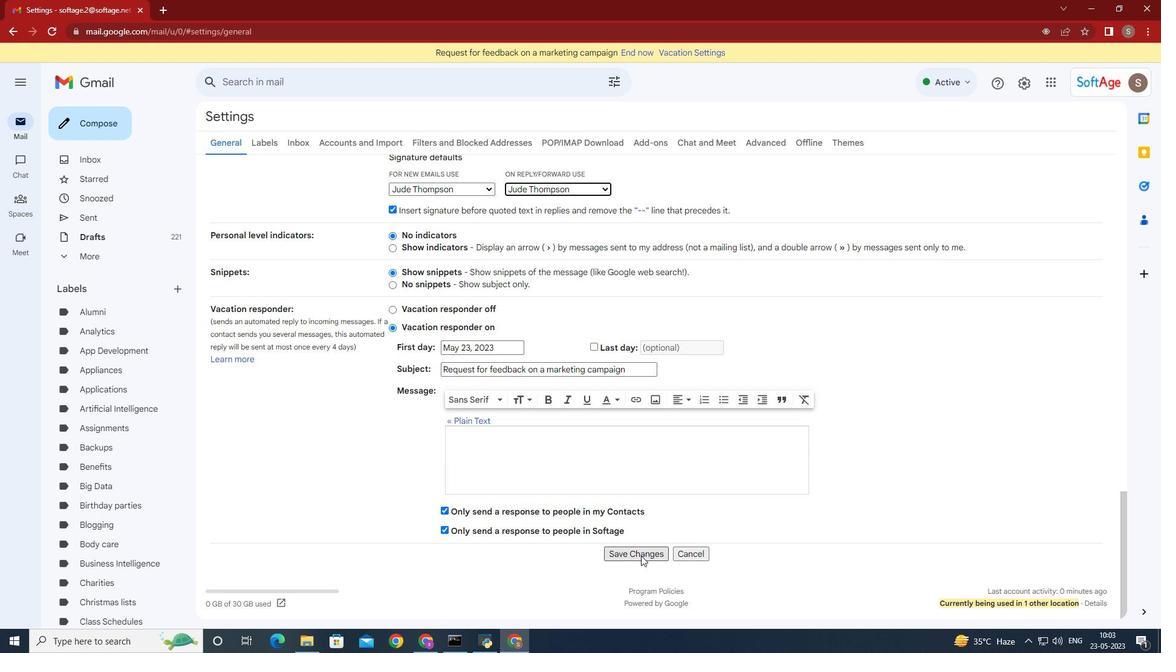 
Action: Mouse moved to (123, 136)
Screenshot: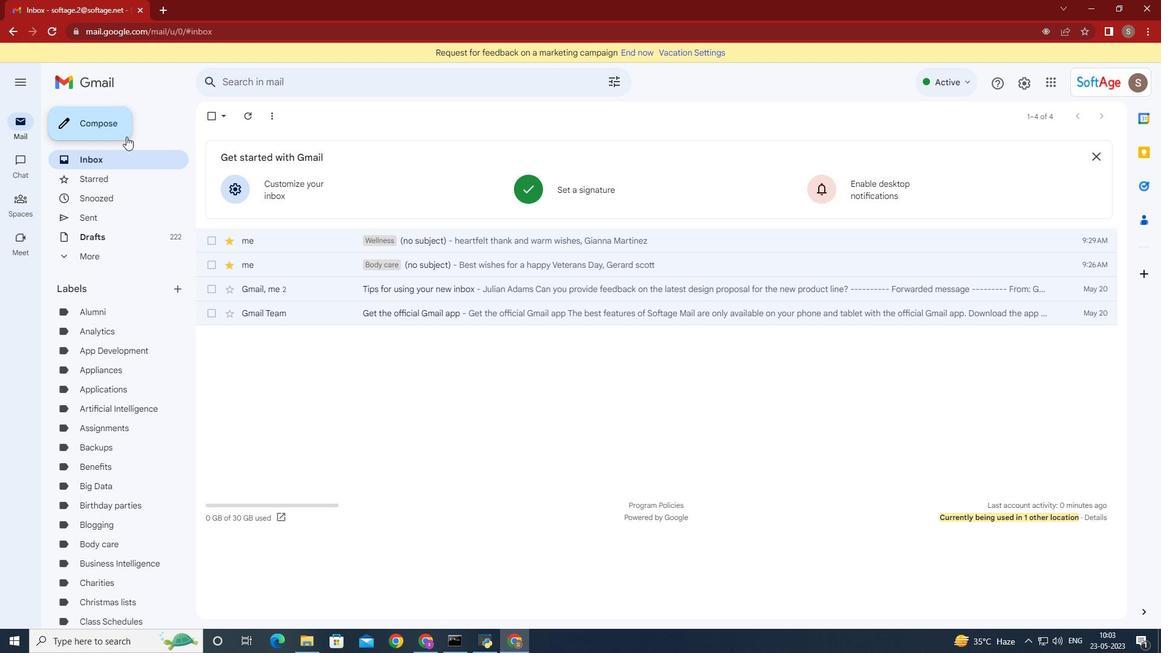 
Action: Mouse pressed left at (123, 136)
Screenshot: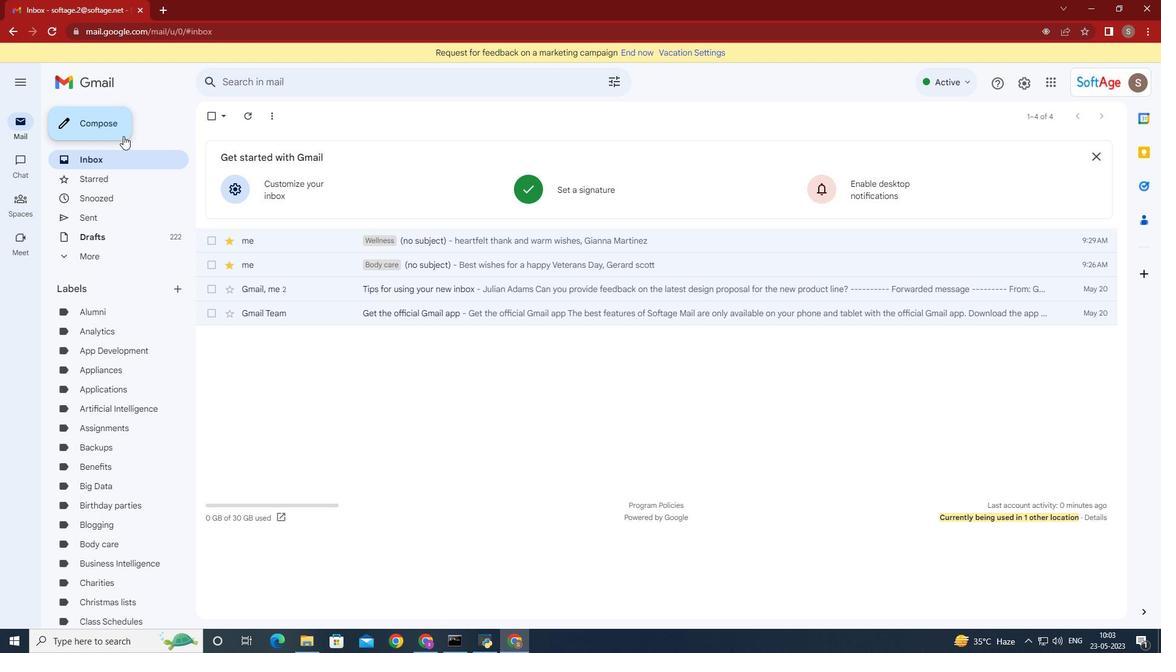 
Action: Mouse moved to (1057, 78)
Screenshot: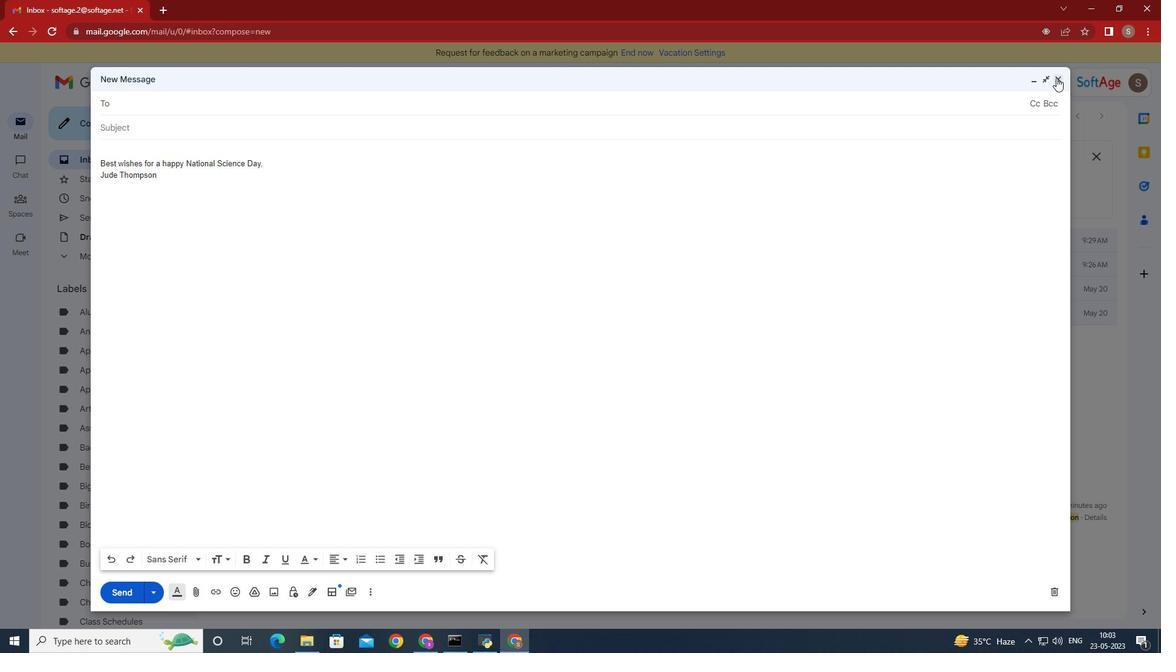 
Action: Mouse pressed left at (1057, 78)
Screenshot: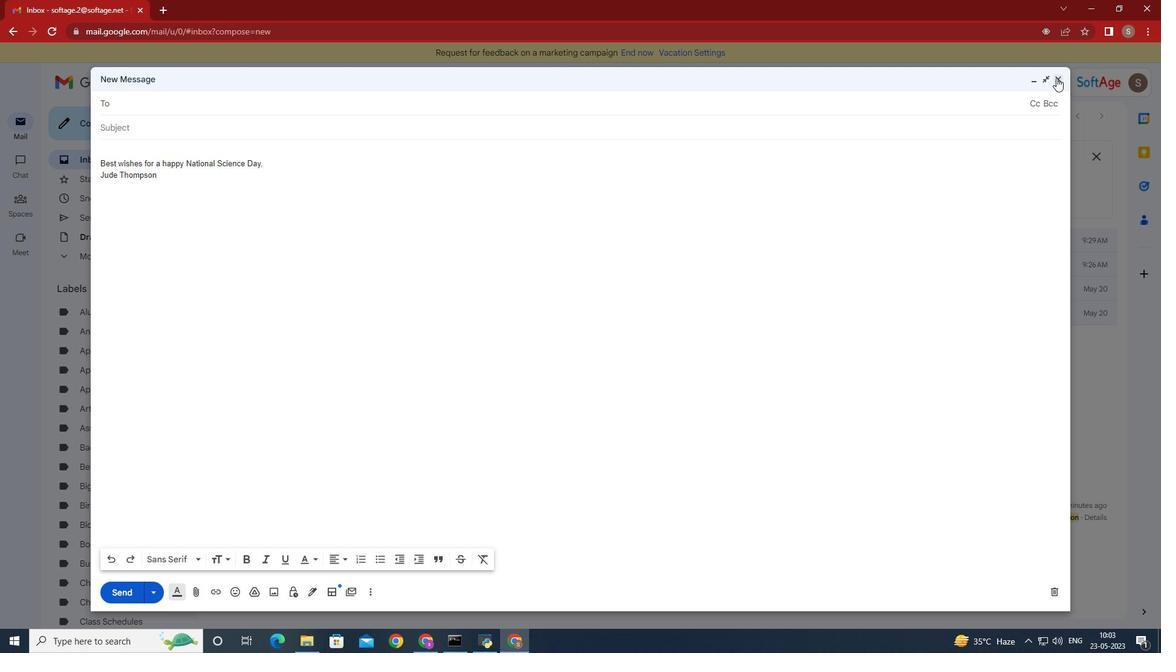 
Action: Mouse moved to (88, 117)
Screenshot: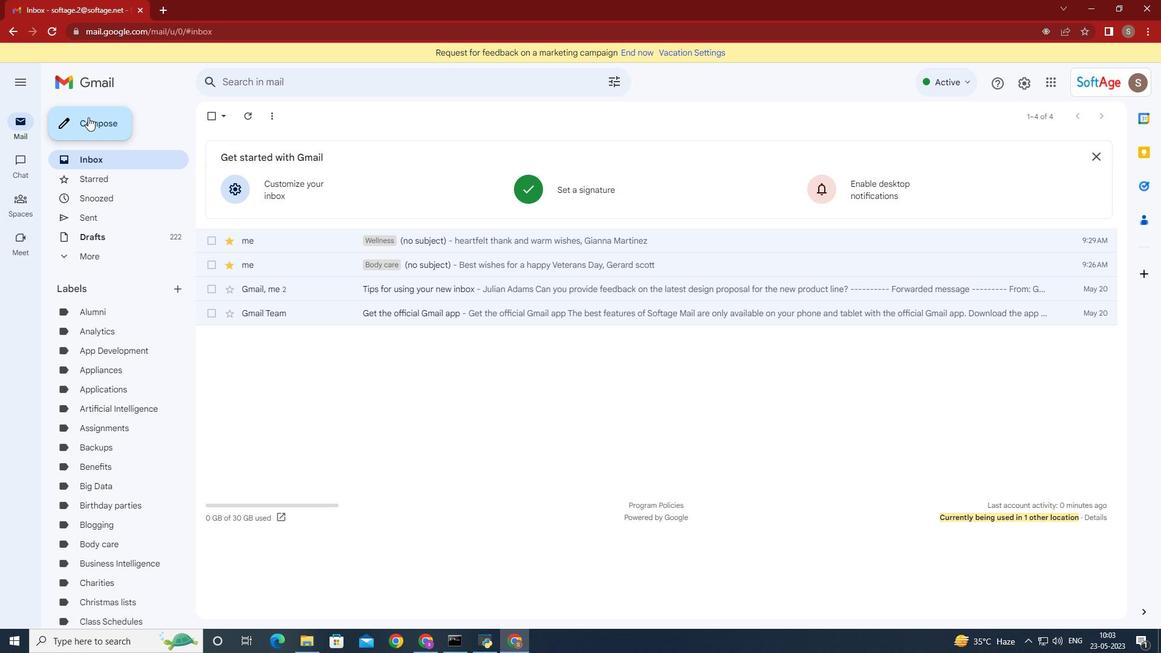 
Action: Mouse pressed left at (88, 117)
Screenshot: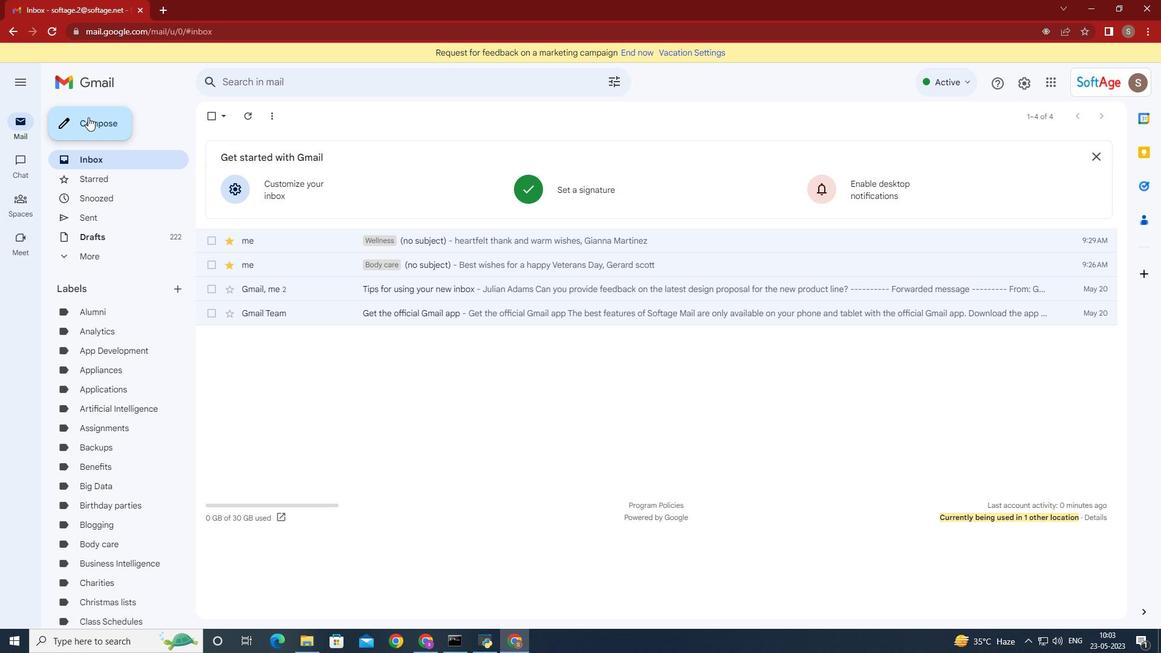 
Action: Mouse moved to (136, 160)
Screenshot: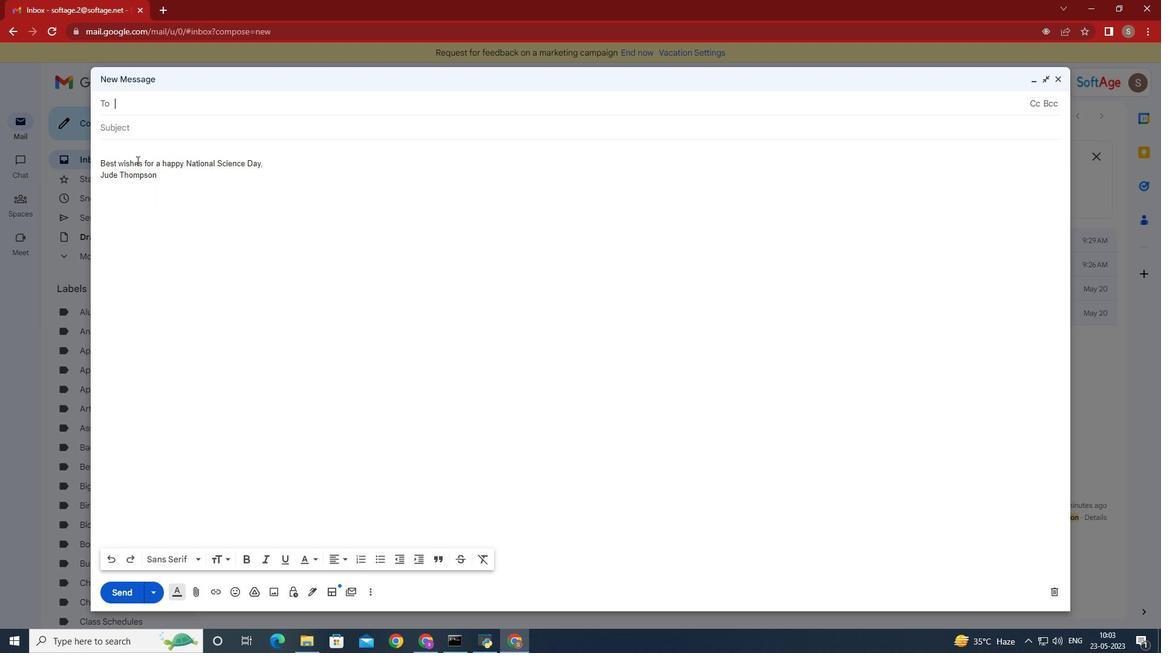 
Action: Key pressed <Key.shift>Softage.8
Screenshot: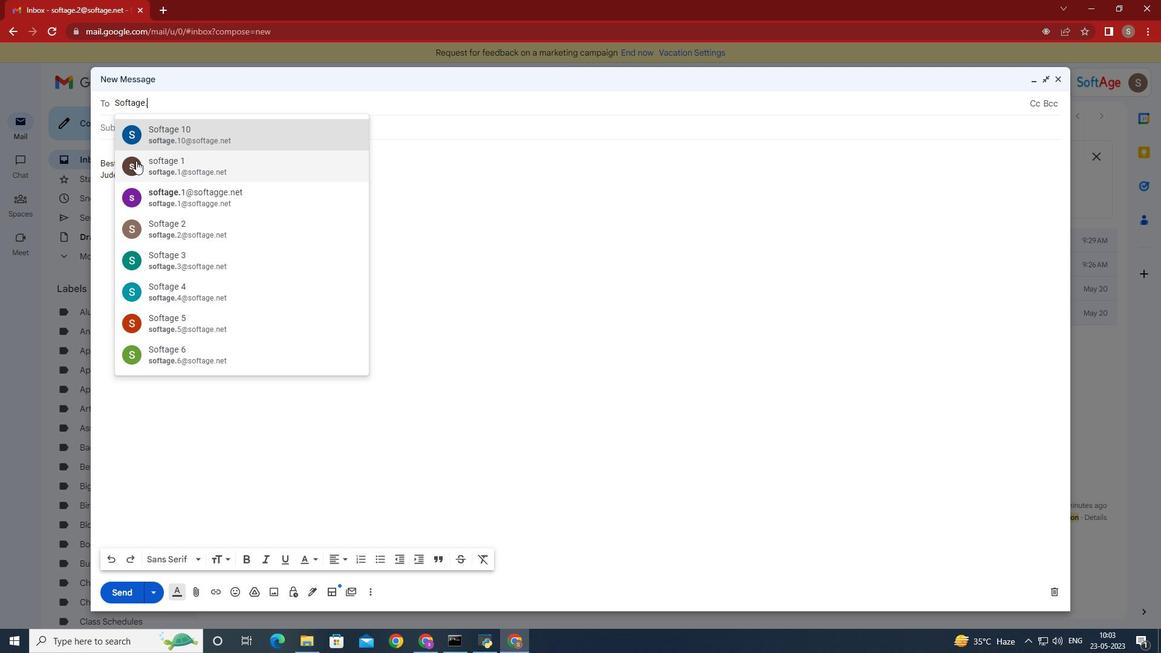 
Action: Mouse moved to (174, 130)
Screenshot: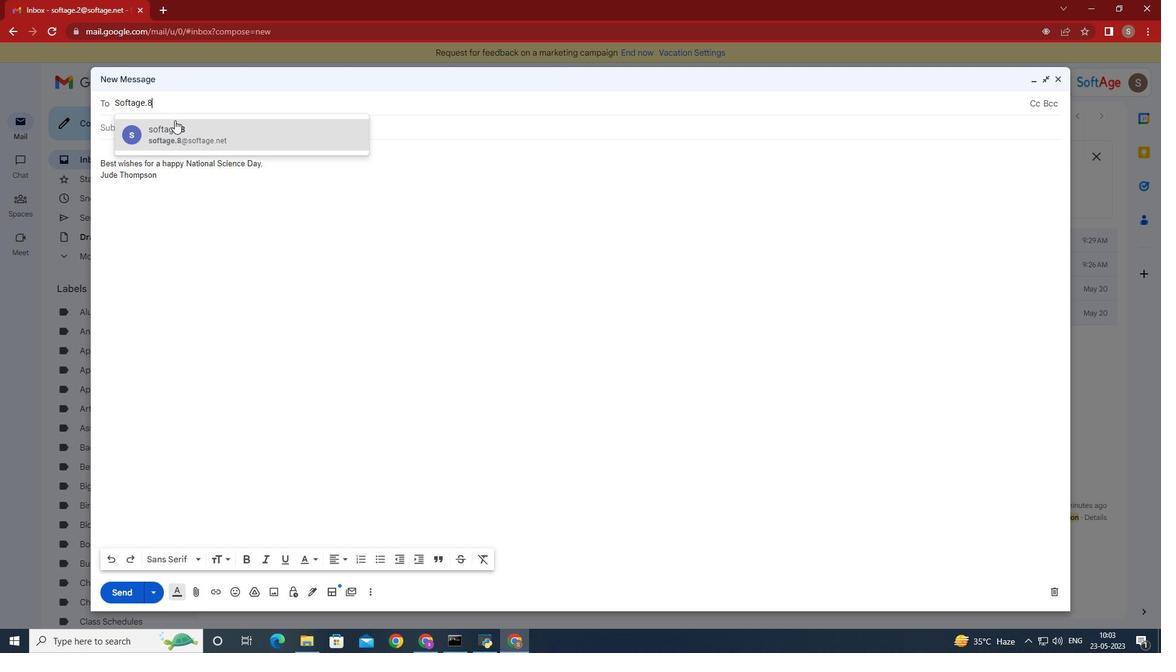 
Action: Mouse pressed left at (174, 130)
Screenshot: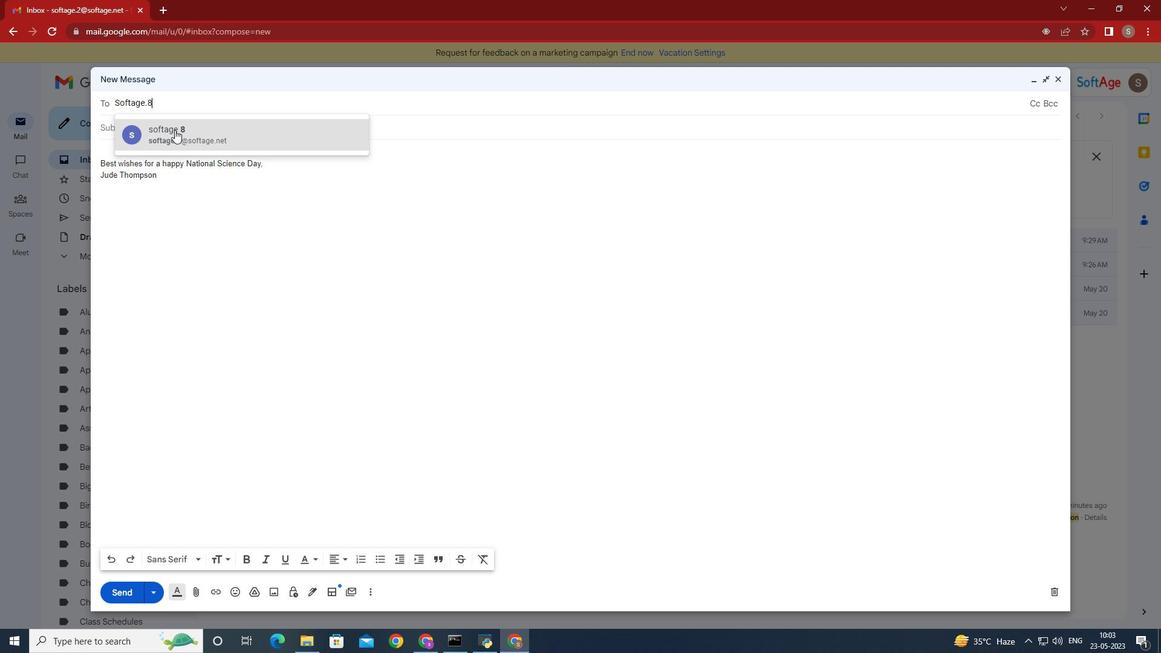 
Action: Mouse moved to (369, 593)
Screenshot: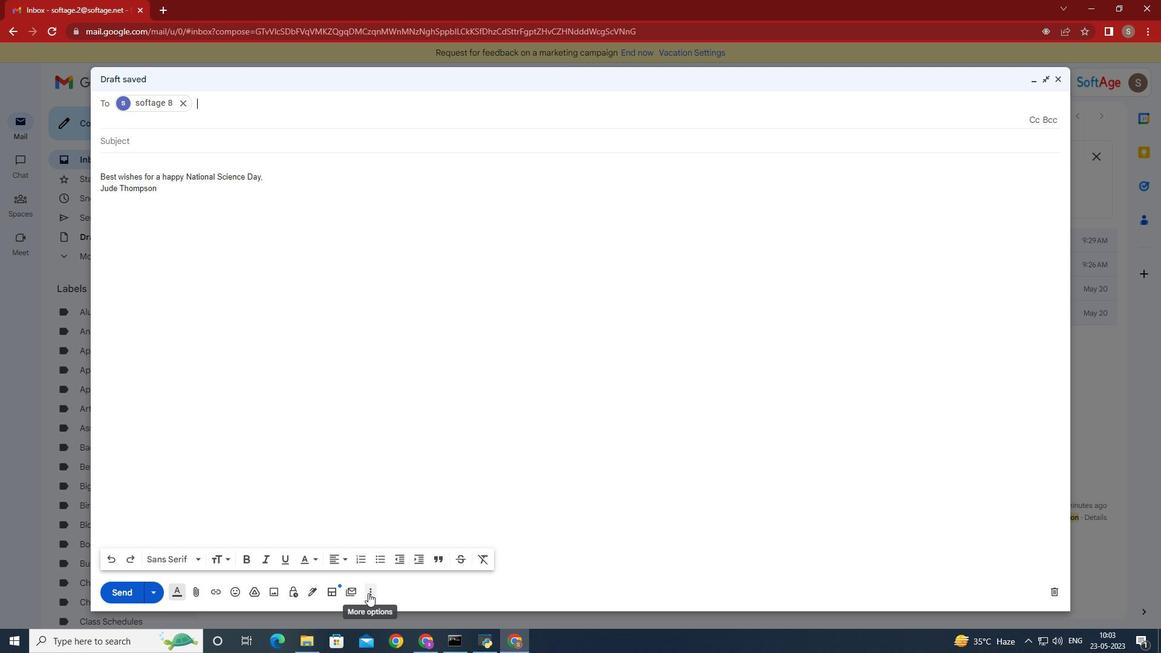 
Action: Mouse pressed left at (369, 593)
Screenshot: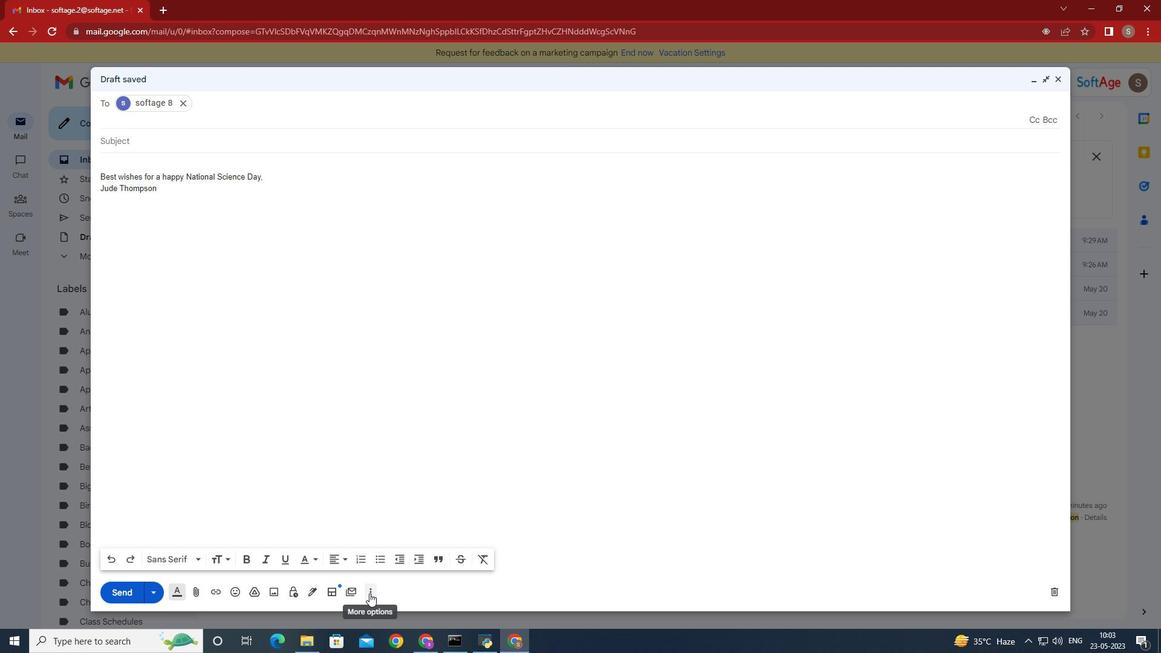 
Action: Mouse moved to (422, 483)
Screenshot: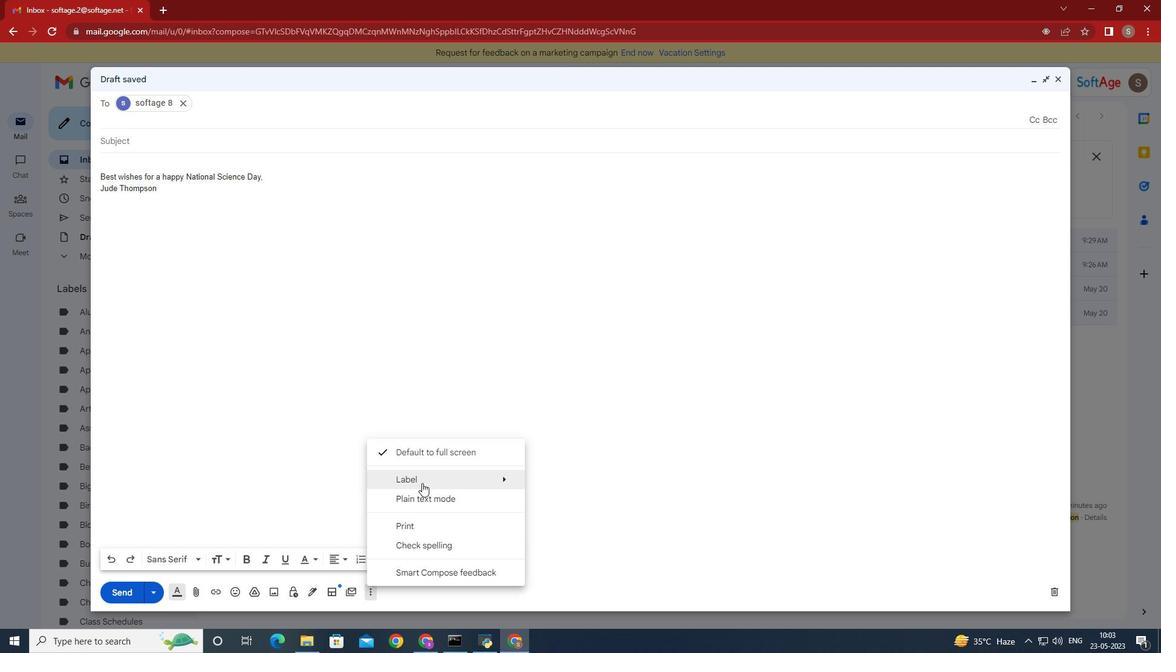 
Action: Mouse pressed left at (422, 483)
Screenshot: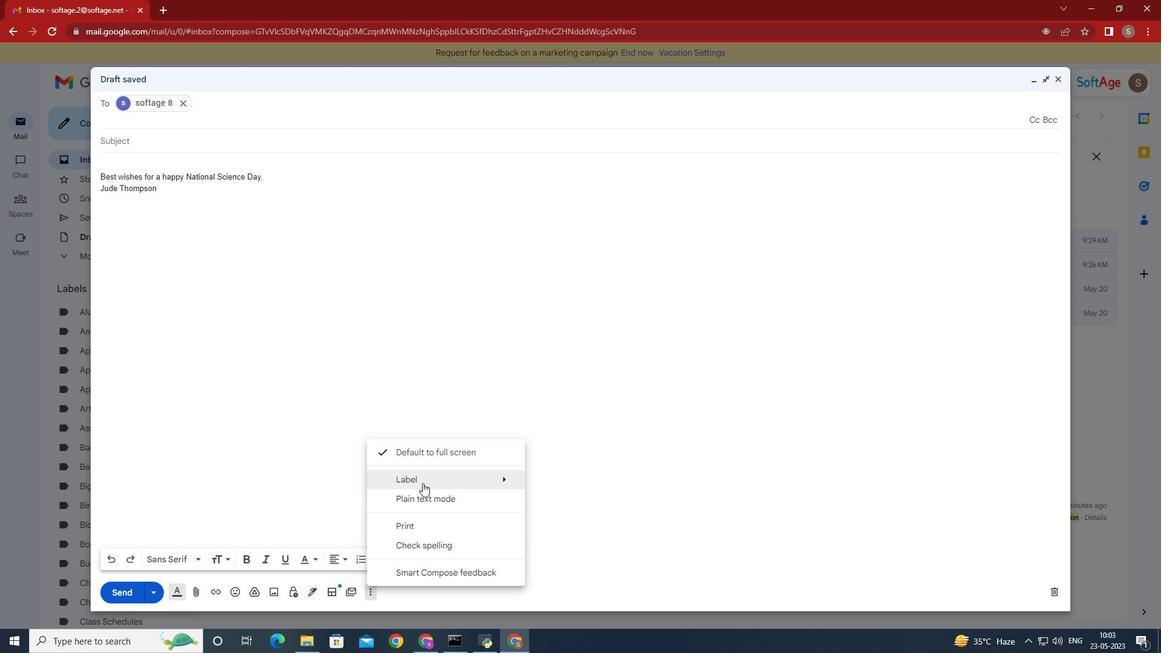 
Action: Mouse moved to (591, 237)
Screenshot: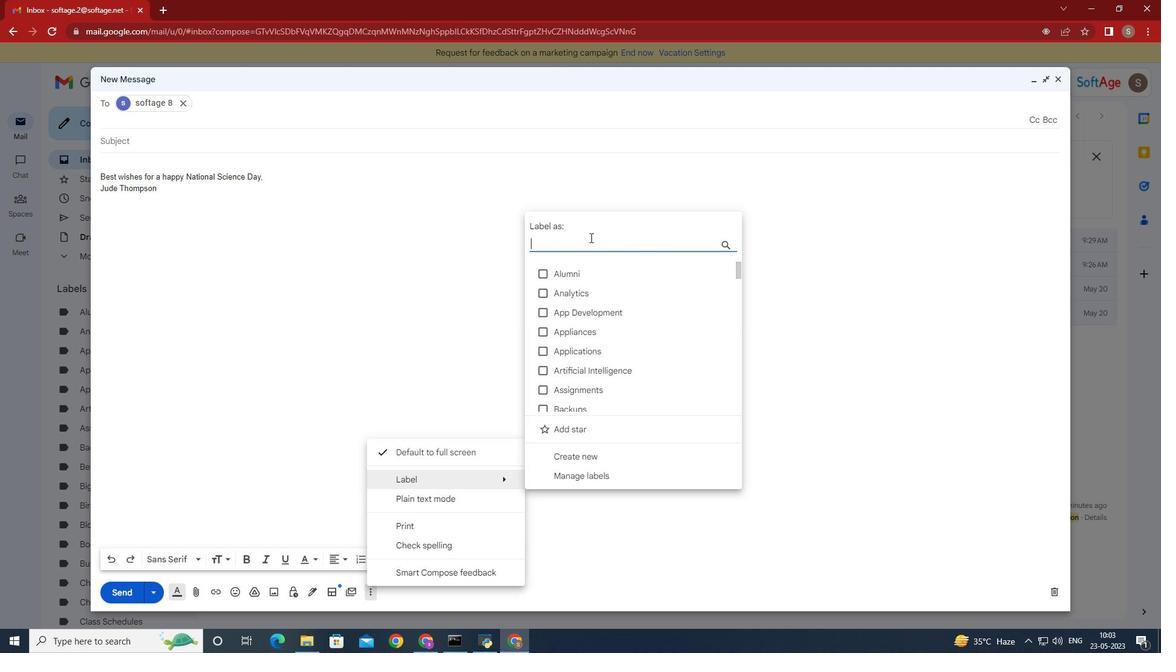 
Action: Key pressed <Key.shift>Version
Screenshot: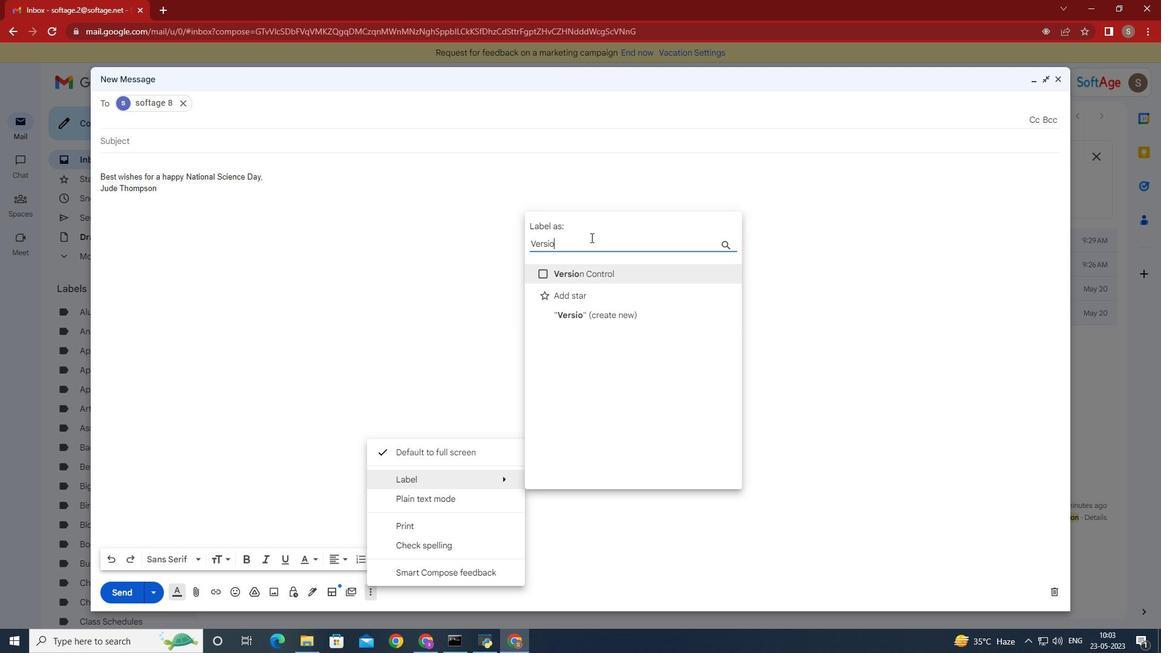 
Action: Mouse moved to (544, 272)
Screenshot: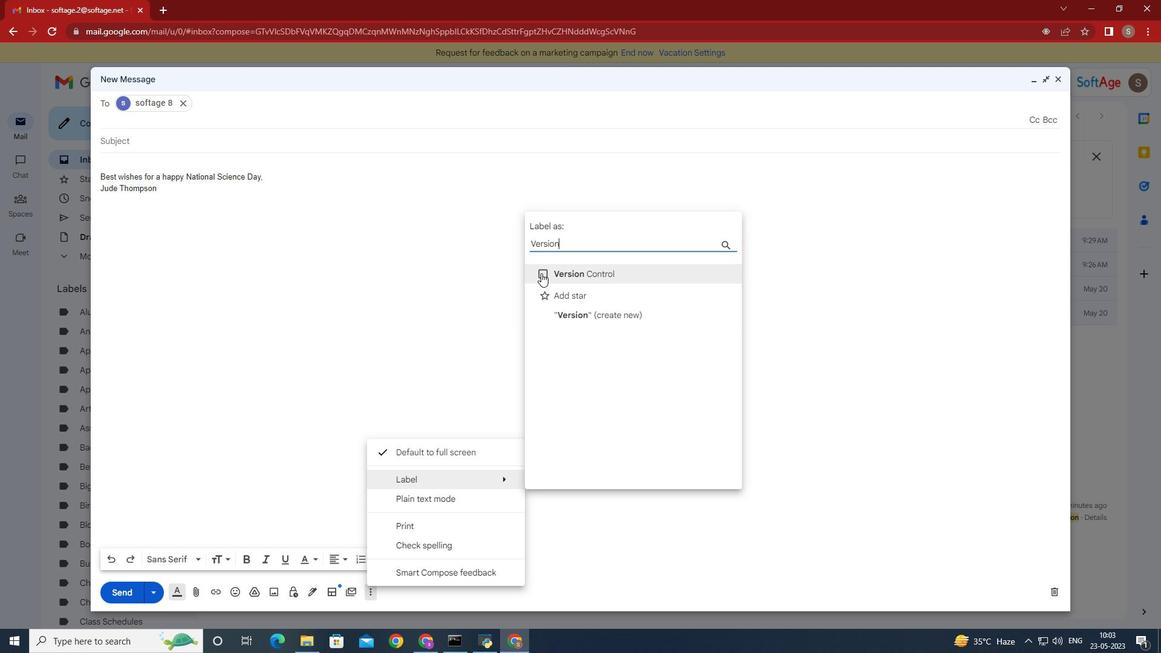 
Action: Mouse pressed left at (544, 272)
Screenshot: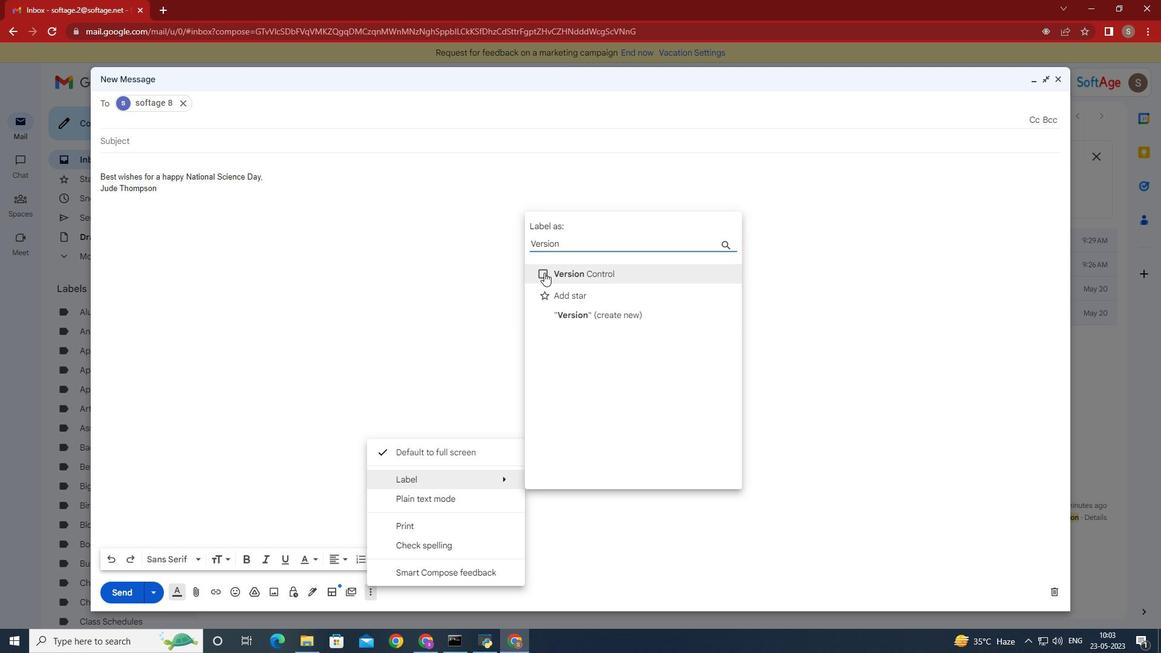 
Action: Mouse moved to (570, 315)
Screenshot: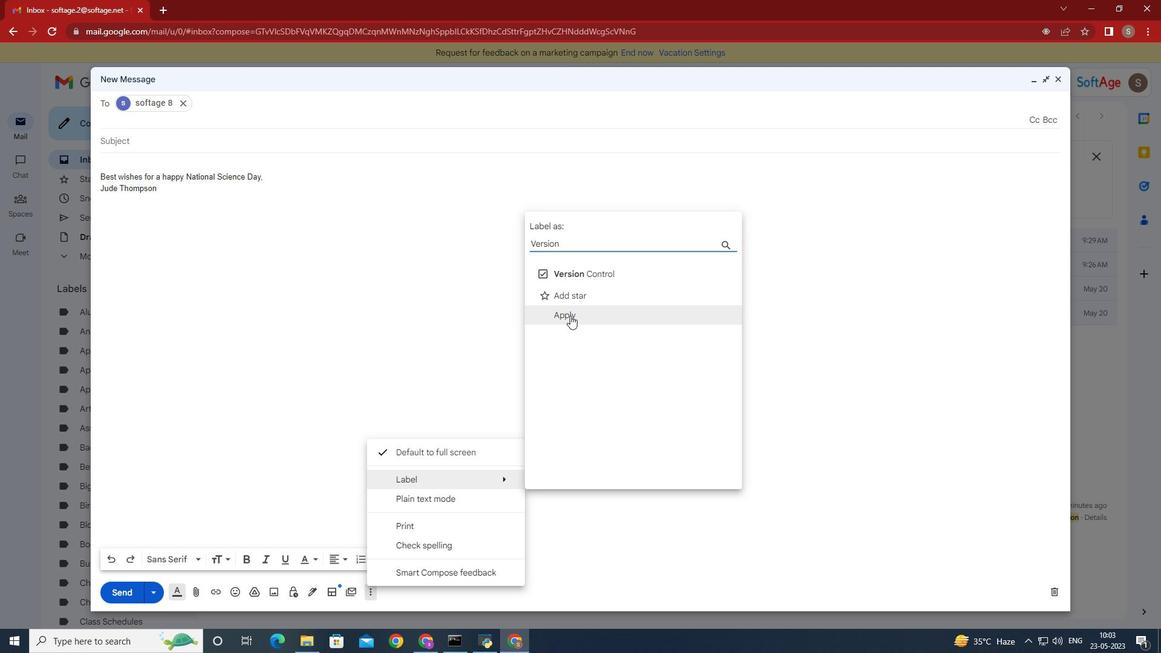 
Action: Mouse pressed left at (570, 315)
Screenshot: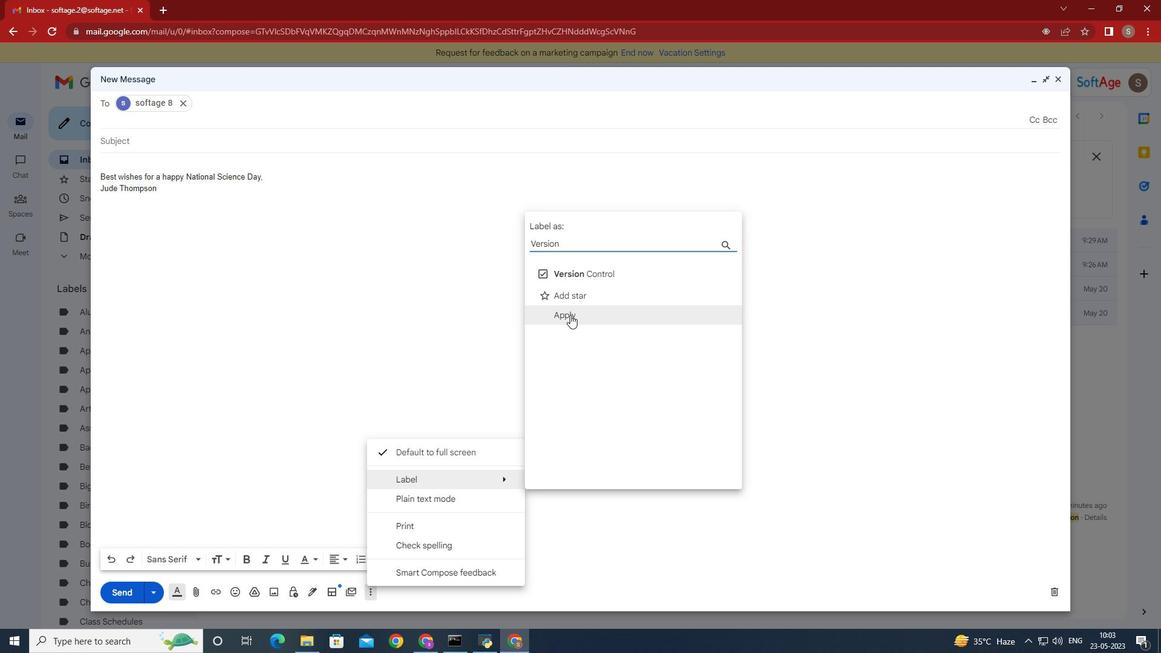 
